 Task: Find connections with filter location Vilafranca del Penedès with filter topic #jobinterviewswith filter profile language Potuguese with filter current company TVS Motor Company with filter school Sanjivani College of Engineering kopargaon with filter industry Climate Technology Product Manufacturing with filter service category Packaging Design with filter keywords title Guidance Counselor
Action: Mouse moved to (494, 61)
Screenshot: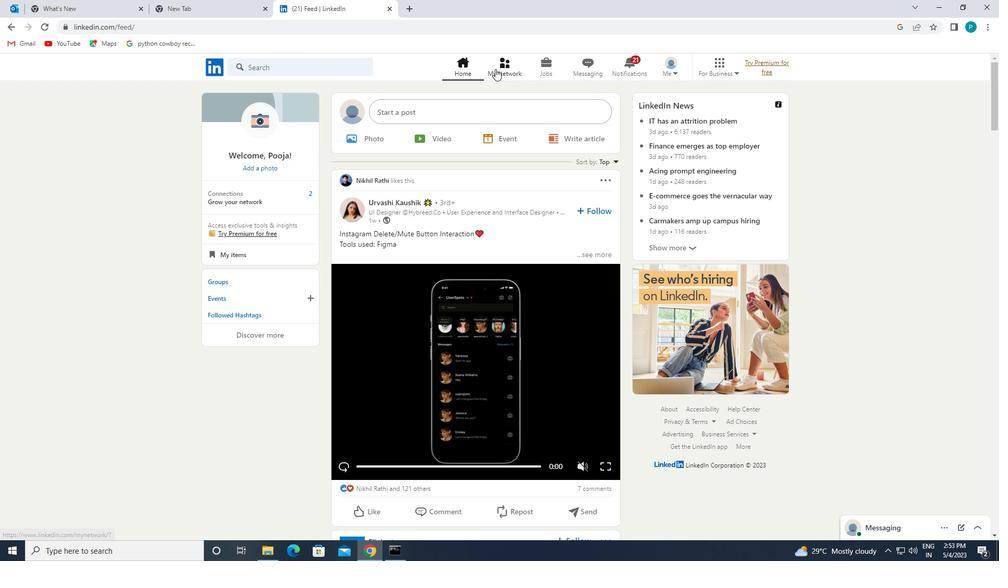 
Action: Mouse pressed left at (494, 61)
Screenshot: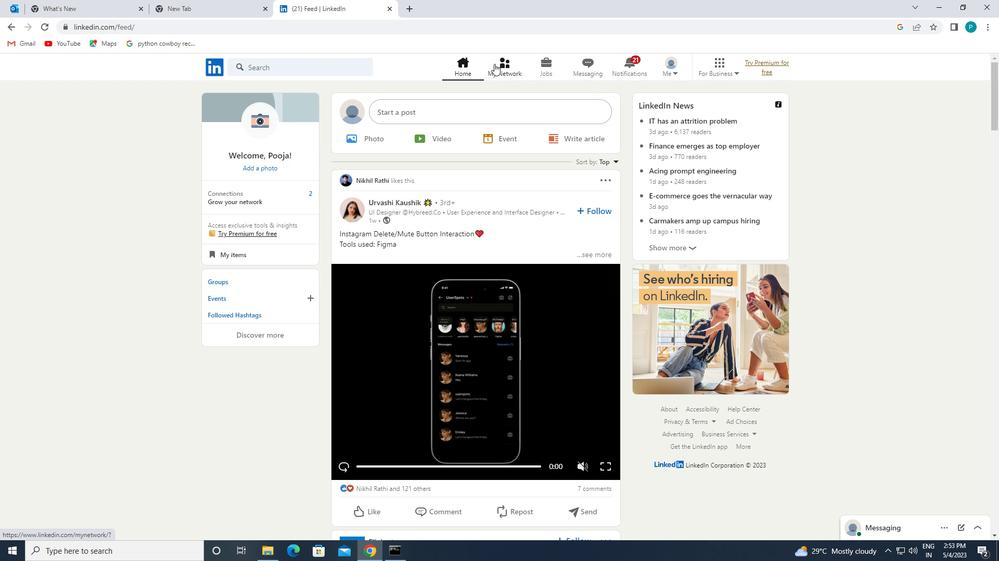 
Action: Mouse moved to (226, 128)
Screenshot: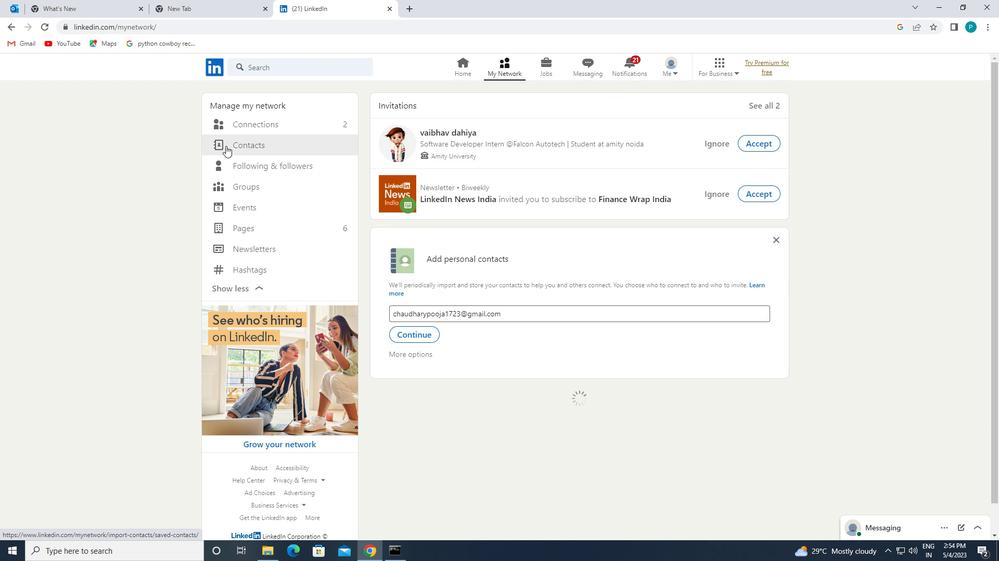 
Action: Mouse pressed left at (226, 128)
Screenshot: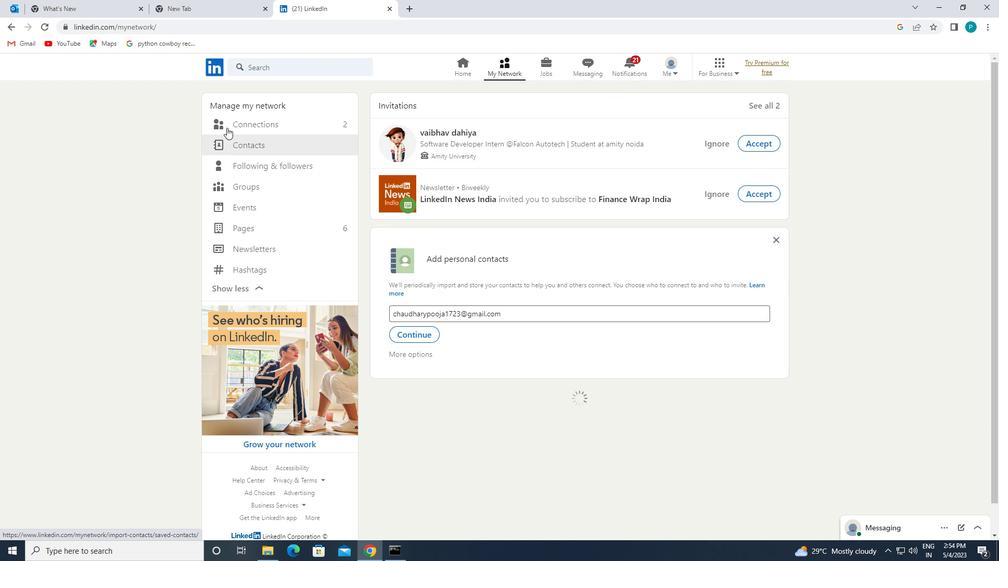 
Action: Mouse moved to (564, 126)
Screenshot: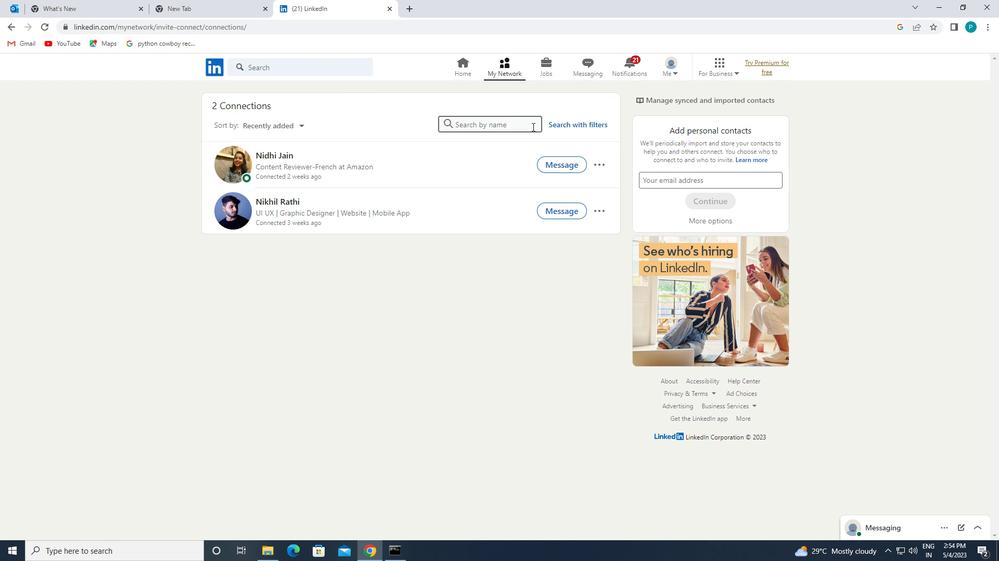 
Action: Mouse pressed left at (564, 126)
Screenshot: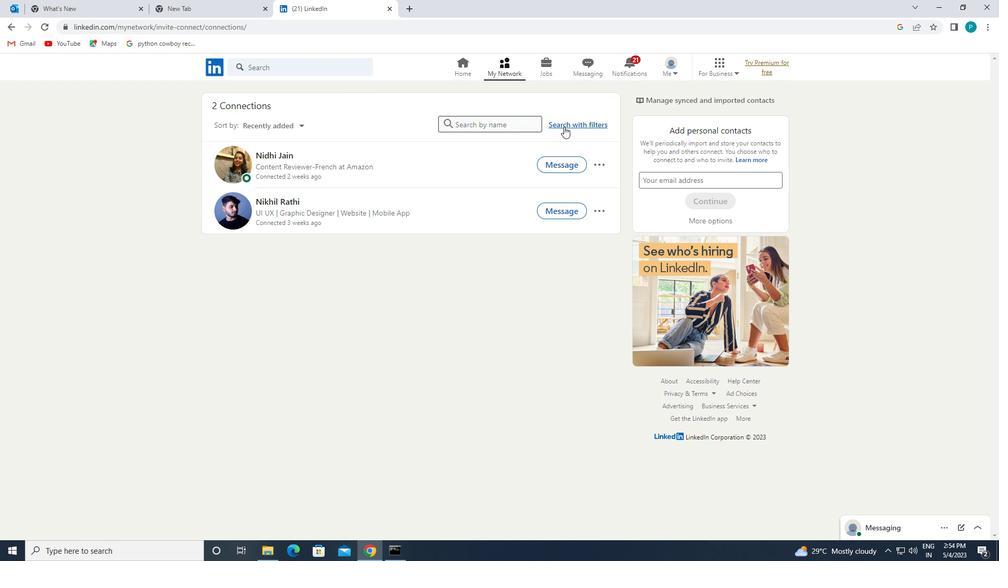 
Action: Mouse moved to (532, 99)
Screenshot: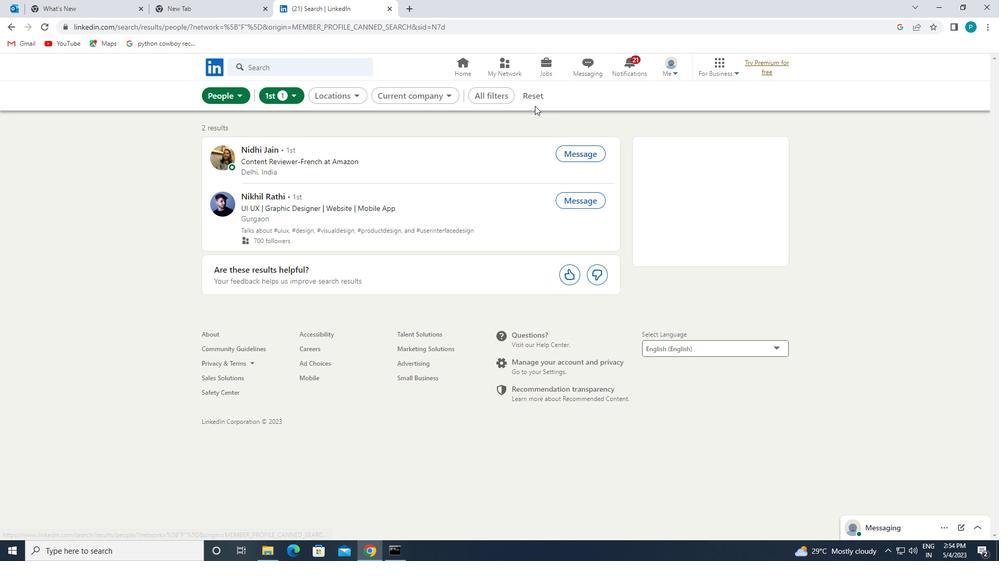 
Action: Mouse pressed left at (532, 99)
Screenshot: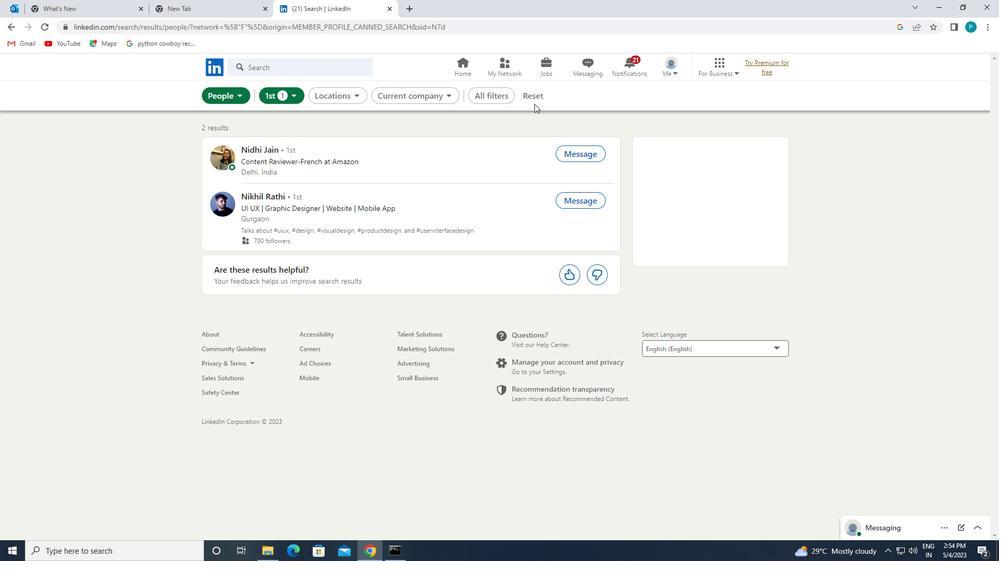 
Action: Mouse moved to (512, 93)
Screenshot: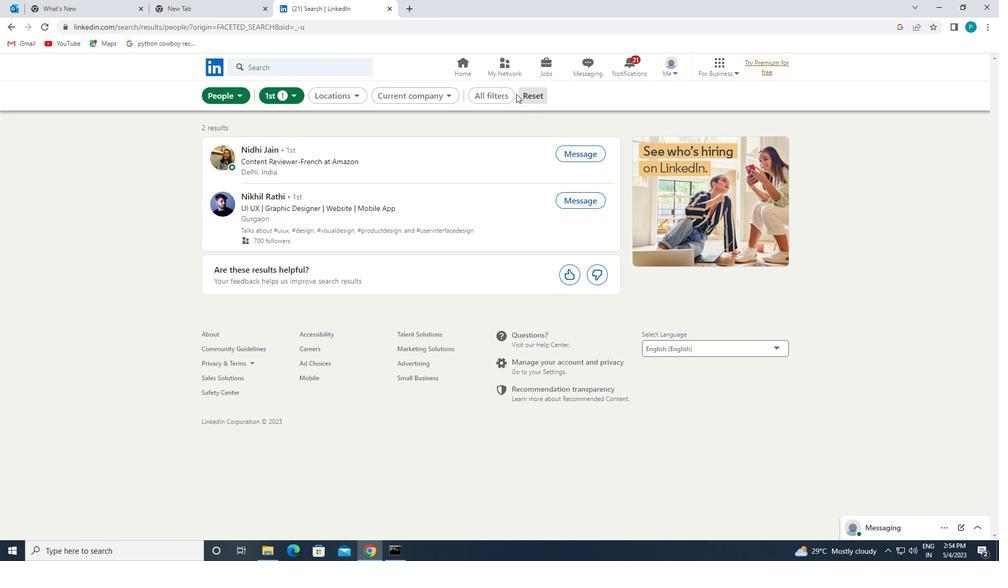 
Action: Mouse pressed left at (512, 93)
Screenshot: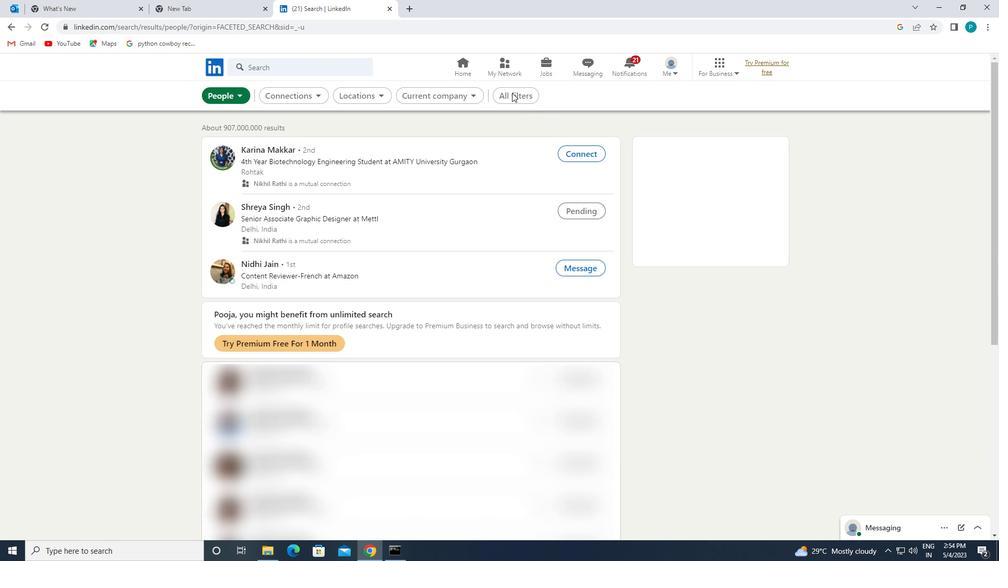 
Action: Mouse moved to (974, 433)
Screenshot: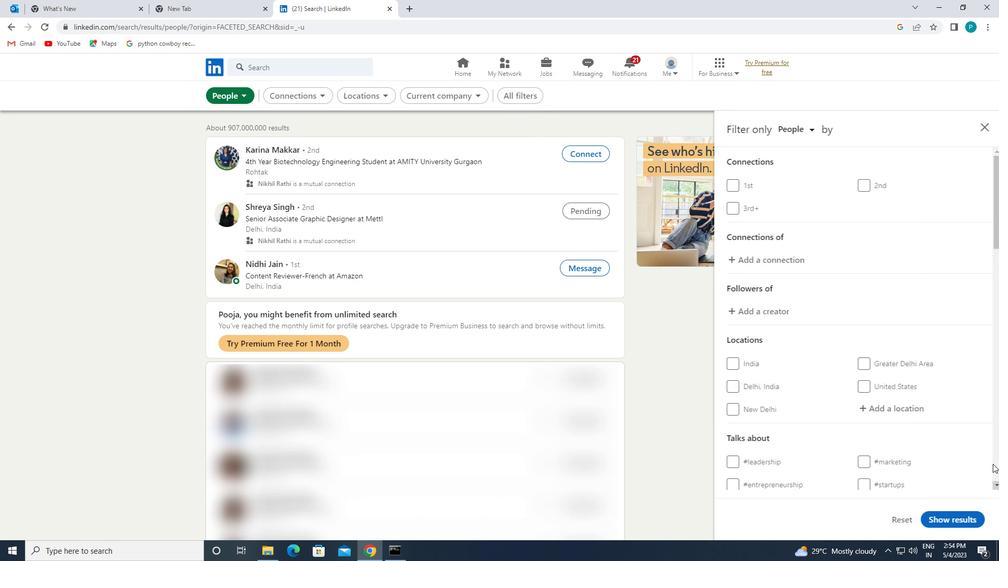
Action: Mouse scrolled (974, 433) with delta (0, 0)
Screenshot: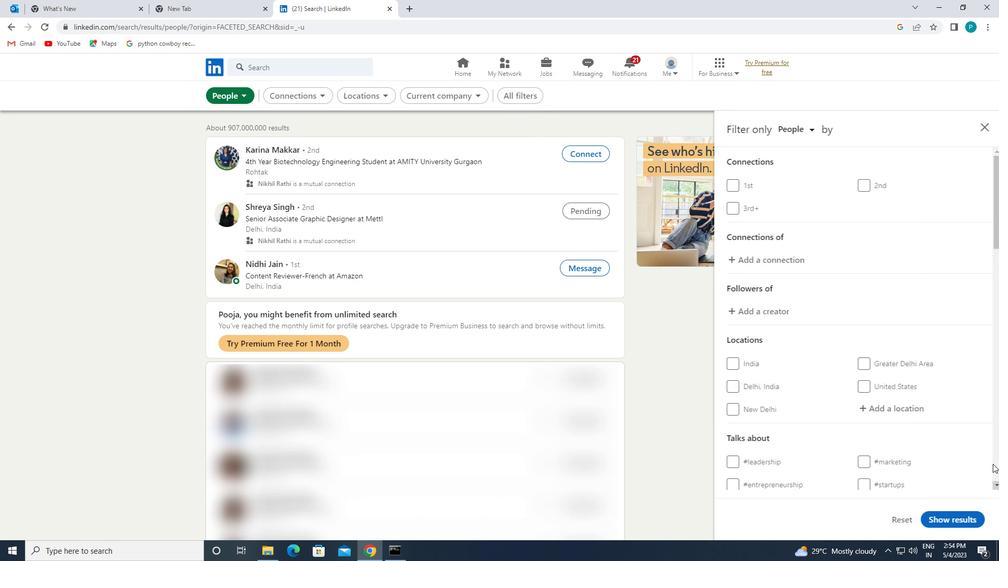 
Action: Mouse moved to (964, 428)
Screenshot: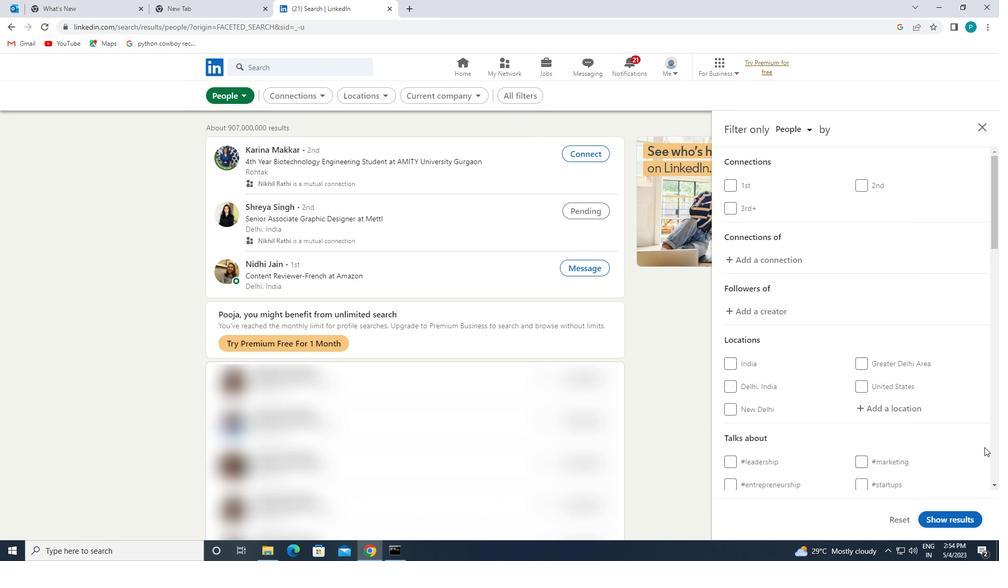 
Action: Mouse scrolled (964, 427) with delta (0, 0)
Screenshot: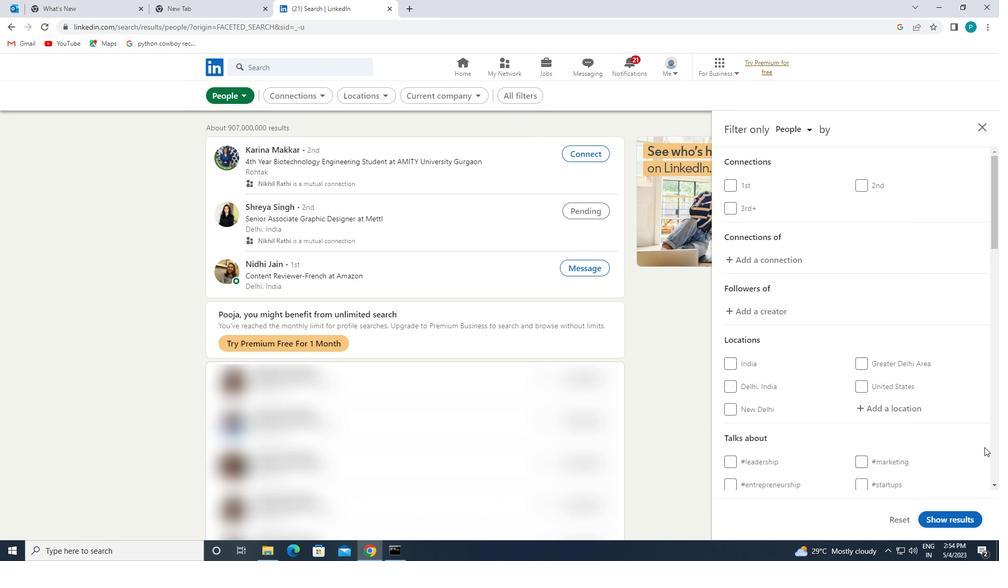 
Action: Mouse moved to (867, 315)
Screenshot: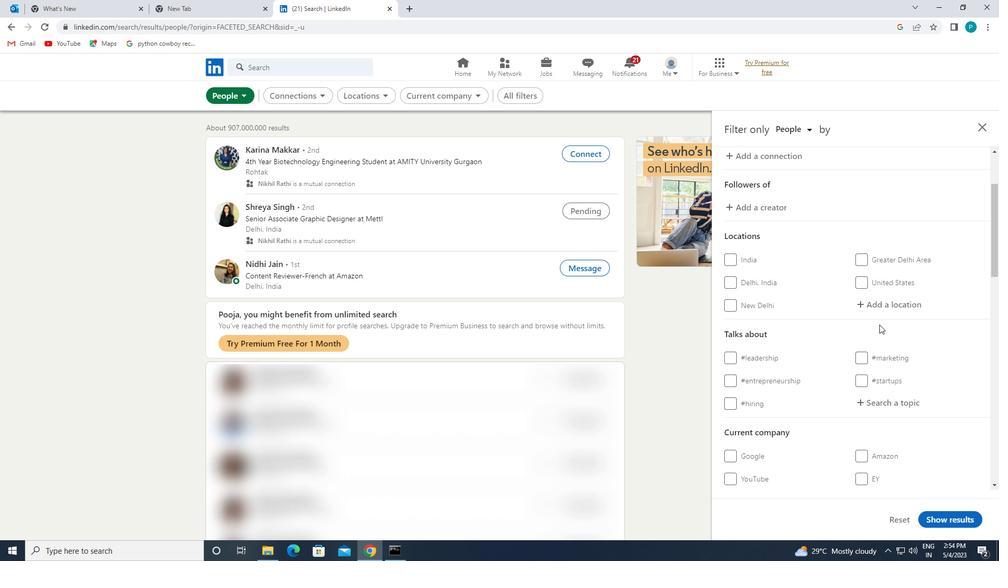 
Action: Mouse pressed left at (867, 315)
Screenshot: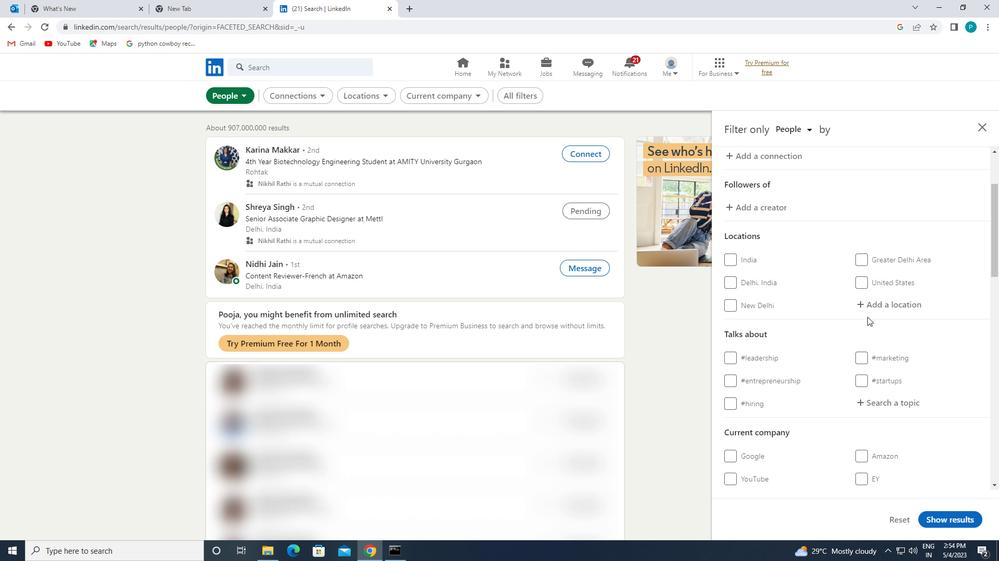 
Action: Mouse moved to (864, 310)
Screenshot: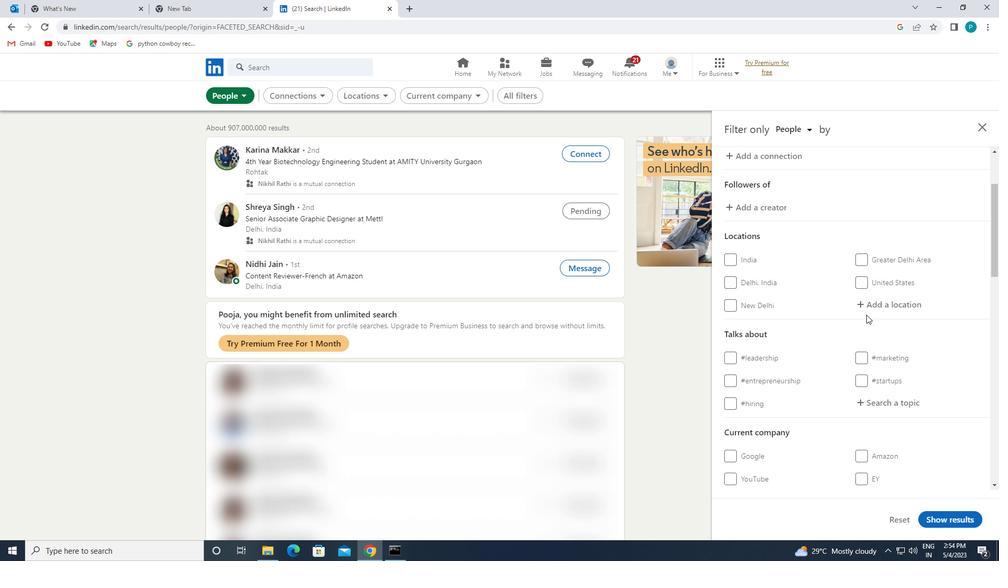
Action: Mouse pressed left at (864, 310)
Screenshot: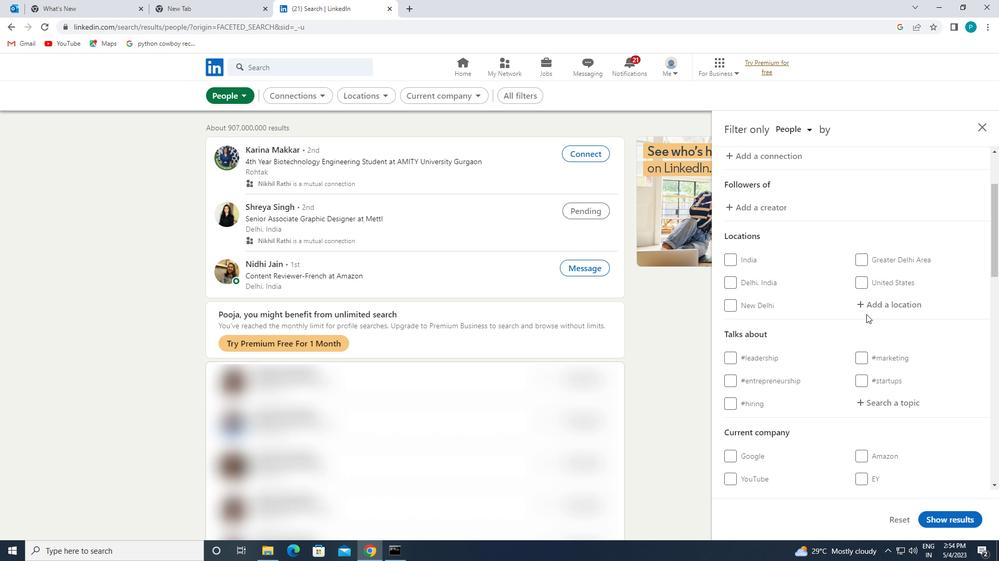 
Action: Mouse moved to (864, 310)
Screenshot: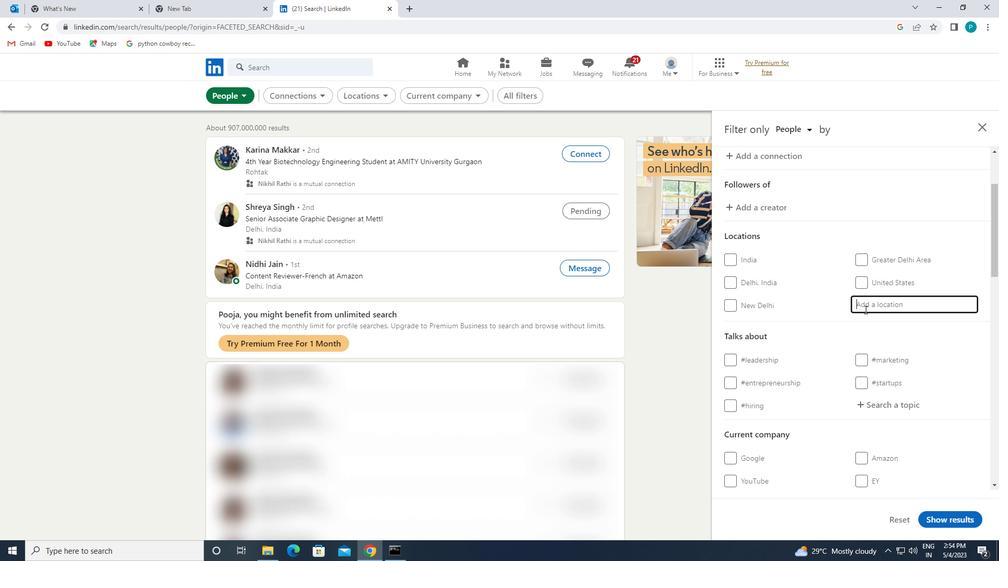 
Action: Key pressed <Key.caps_lock>v<Key.caps_lock>ilafranca<Key.space>del
Screenshot: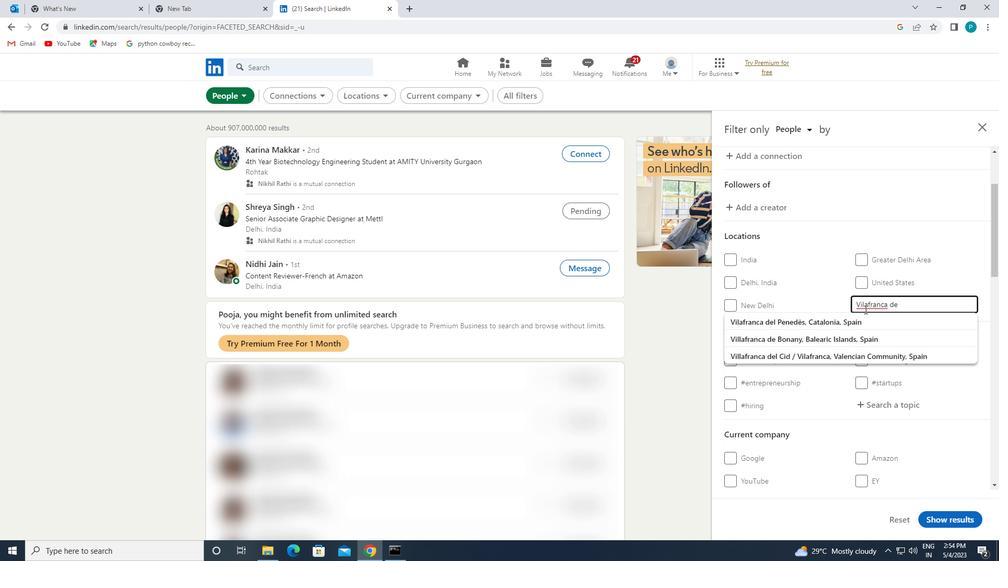 
Action: Mouse moved to (840, 322)
Screenshot: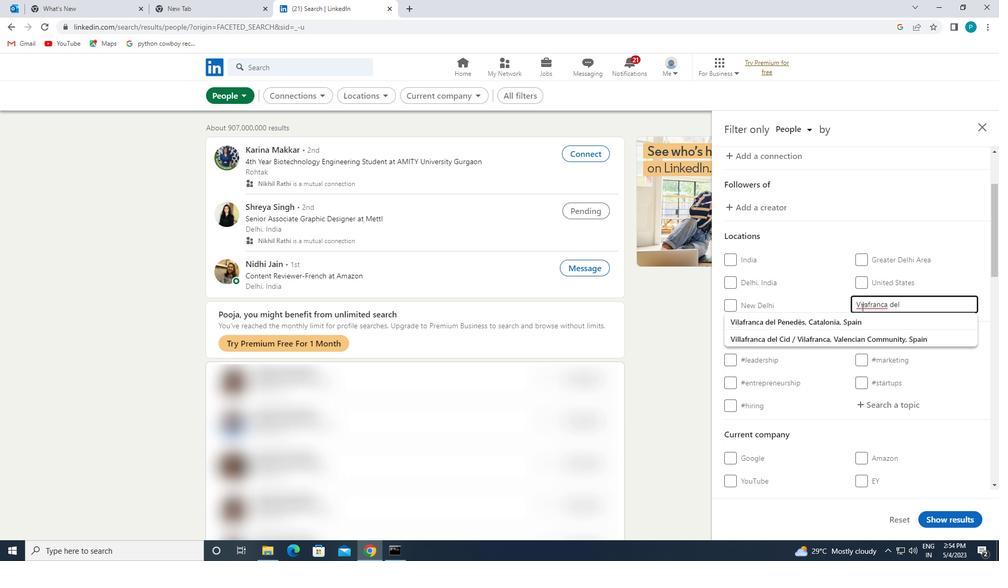 
Action: Mouse pressed left at (840, 322)
Screenshot: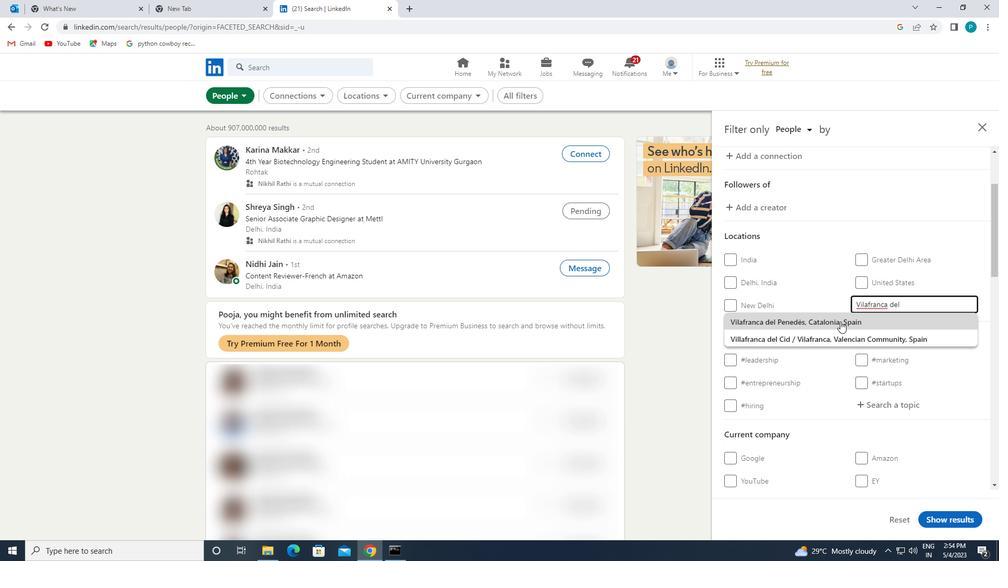 
Action: Mouse moved to (840, 322)
Screenshot: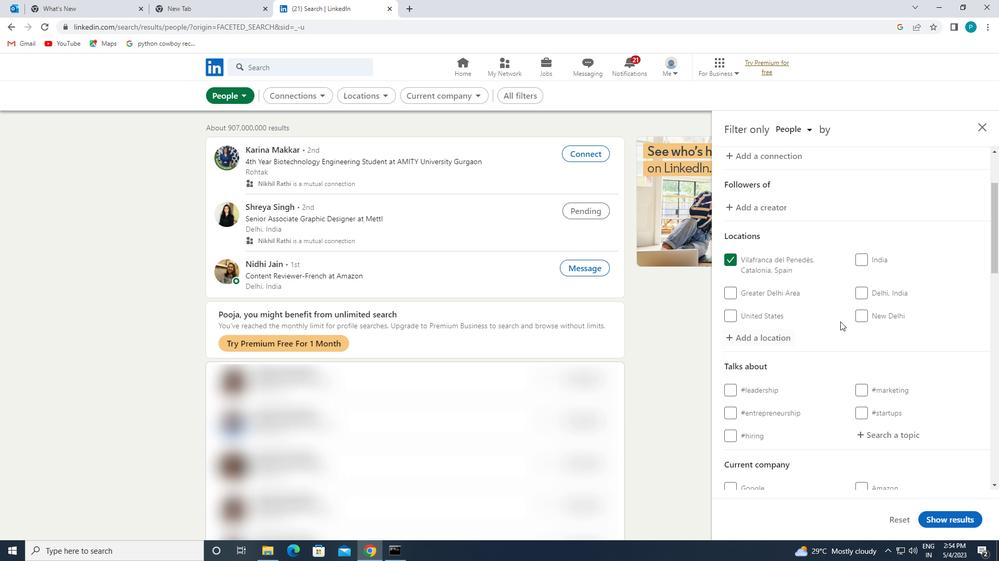 
Action: Mouse scrolled (840, 322) with delta (0, 0)
Screenshot: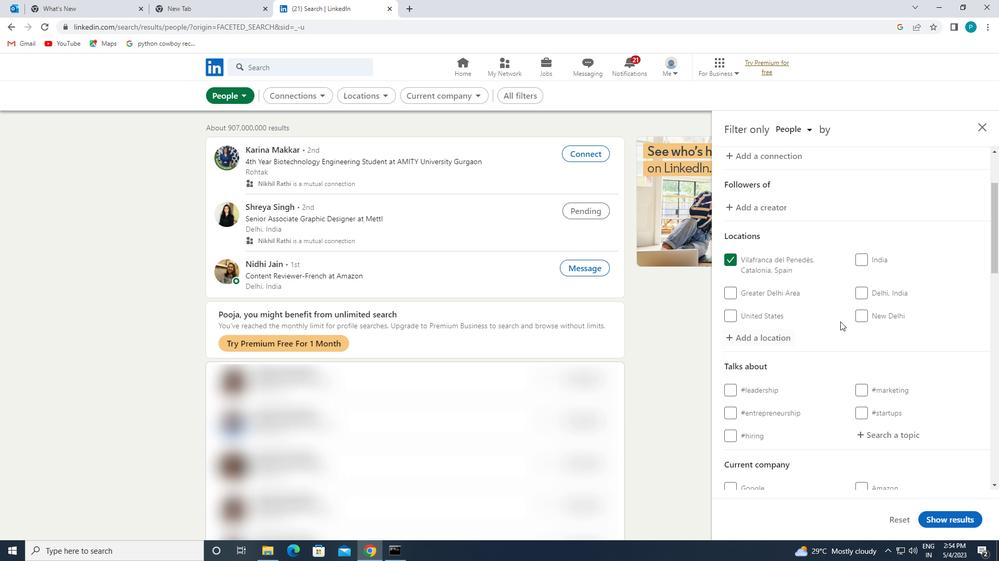 
Action: Mouse moved to (840, 323)
Screenshot: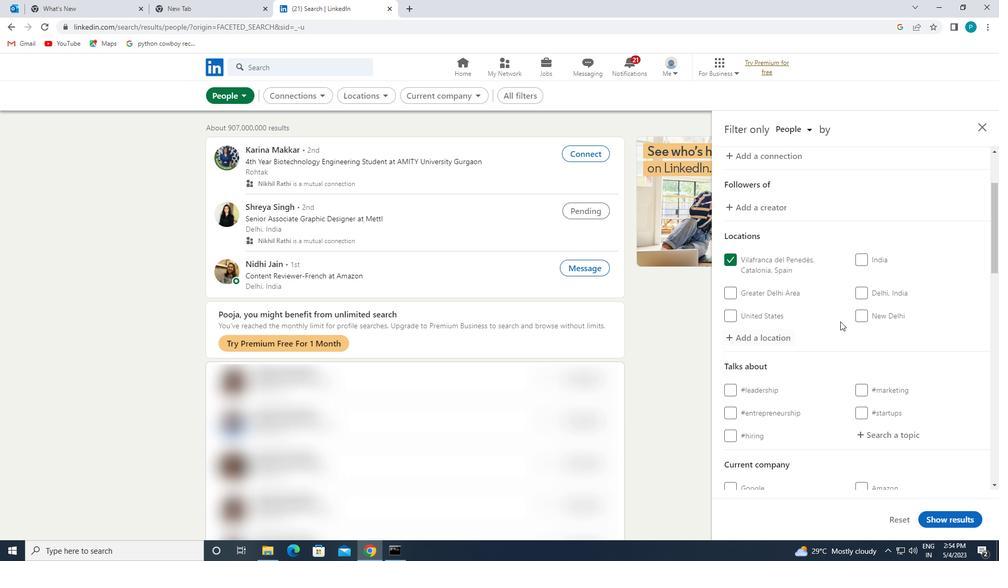 
Action: Mouse scrolled (840, 323) with delta (0, 0)
Screenshot: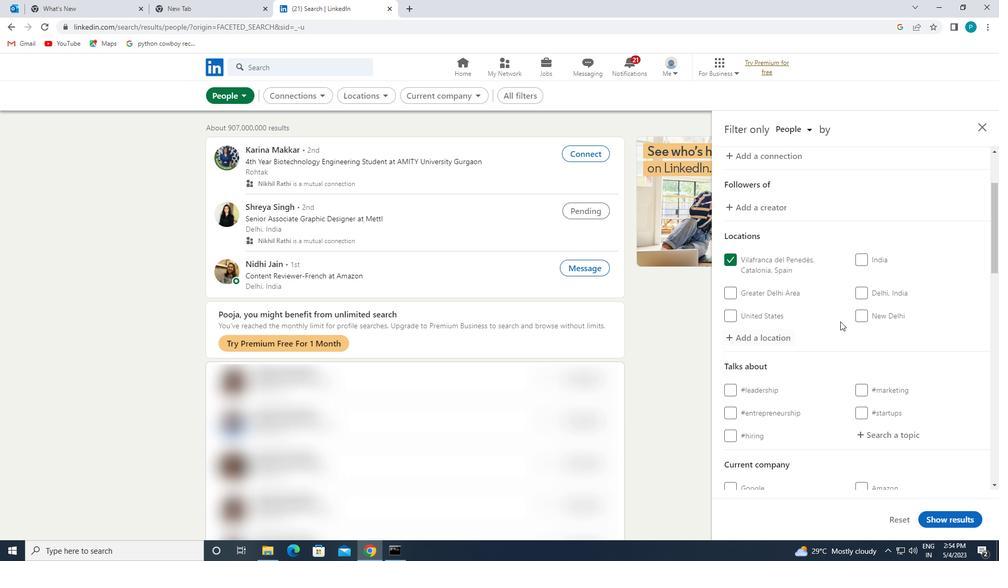 
Action: Mouse moved to (862, 329)
Screenshot: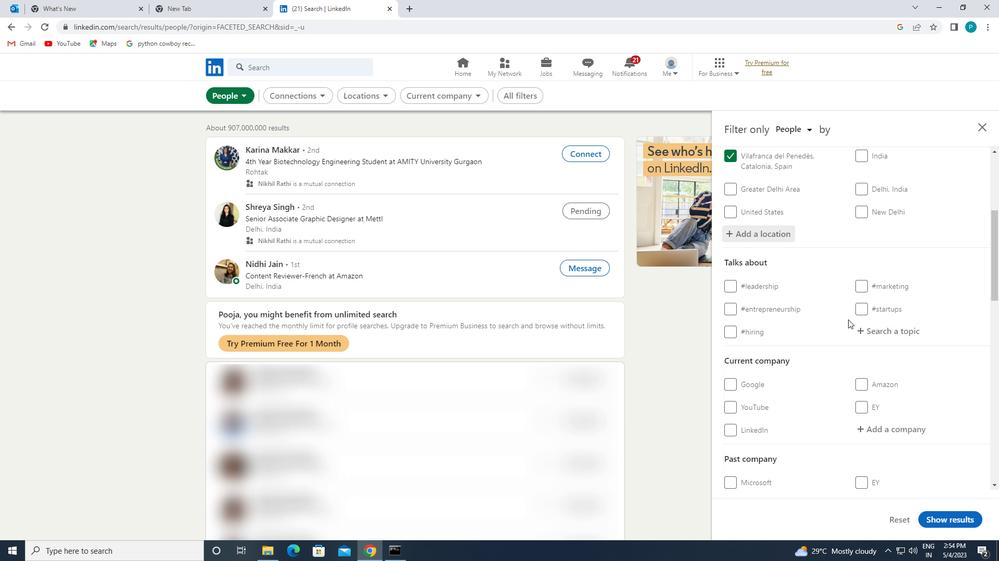 
Action: Mouse pressed left at (862, 329)
Screenshot: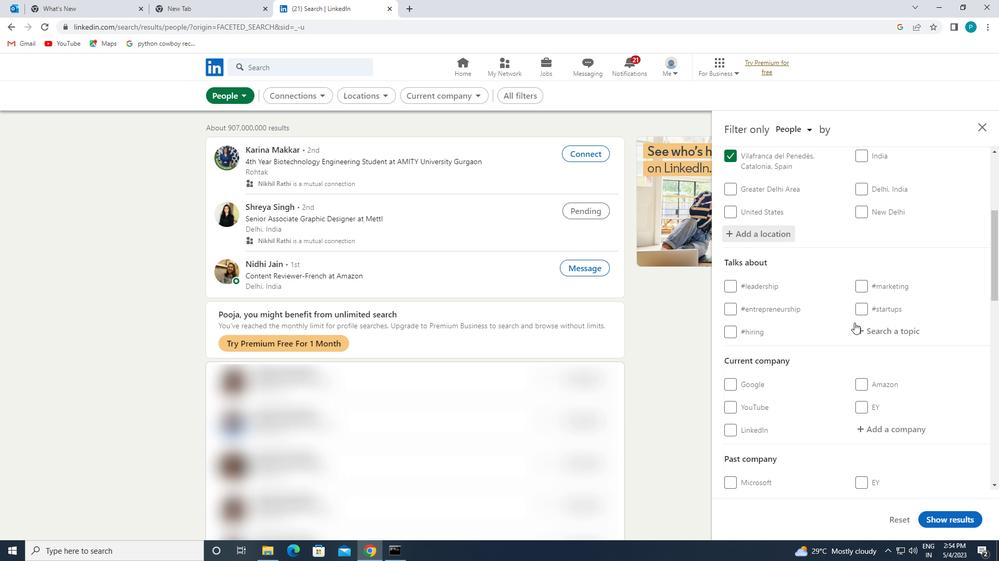 
Action: Mouse moved to (864, 331)
Screenshot: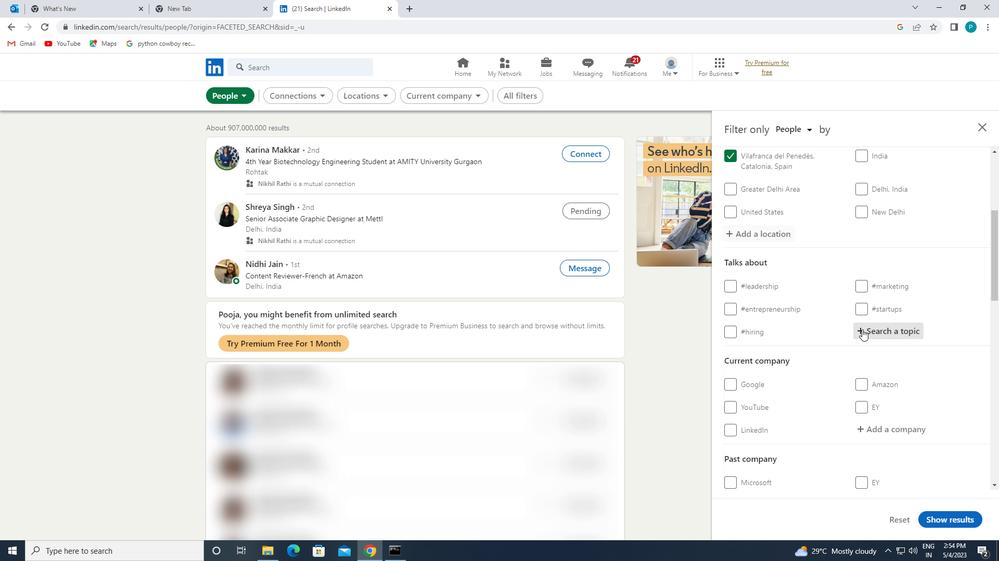 
Action: Key pressed <Key.shift>#JOBINTERVIEWS
Screenshot: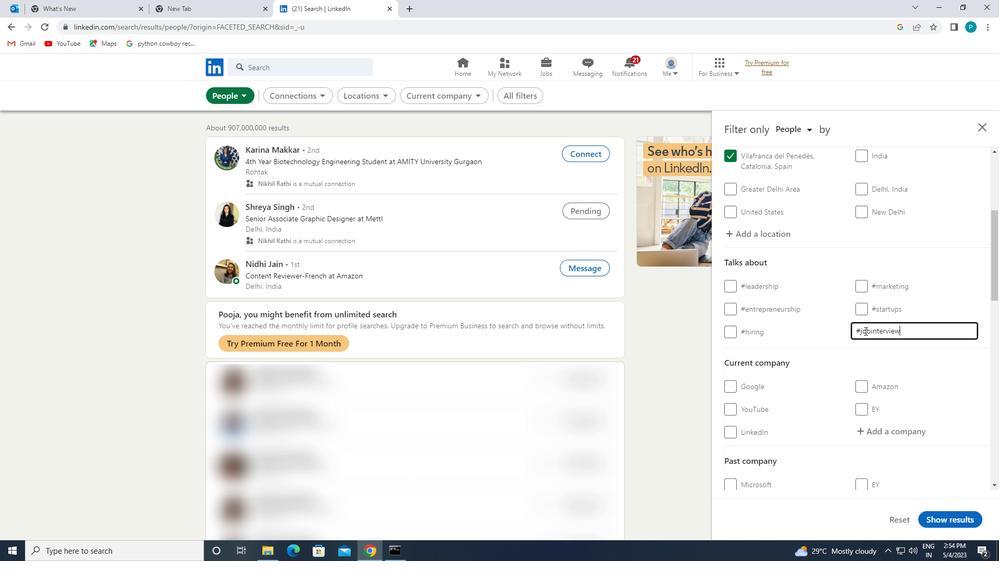 
Action: Mouse moved to (834, 310)
Screenshot: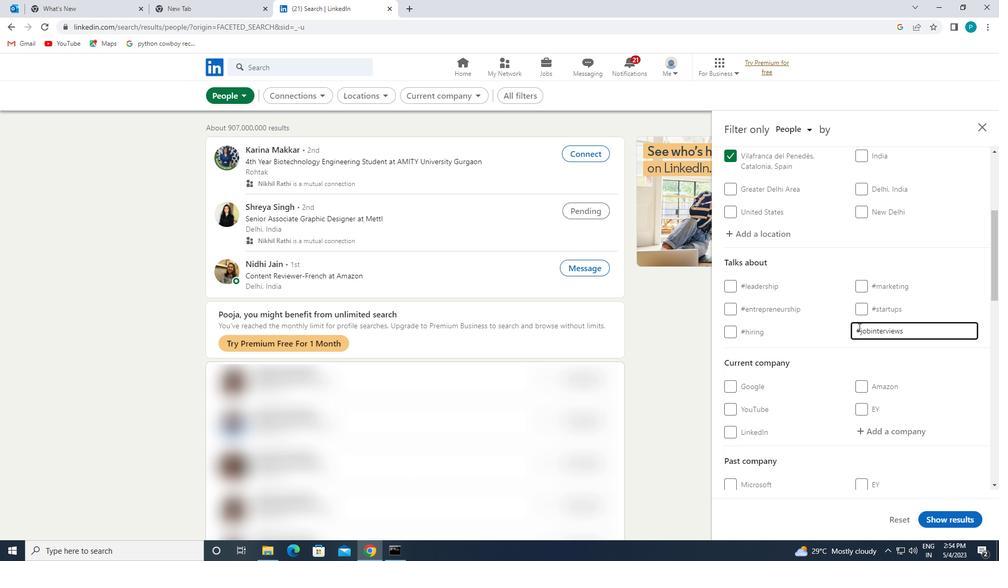 
Action: Mouse scrolled (834, 310) with delta (0, 0)
Screenshot: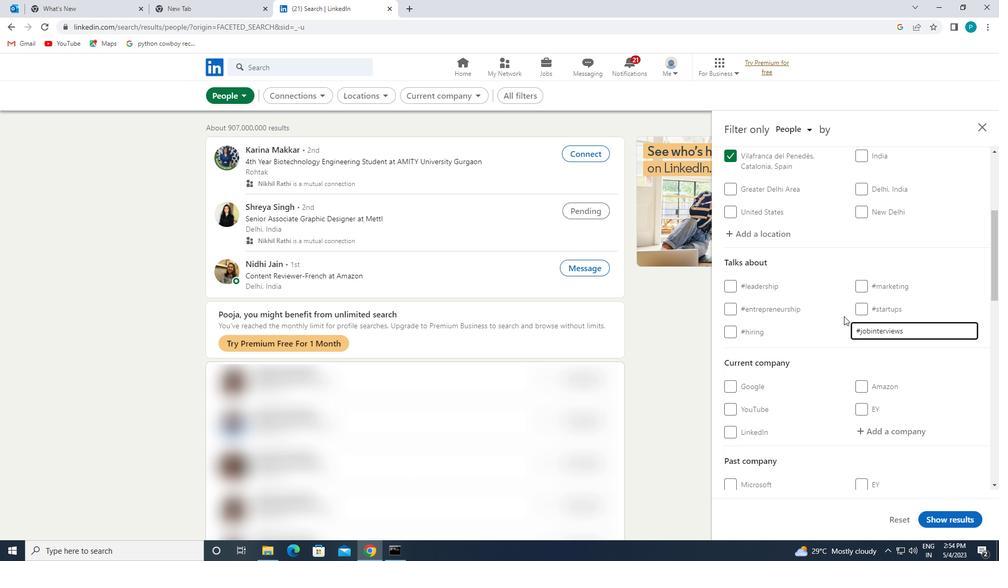 
Action: Mouse moved to (830, 321)
Screenshot: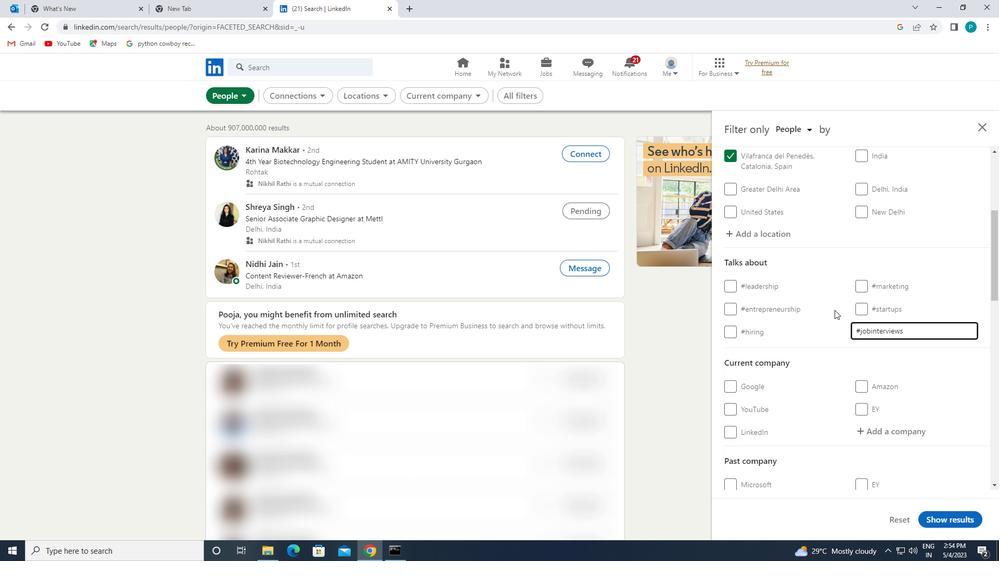 
Action: Mouse scrolled (830, 320) with delta (0, 0)
Screenshot: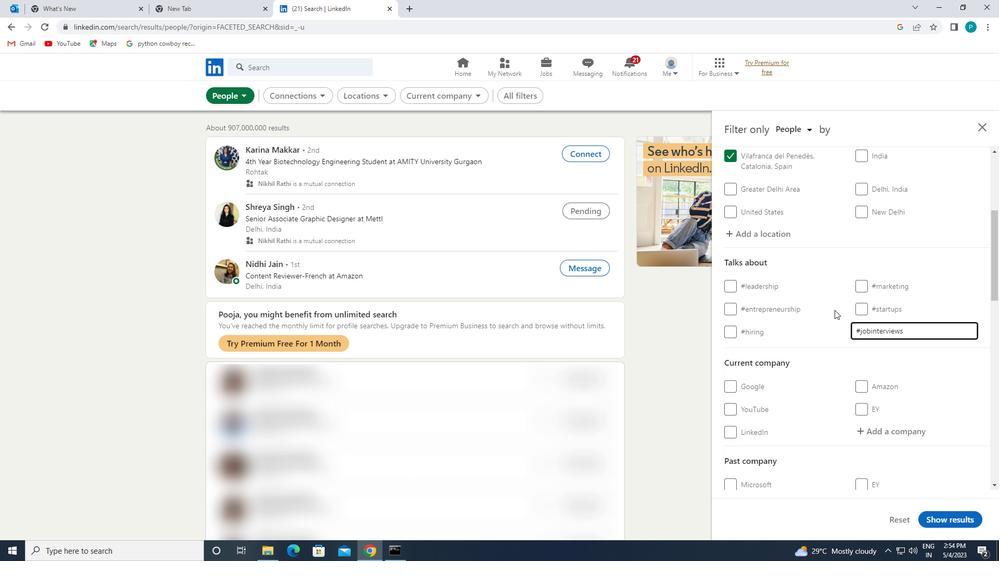 
Action: Mouse moved to (833, 343)
Screenshot: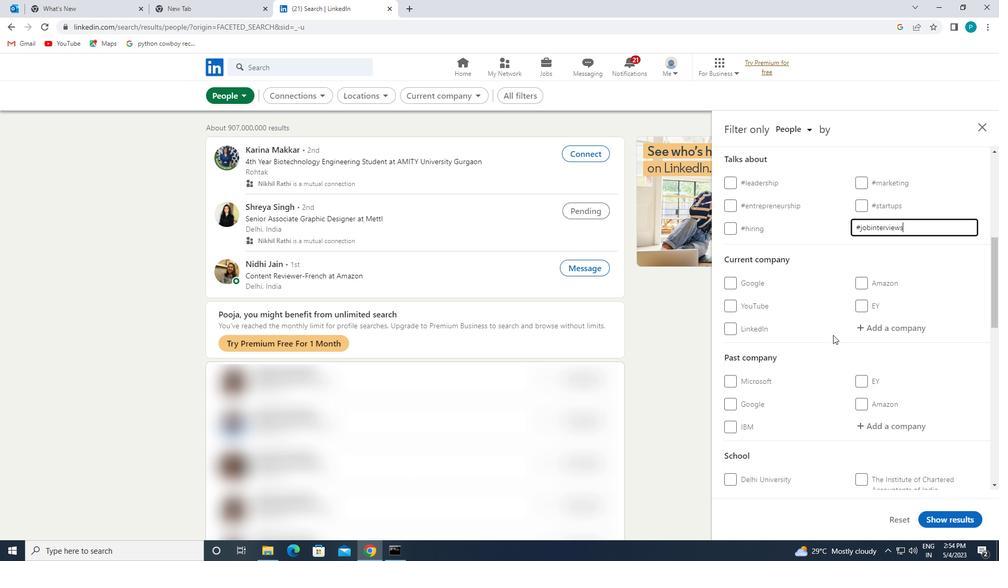 
Action: Mouse scrolled (833, 342) with delta (0, 0)
Screenshot: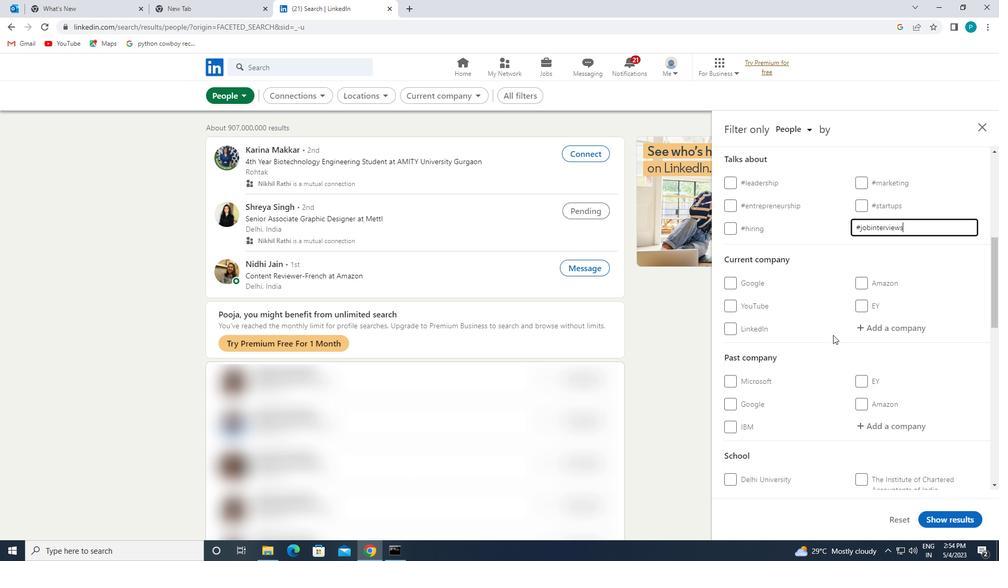 
Action: Mouse moved to (833, 346)
Screenshot: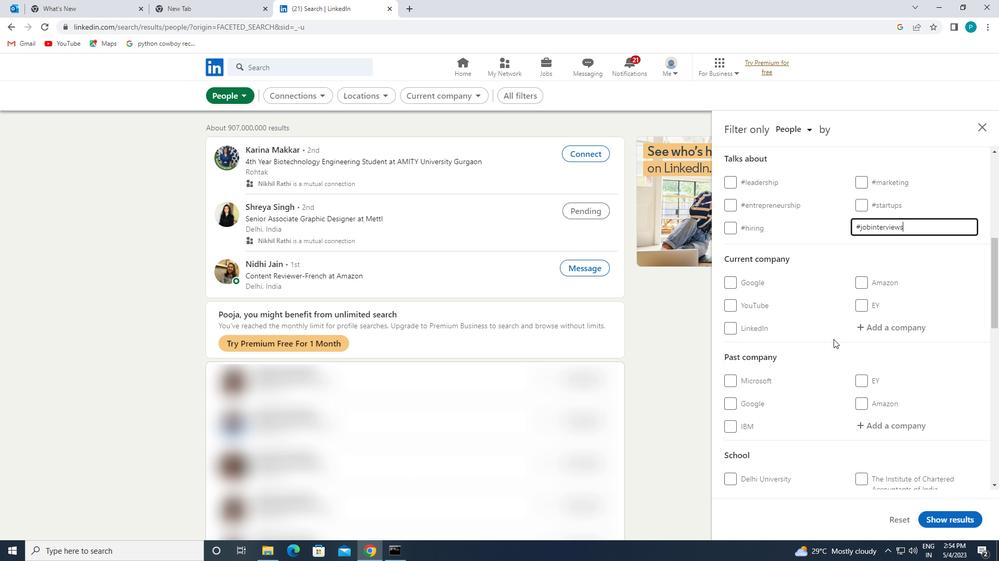 
Action: Mouse scrolled (833, 346) with delta (0, 0)
Screenshot: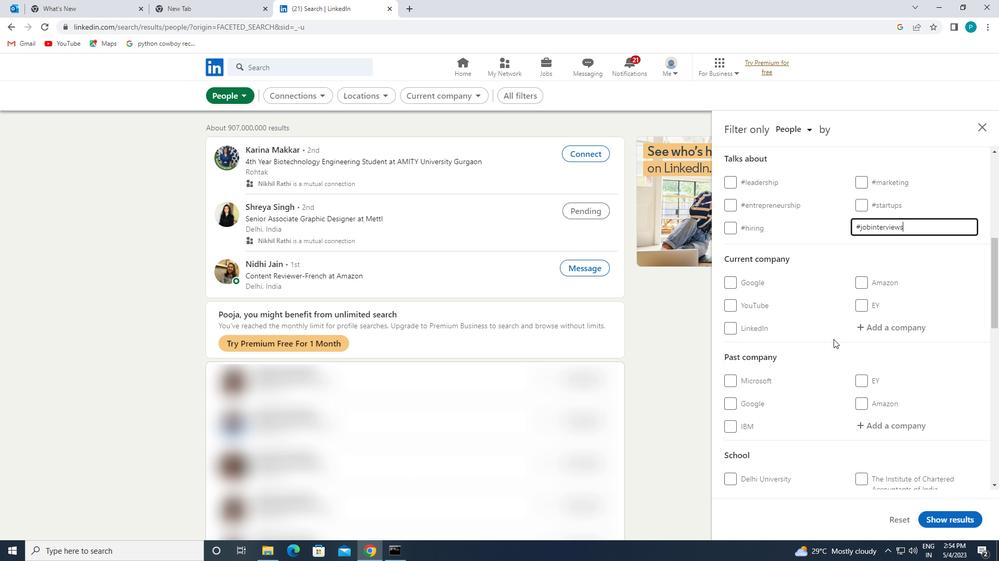 
Action: Mouse moved to (860, 363)
Screenshot: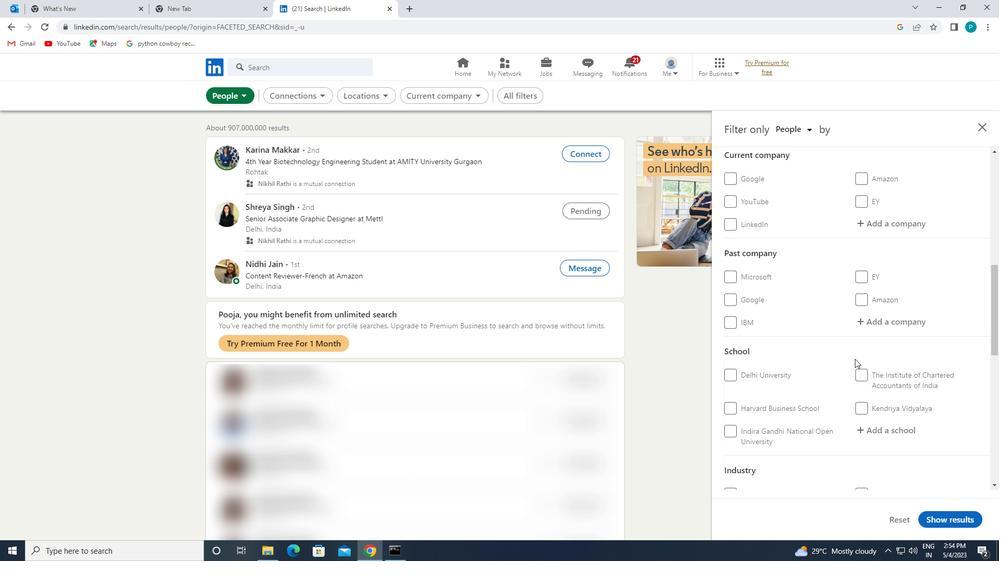 
Action: Mouse scrolled (860, 362) with delta (0, 0)
Screenshot: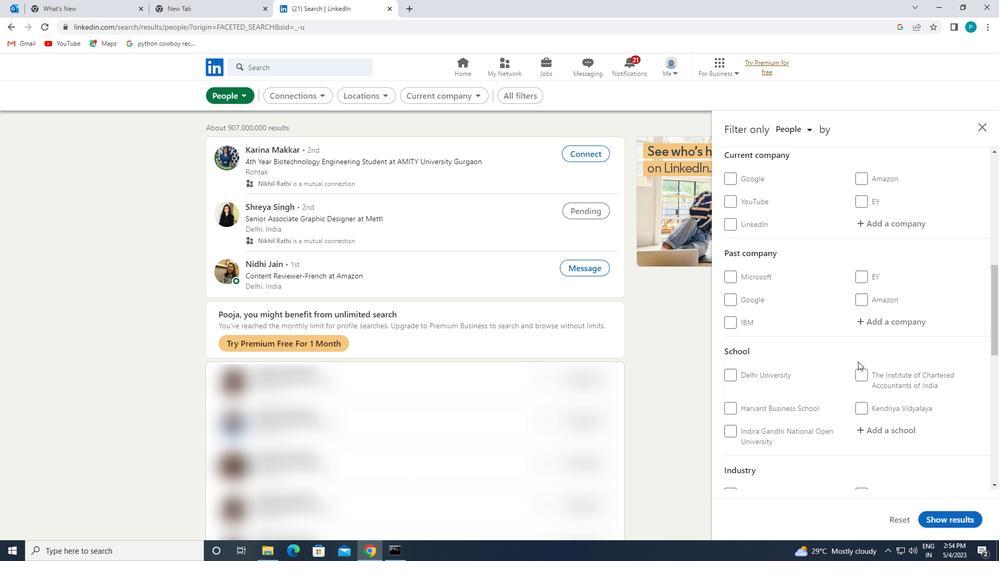 
Action: Mouse moved to (865, 365)
Screenshot: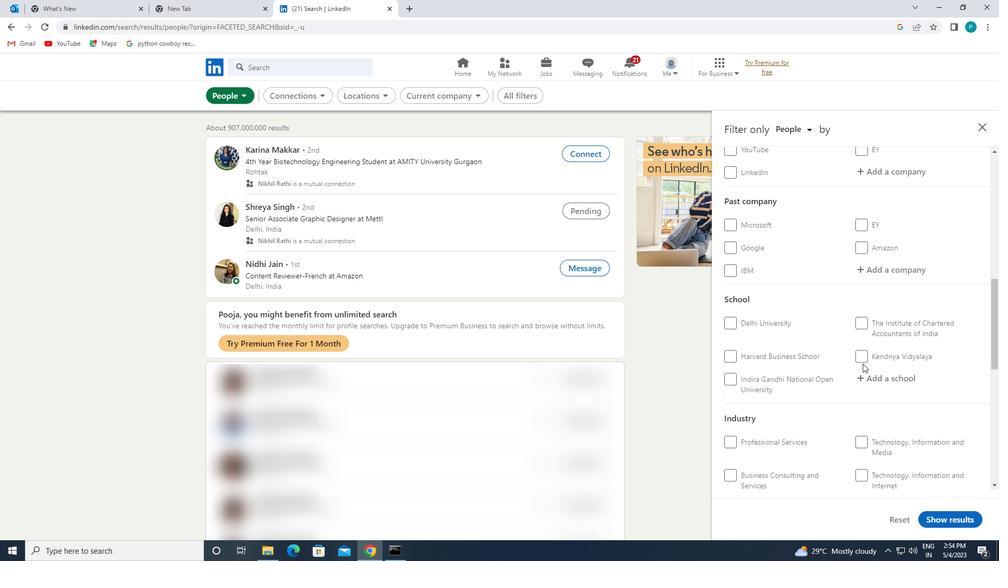 
Action: Mouse scrolled (865, 365) with delta (0, 0)
Screenshot: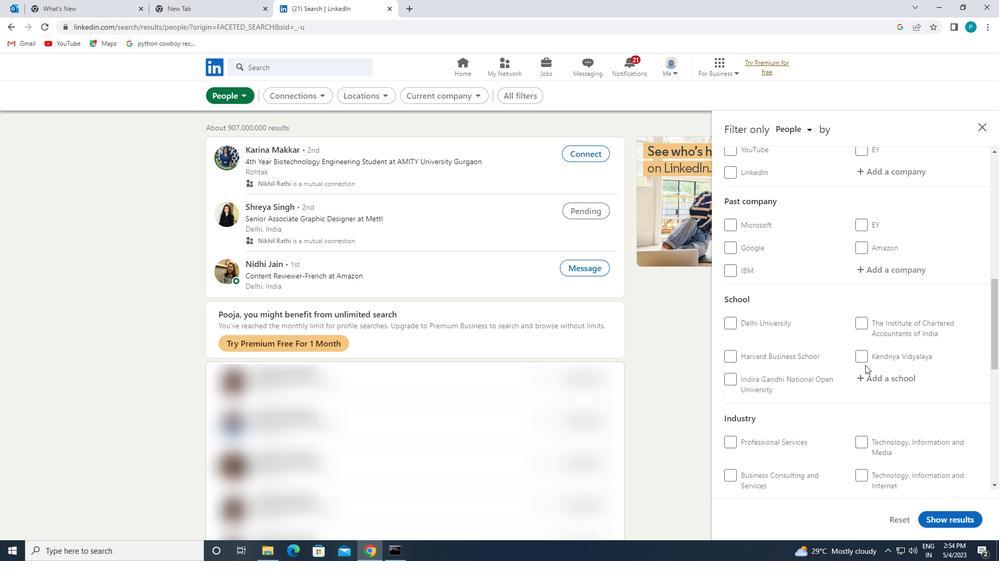 
Action: Mouse scrolled (865, 365) with delta (0, 0)
Screenshot: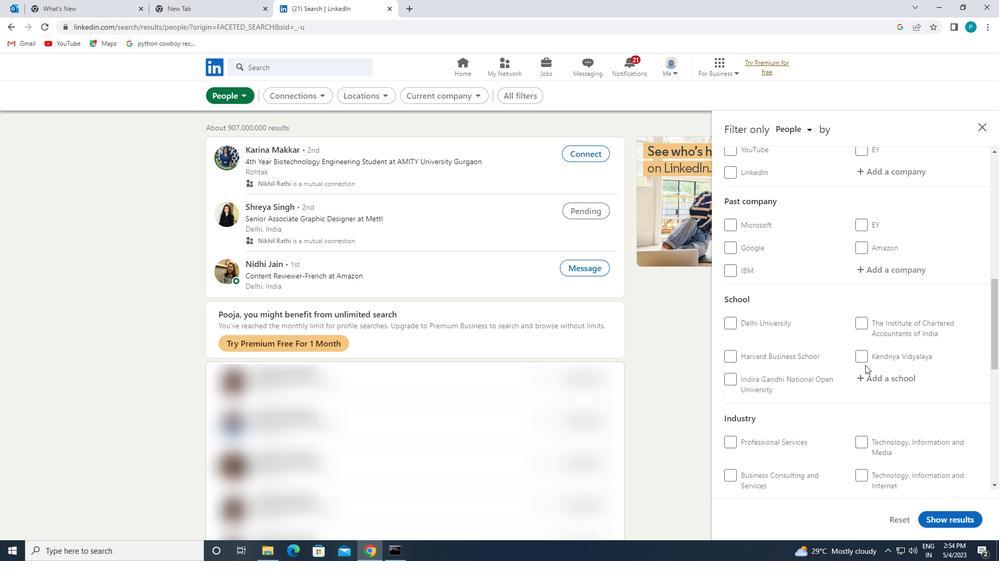 
Action: Mouse moved to (860, 433)
Screenshot: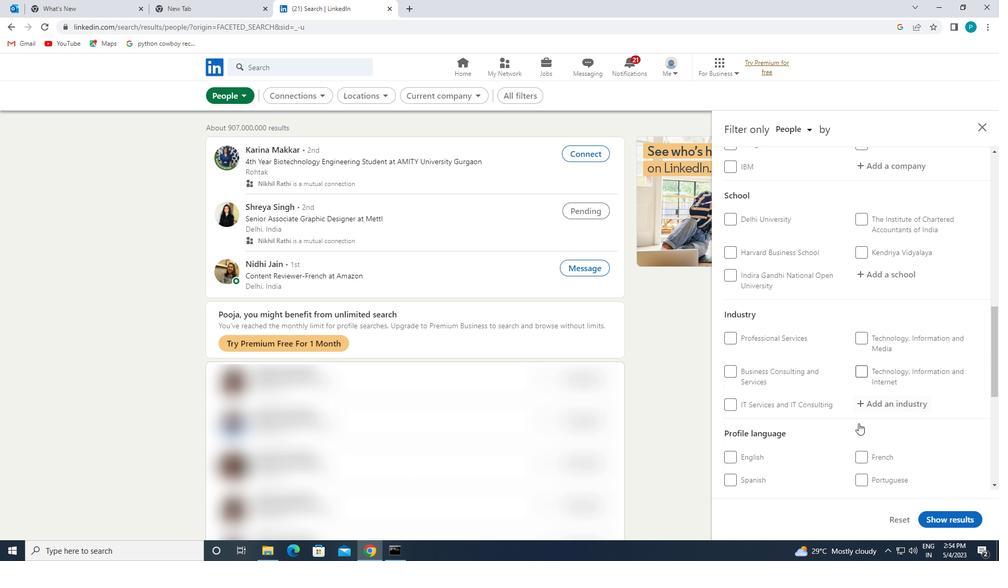 
Action: Mouse scrolled (860, 433) with delta (0, 0)
Screenshot: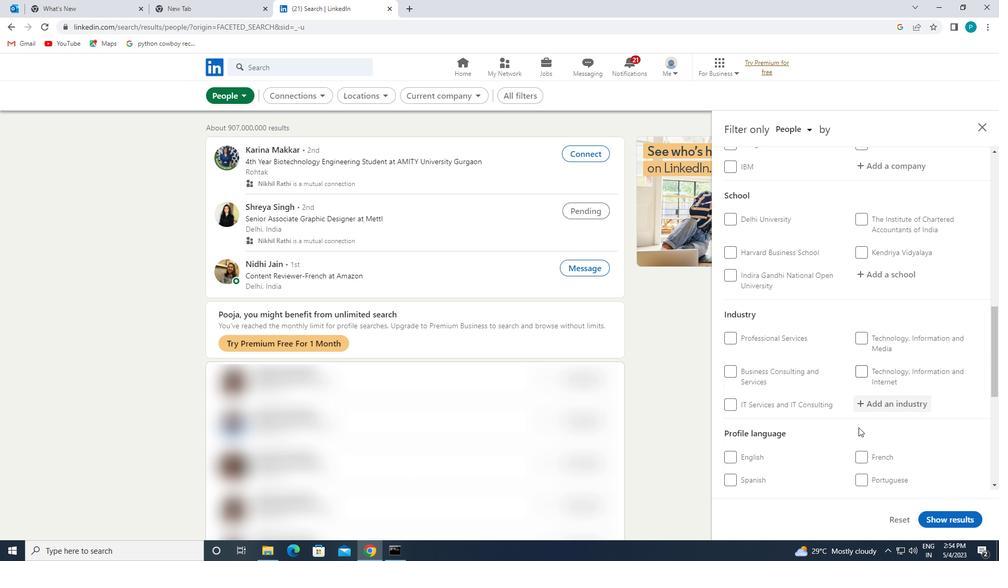
Action: Mouse moved to (860, 434)
Screenshot: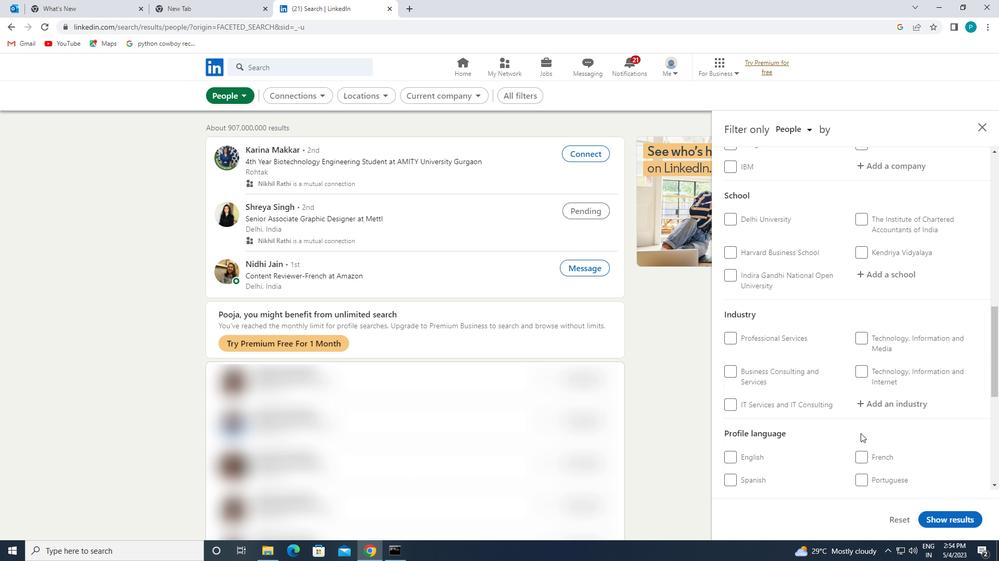 
Action: Mouse pressed left at (860, 434)
Screenshot: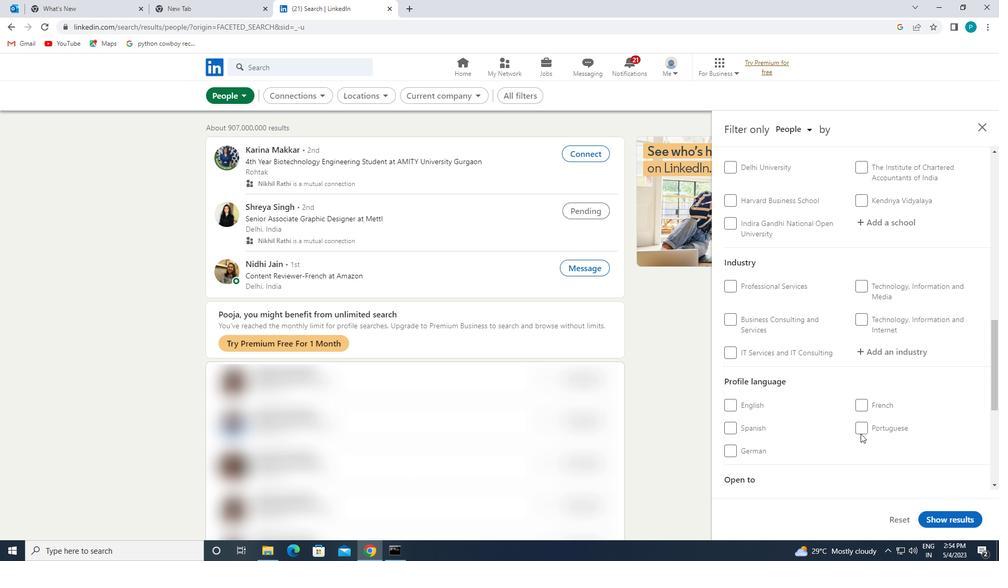 
Action: Mouse moved to (853, 391)
Screenshot: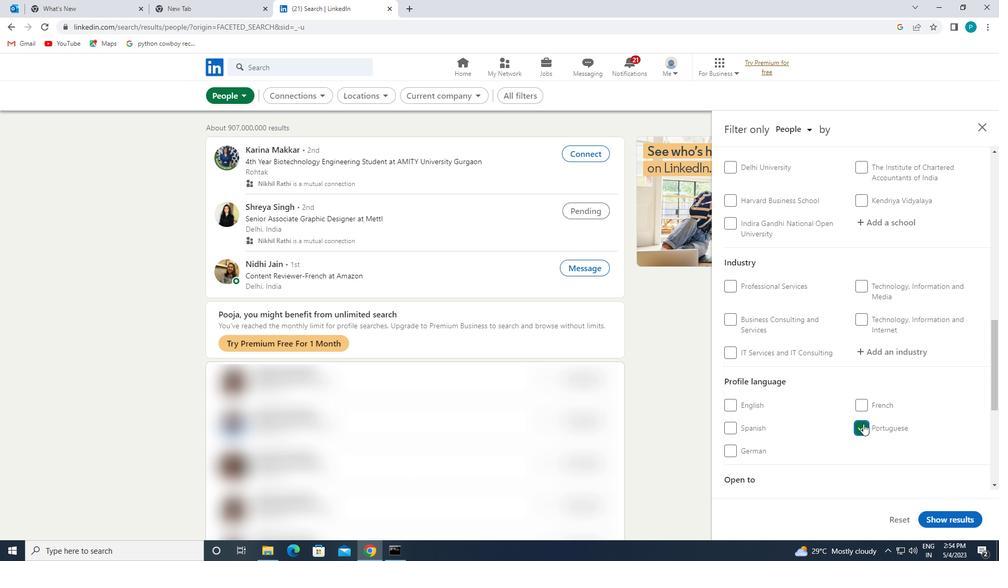 
Action: Mouse scrolled (853, 391) with delta (0, 0)
Screenshot: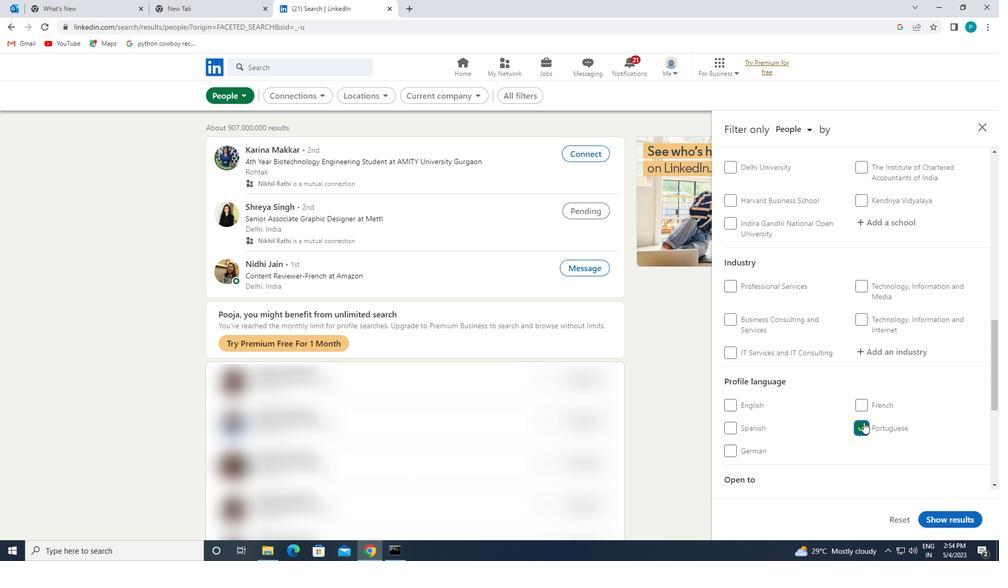 
Action: Mouse moved to (853, 390)
Screenshot: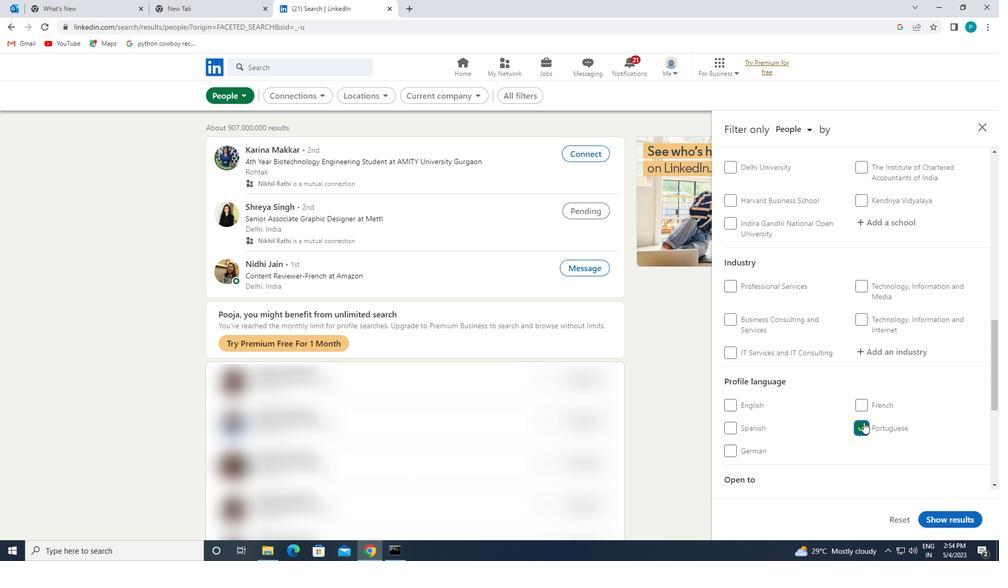 
Action: Mouse scrolled (853, 391) with delta (0, 0)
Screenshot: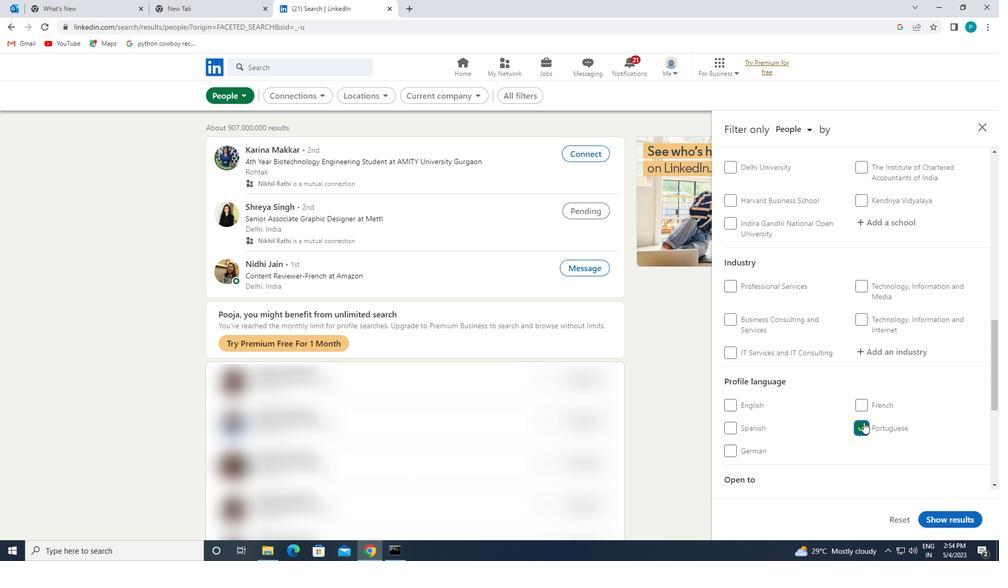 
Action: Mouse moved to (852, 390)
Screenshot: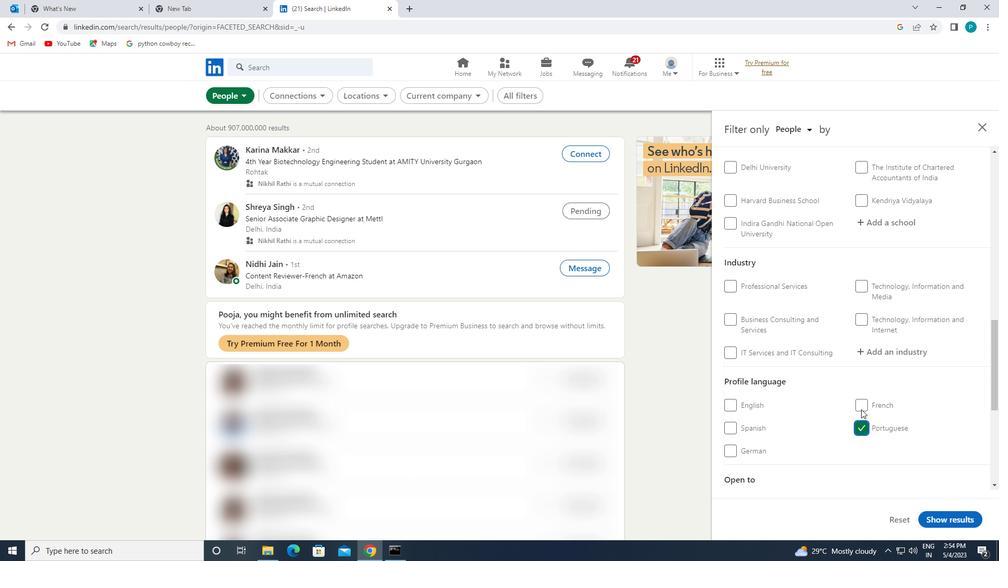 
Action: Mouse scrolled (852, 390) with delta (0, 0)
Screenshot: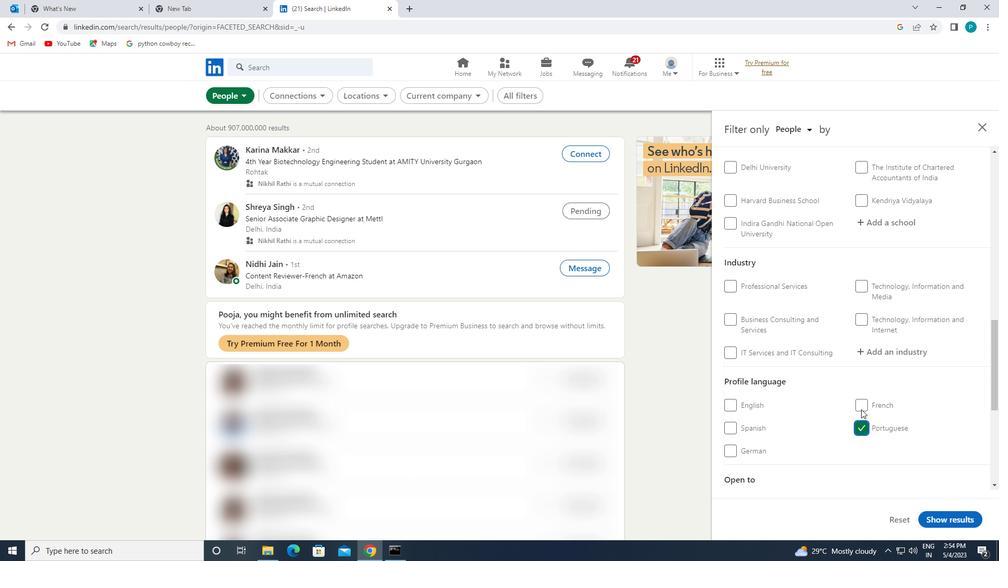 
Action: Mouse moved to (851, 387)
Screenshot: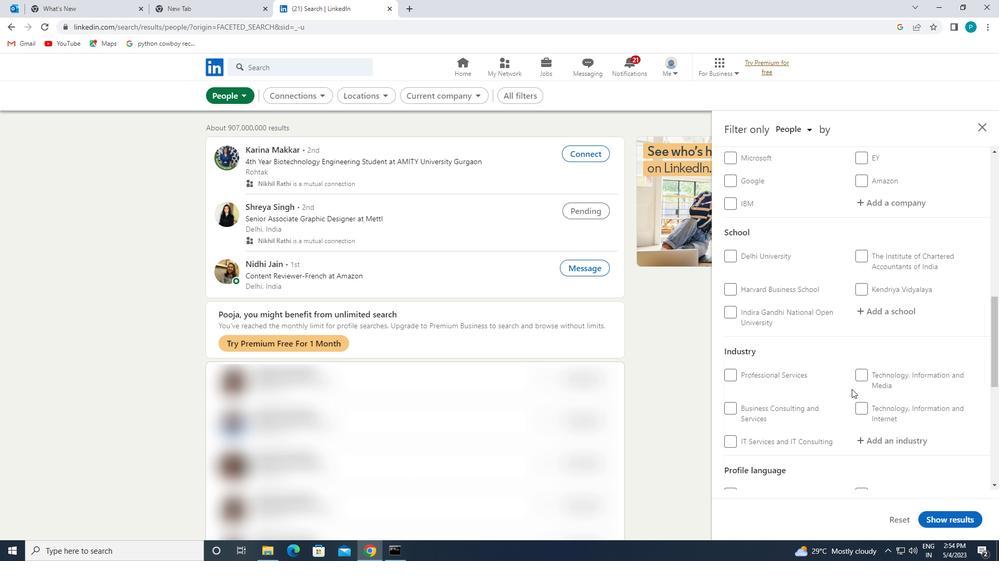 
Action: Mouse scrolled (851, 388) with delta (0, 0)
Screenshot: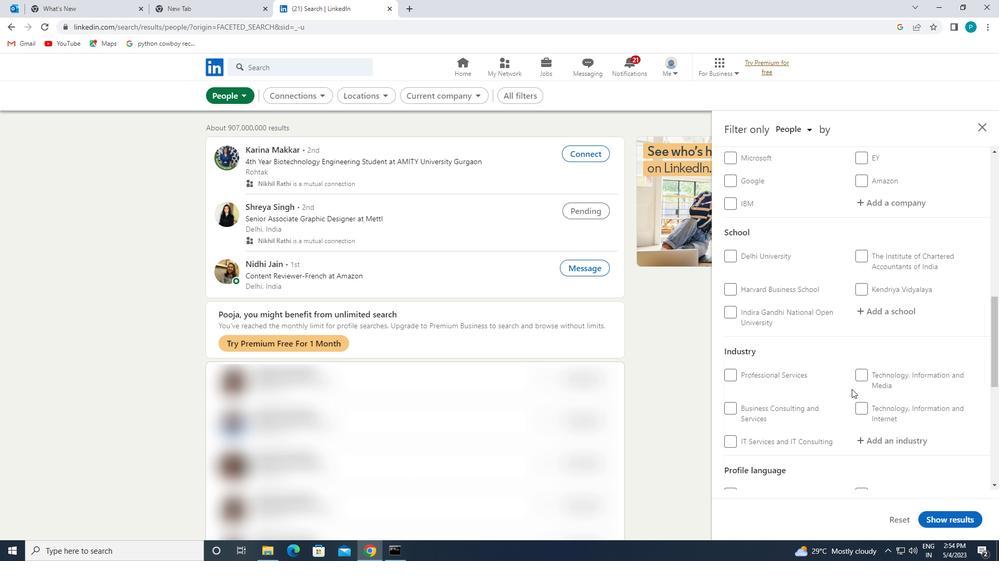 
Action: Mouse moved to (851, 387)
Screenshot: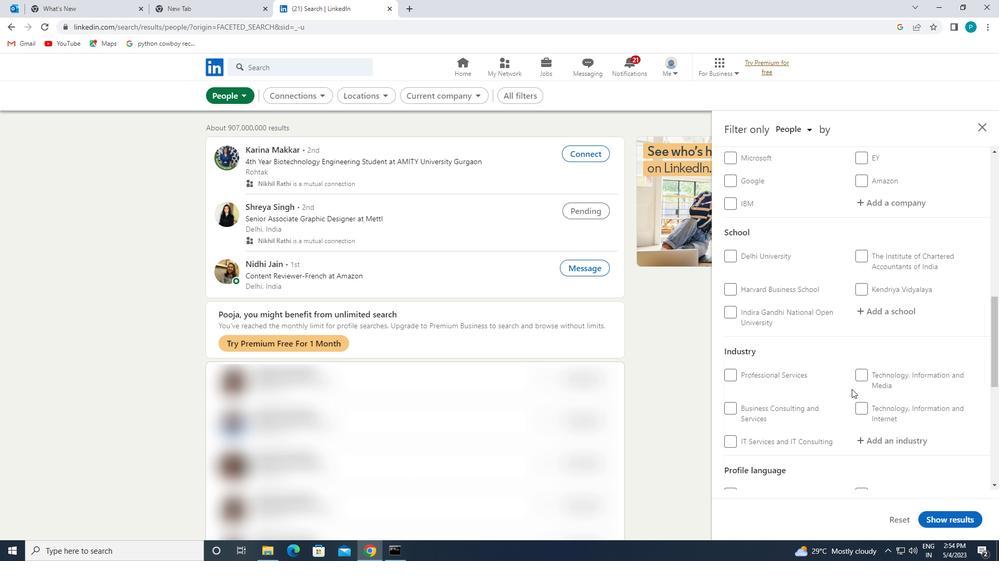 
Action: Mouse scrolled (851, 388) with delta (0, 0)
Screenshot: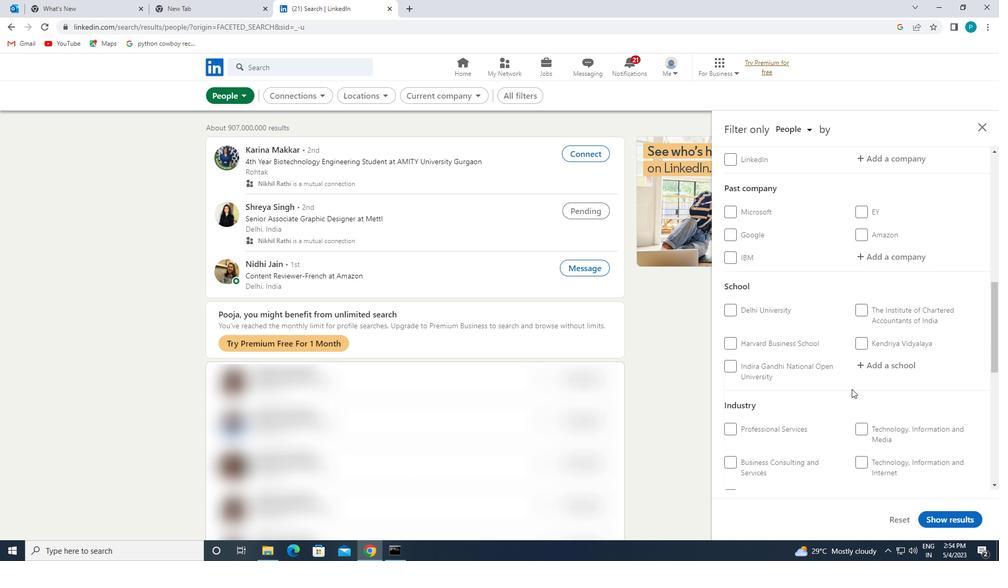 
Action: Mouse moved to (851, 385)
Screenshot: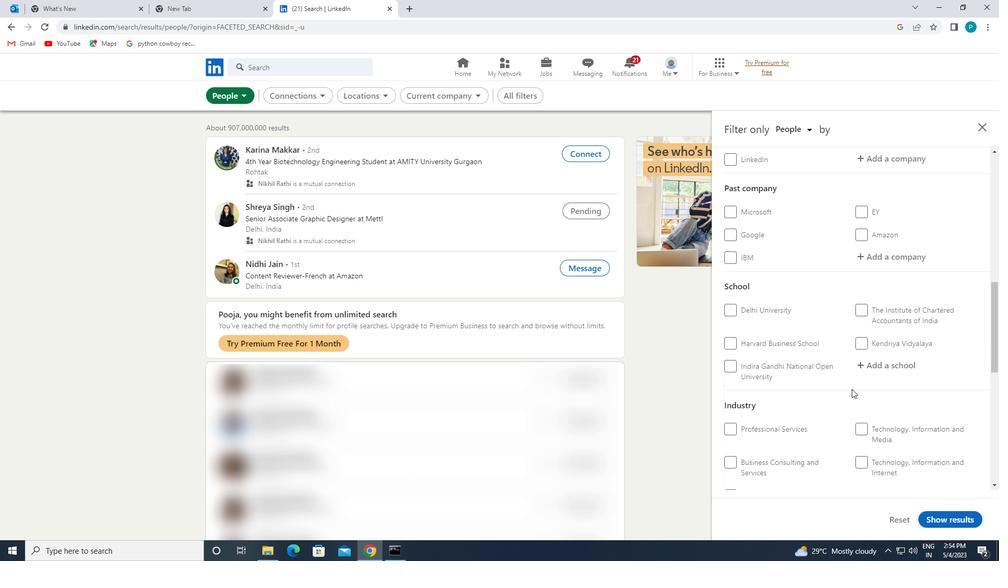 
Action: Mouse scrolled (851, 385) with delta (0, 0)
Screenshot: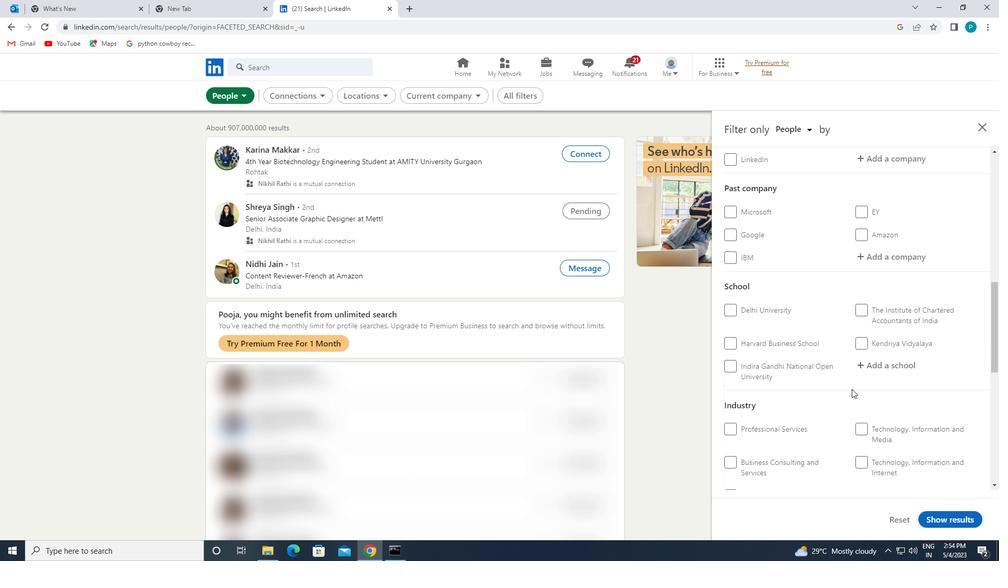 
Action: Mouse moved to (851, 381)
Screenshot: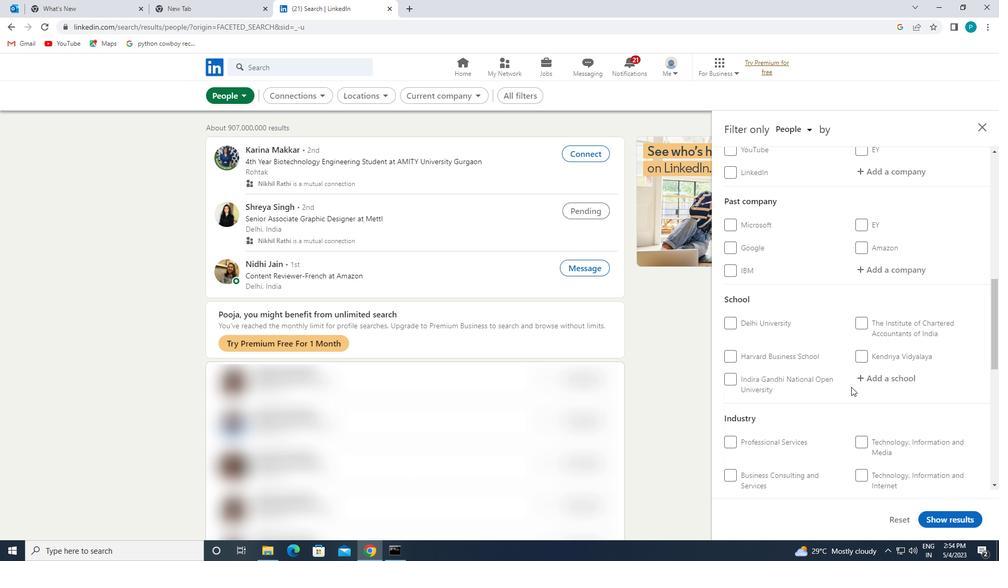 
Action: Mouse scrolled (851, 381) with delta (0, 0)
Screenshot: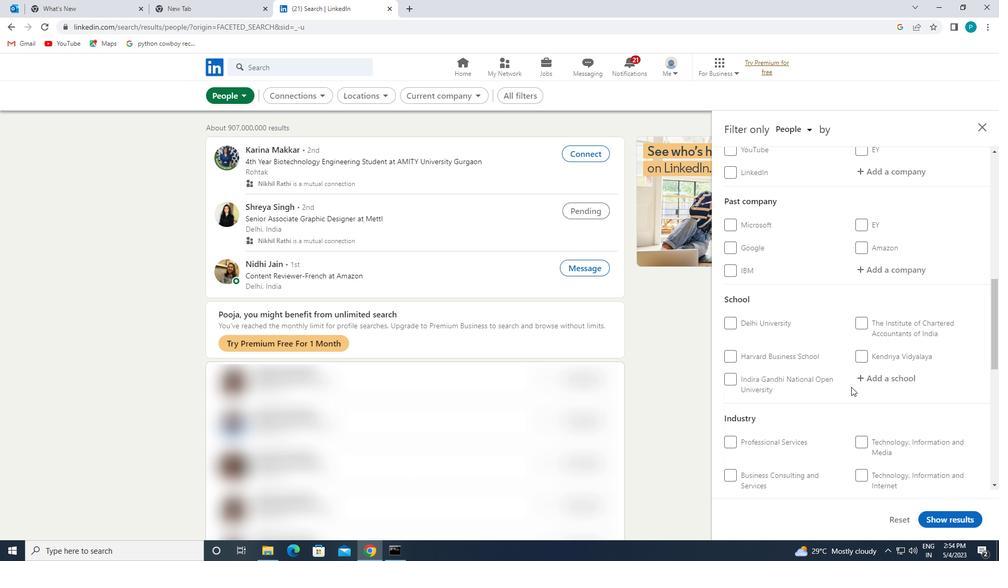 
Action: Mouse moved to (890, 386)
Screenshot: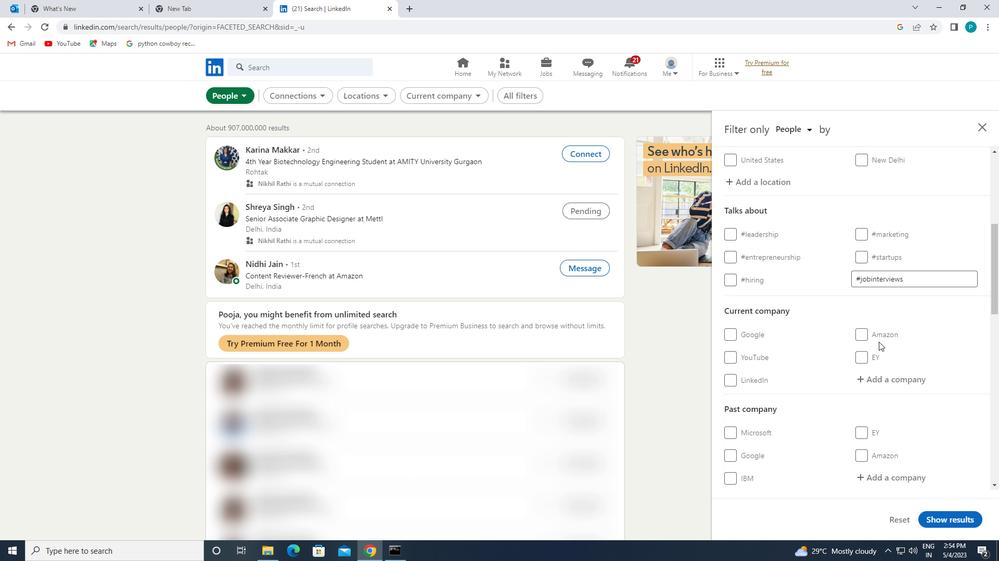 
Action: Mouse pressed left at (890, 386)
Screenshot: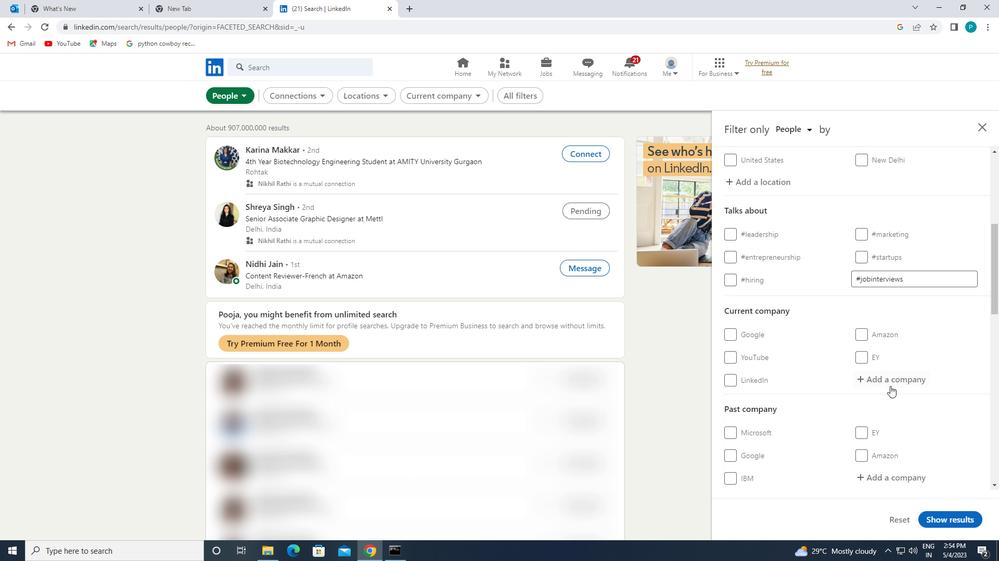 
Action: Mouse moved to (908, 399)
Screenshot: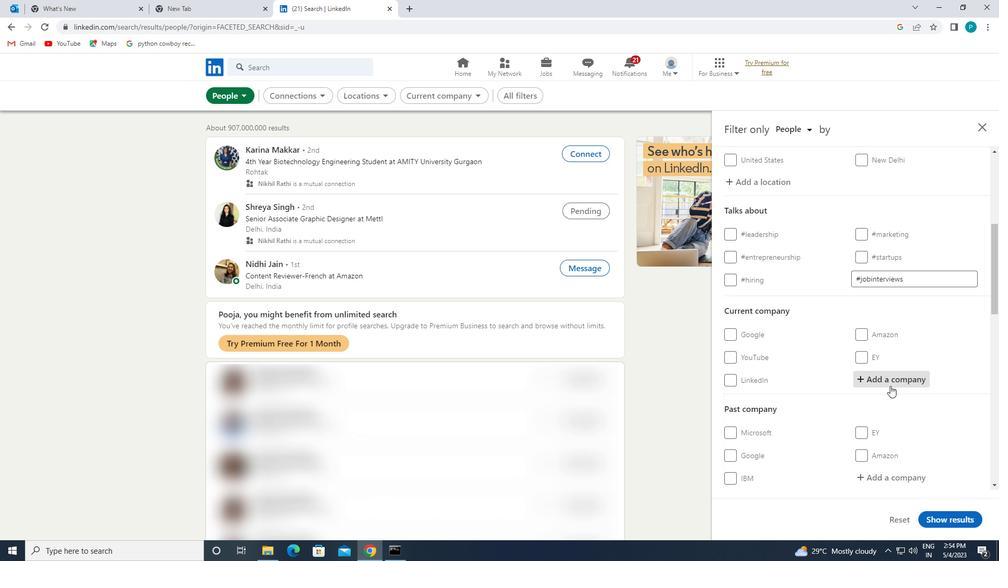 
Action: Key pressed <Key.caps_lock>TVS
Screenshot: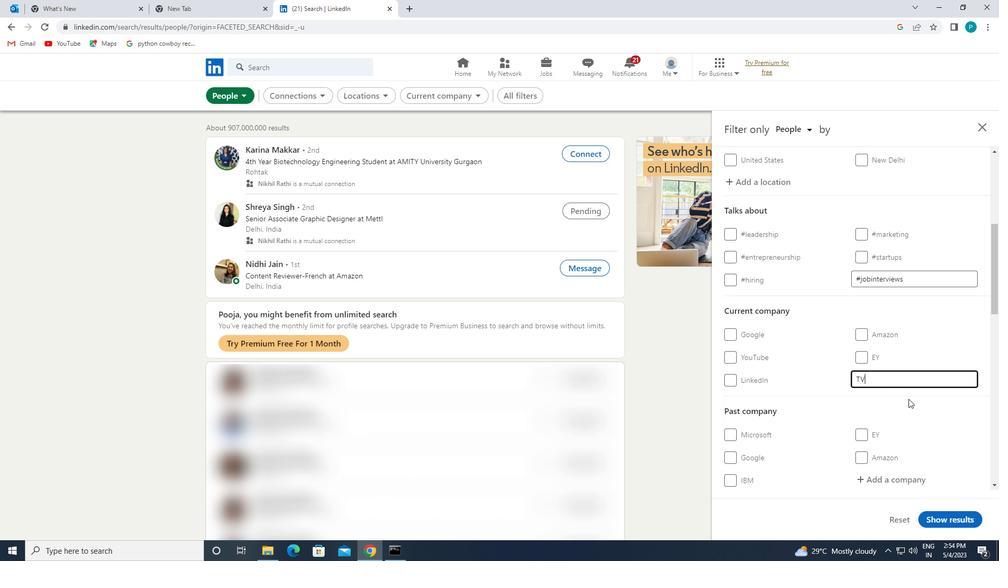 
Action: Mouse moved to (901, 400)
Screenshot: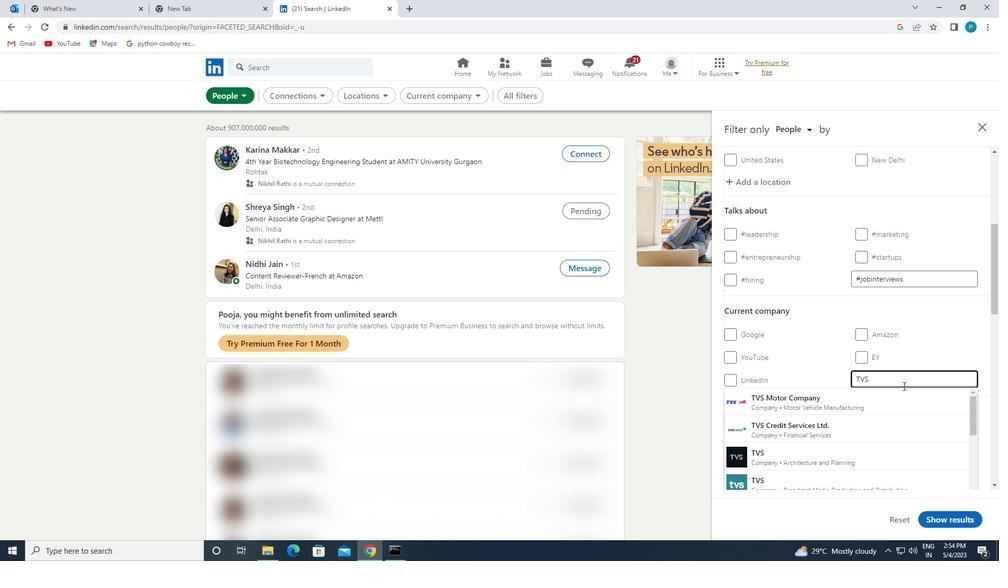 
Action: Mouse pressed left at (901, 400)
Screenshot: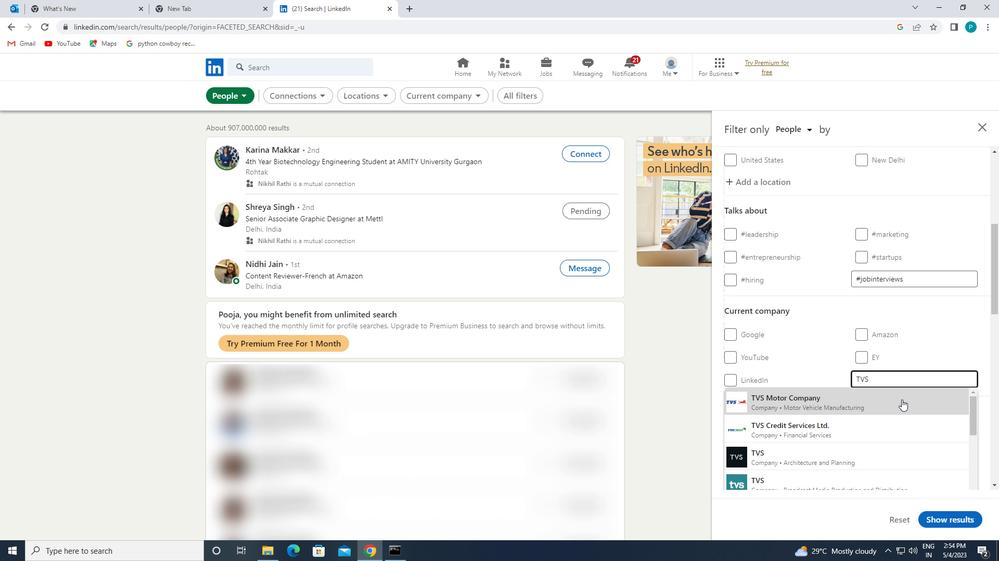 
Action: Mouse moved to (900, 400)
Screenshot: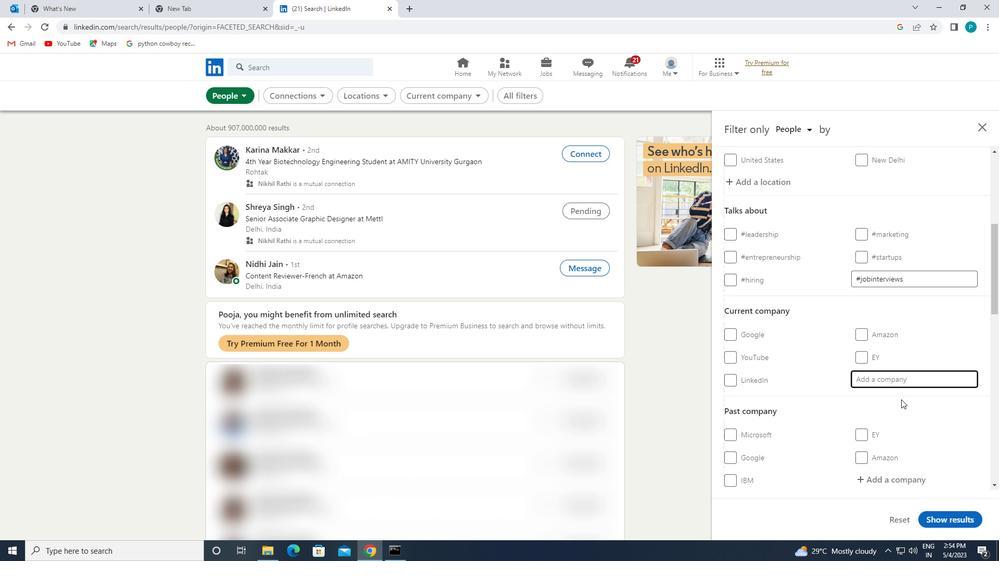 
Action: Mouse scrolled (900, 399) with delta (0, 0)
Screenshot: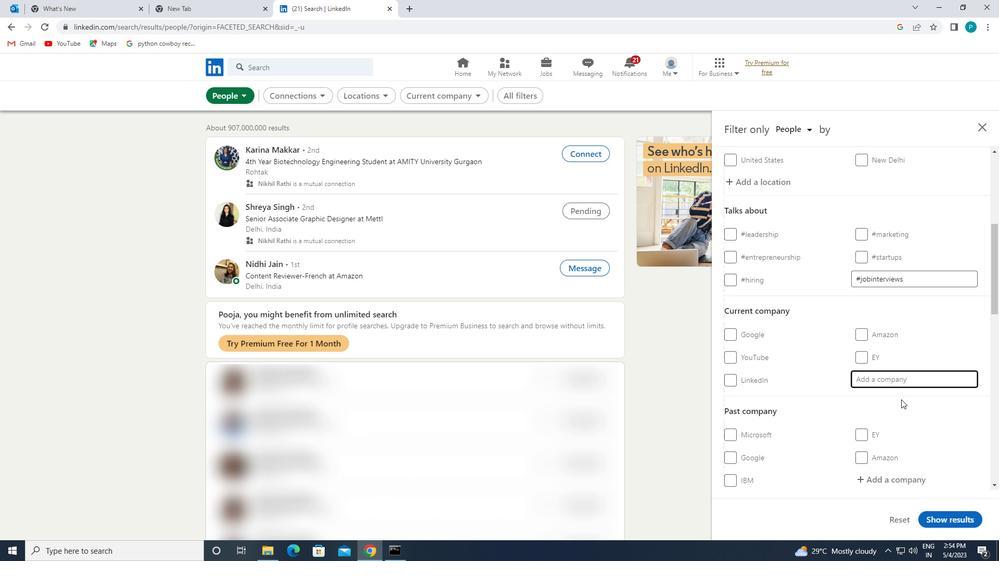 
Action: Mouse moved to (899, 400)
Screenshot: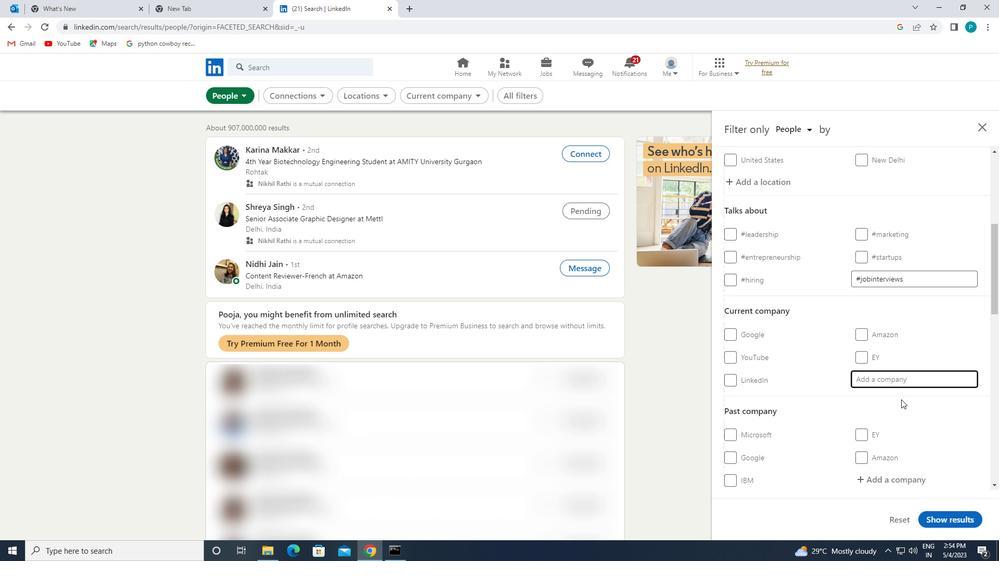 
Action: Mouse scrolled (899, 399) with delta (0, 0)
Screenshot: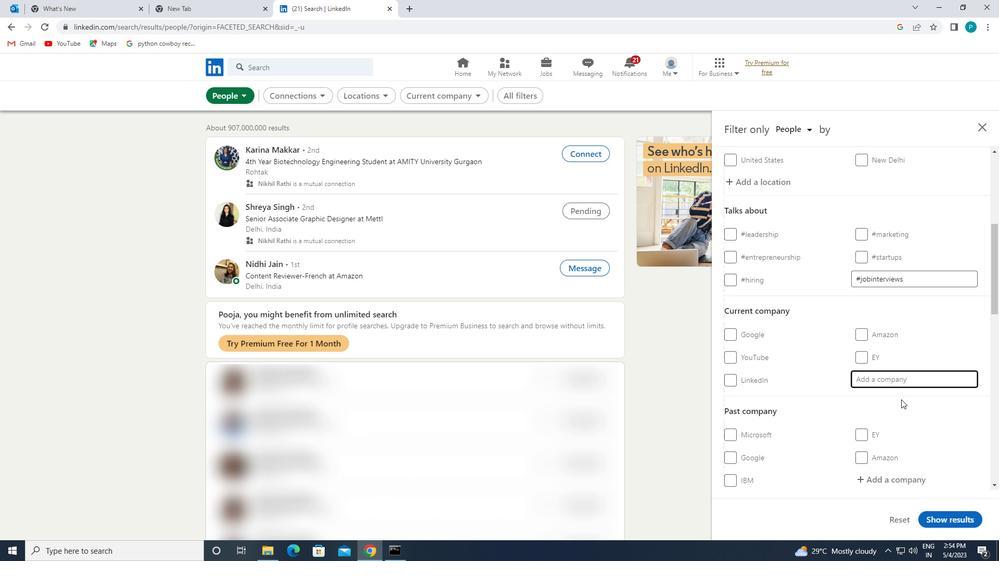 
Action: Mouse moved to (898, 400)
Screenshot: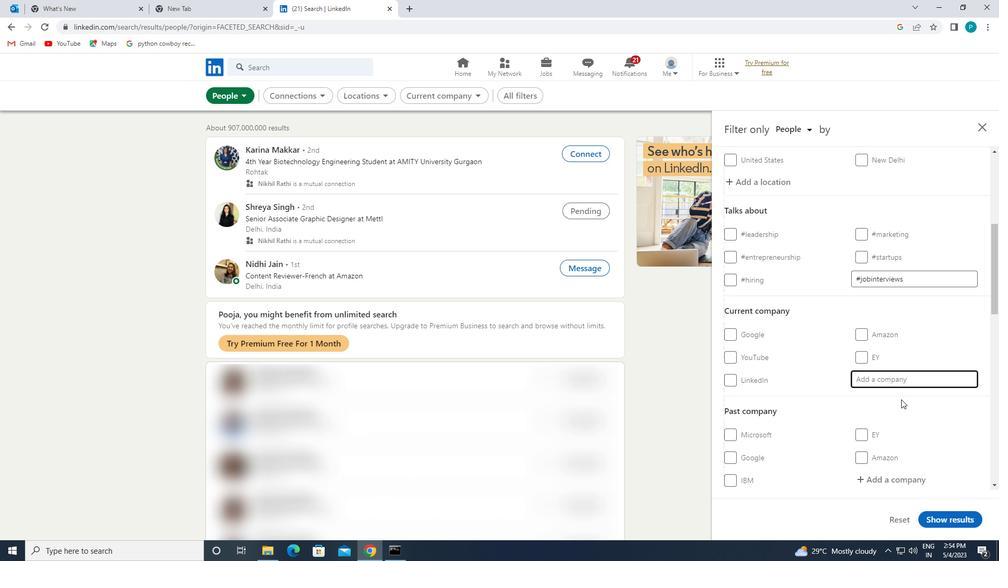 
Action: Mouse scrolled (898, 399) with delta (0, 0)
Screenshot: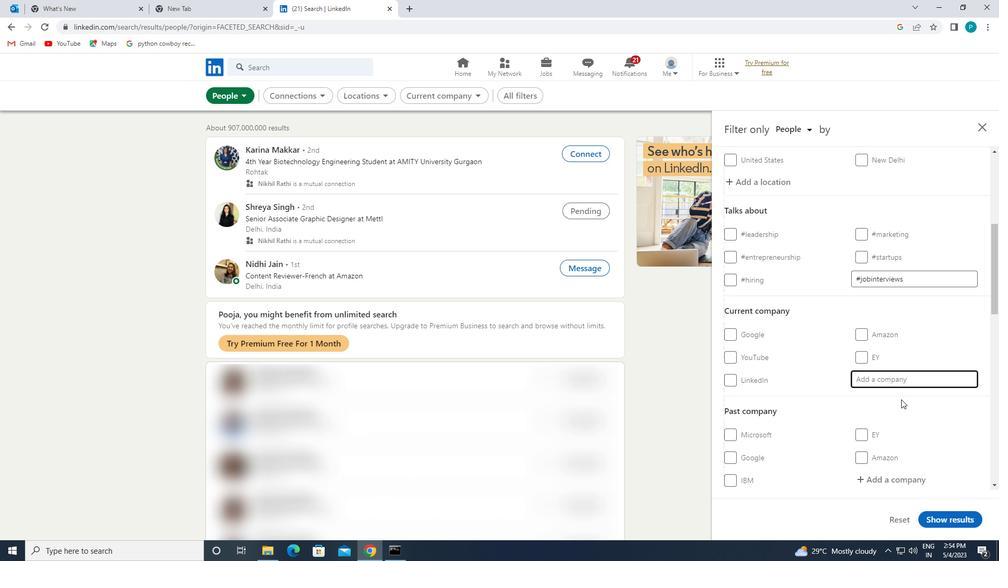
Action: Mouse moved to (897, 400)
Screenshot: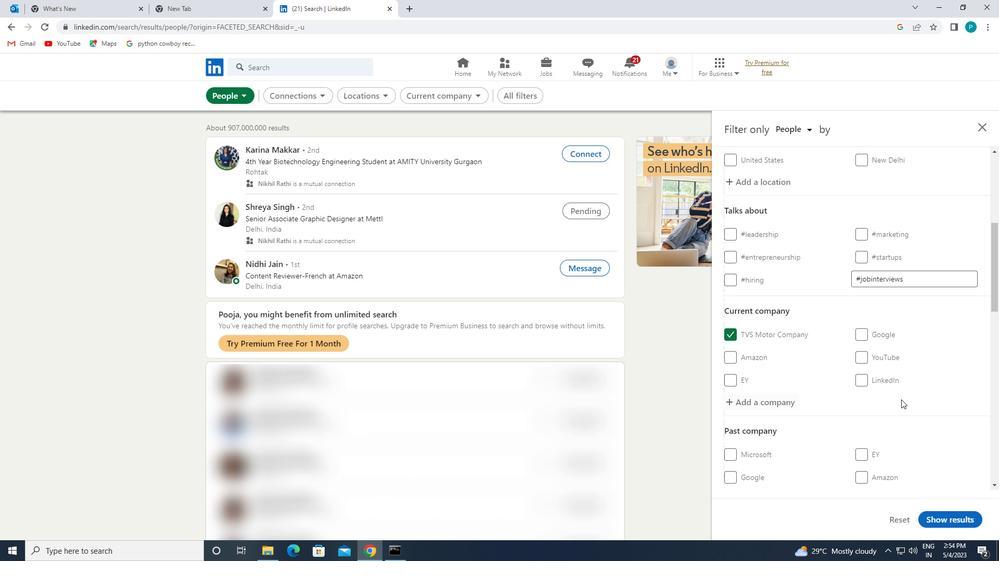 
Action: Mouse scrolled (897, 399) with delta (0, 0)
Screenshot: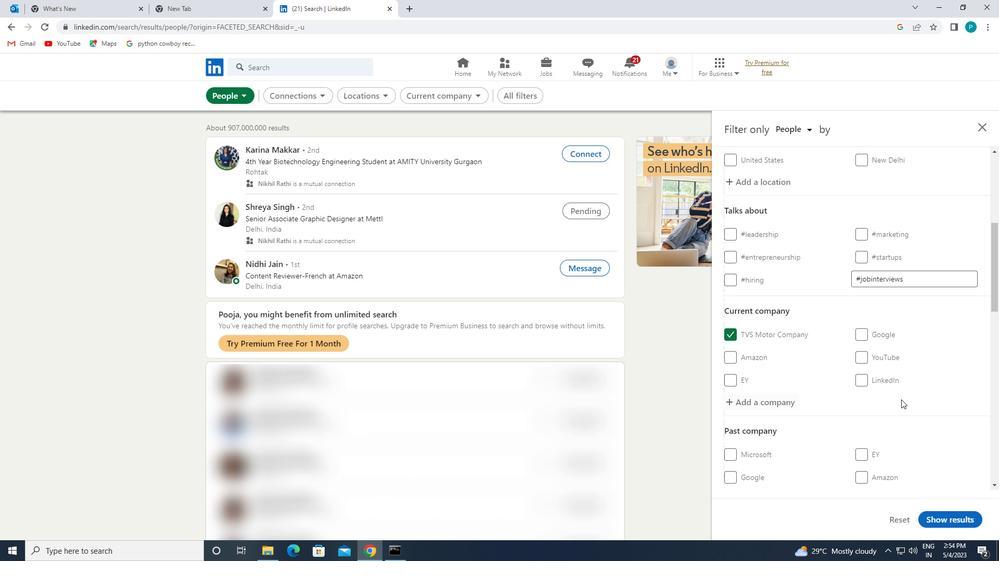
Action: Mouse moved to (885, 397)
Screenshot: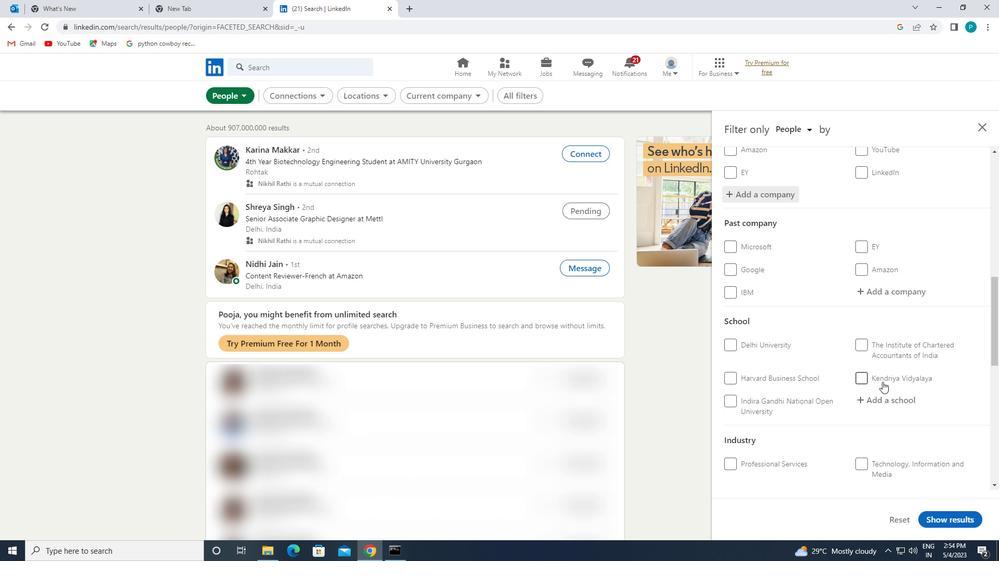 
Action: Mouse pressed left at (885, 397)
Screenshot: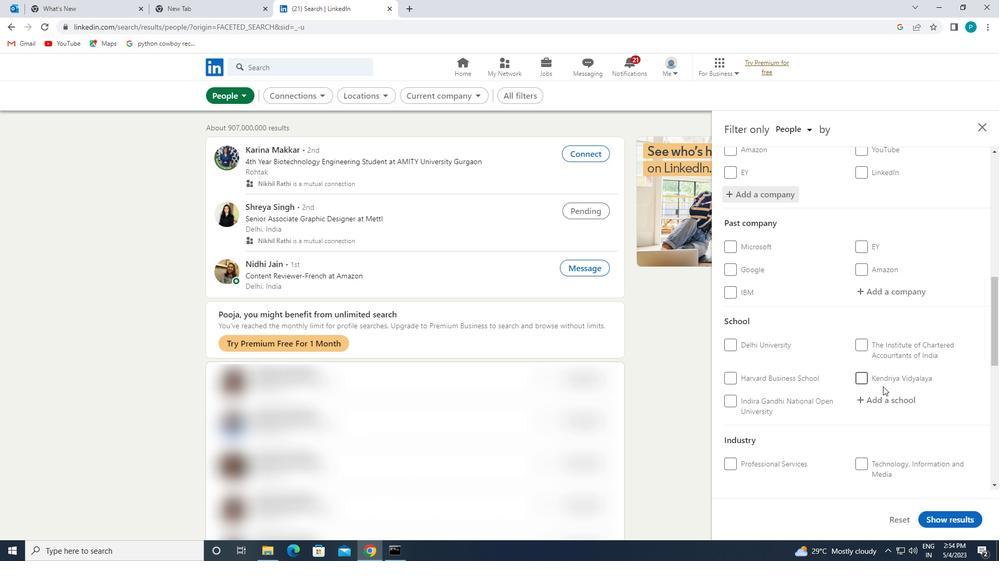 
Action: Mouse moved to (887, 399)
Screenshot: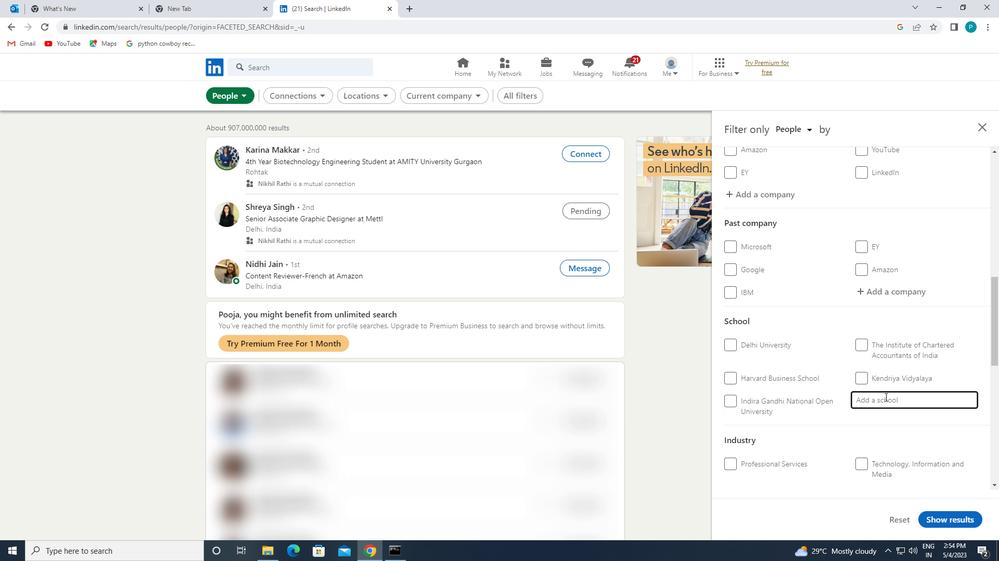
Action: Key pressed S<Key.caps_lock>ANJIVANI
Screenshot: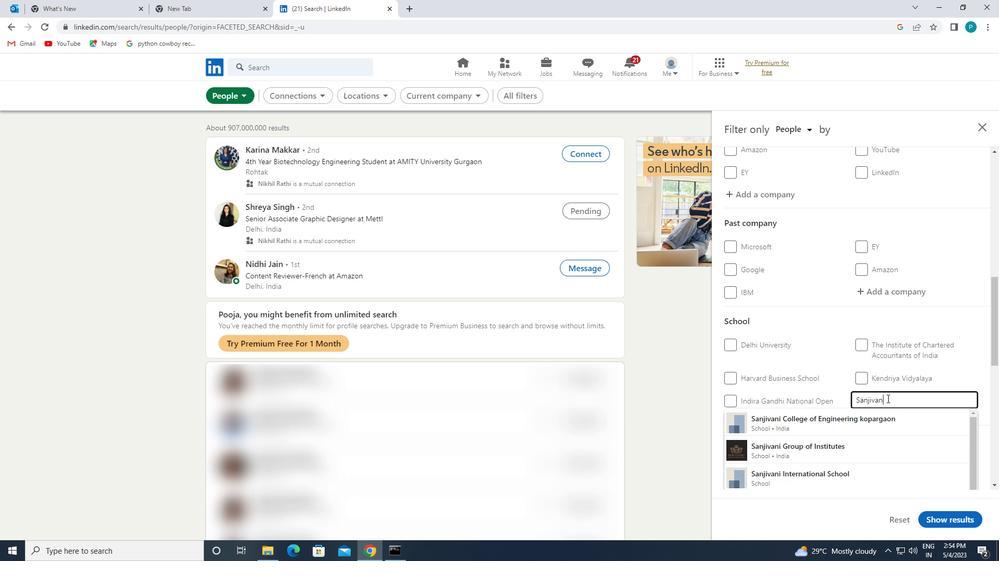 
Action: Mouse moved to (885, 418)
Screenshot: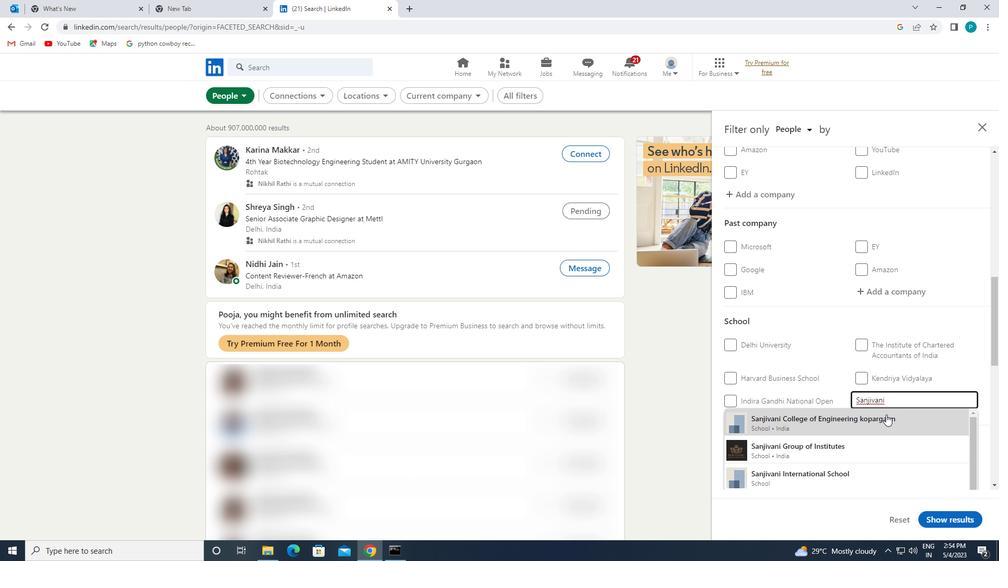 
Action: Mouse pressed left at (885, 418)
Screenshot: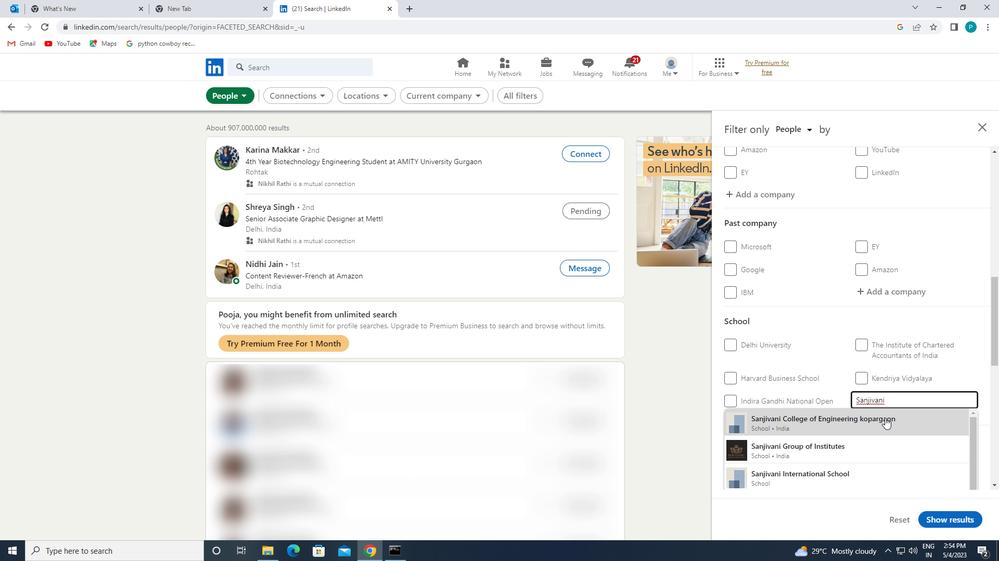 
Action: Mouse moved to (886, 419)
Screenshot: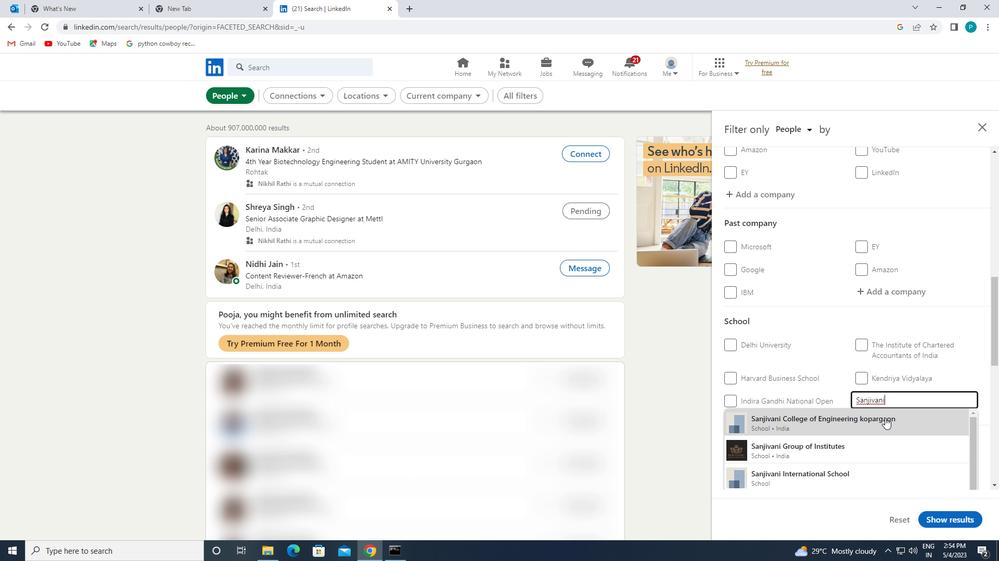 
Action: Mouse scrolled (886, 419) with delta (0, 0)
Screenshot: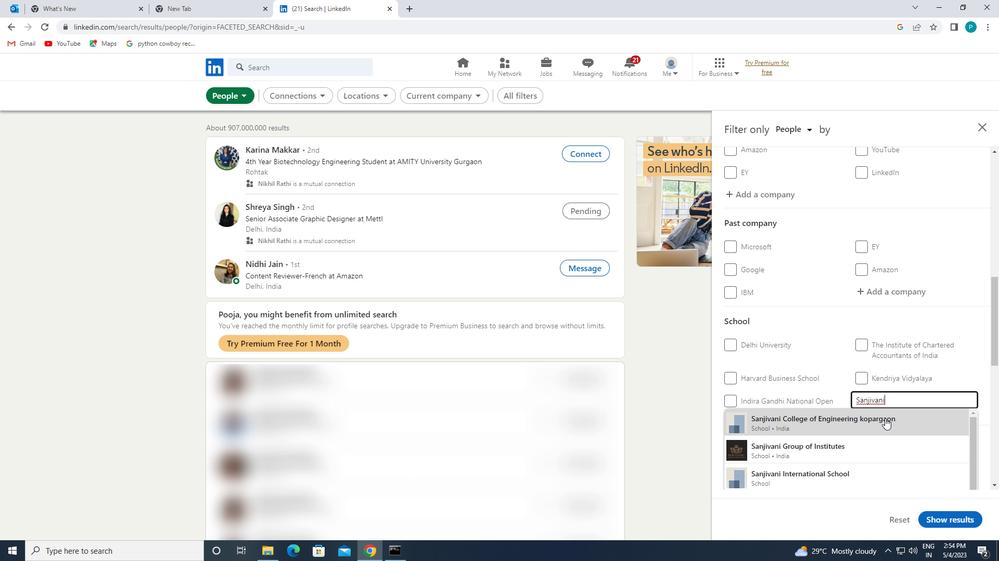 
Action: Mouse scrolled (886, 419) with delta (0, 0)
Screenshot: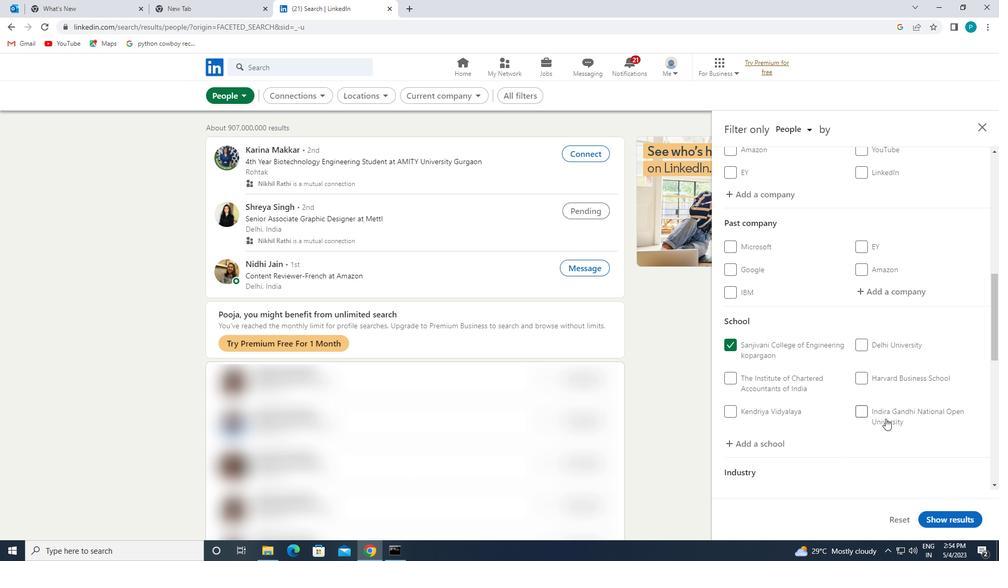 
Action: Mouse scrolled (886, 419) with delta (0, 0)
Screenshot: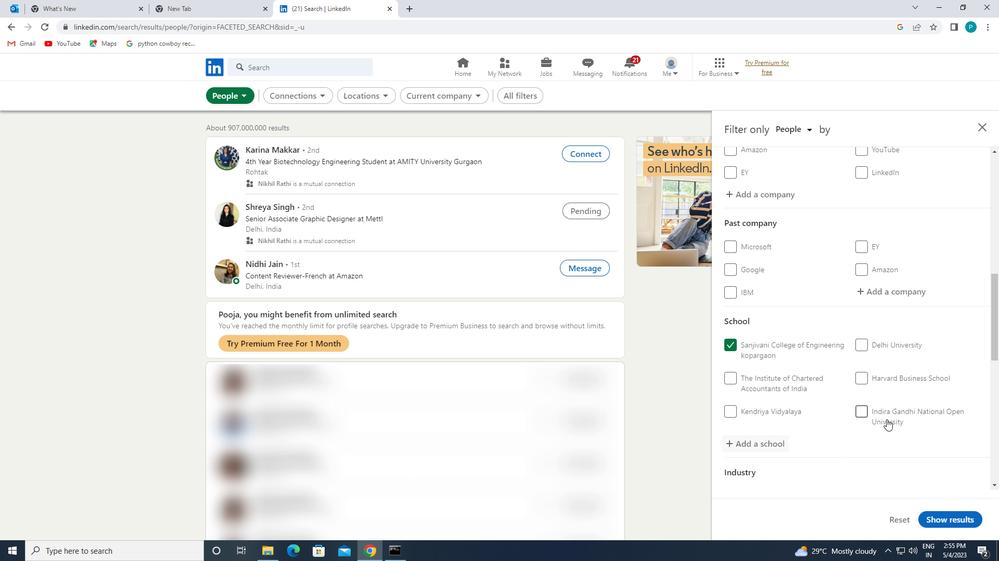 
Action: Mouse moved to (891, 396)
Screenshot: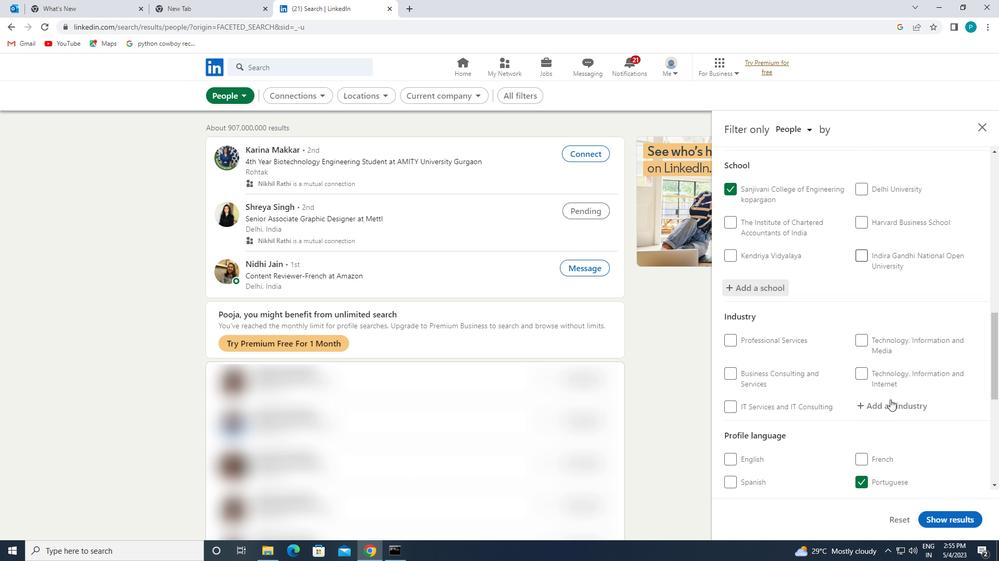 
Action: Mouse pressed left at (891, 396)
Screenshot: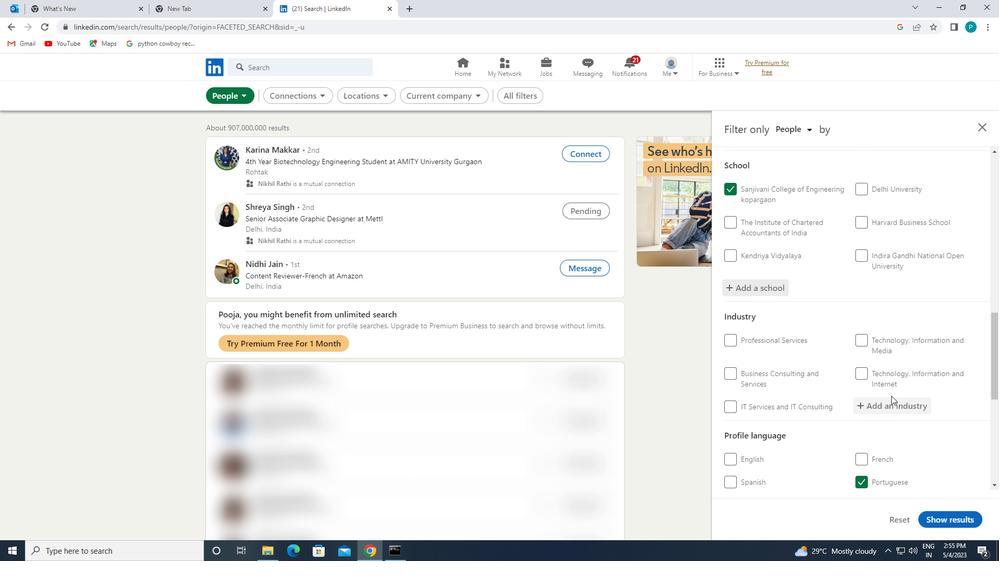
Action: Mouse moved to (891, 402)
Screenshot: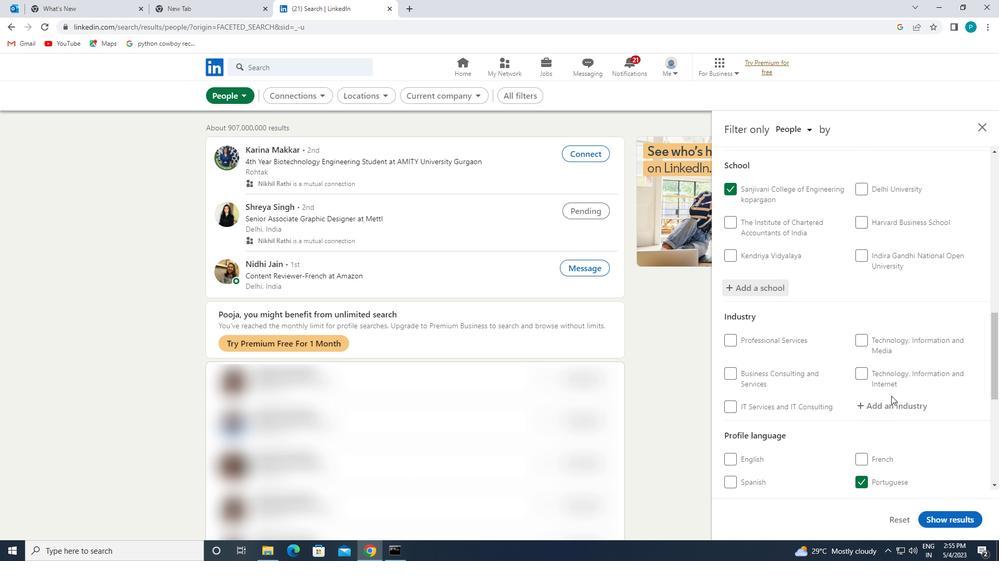 
Action: Mouse pressed left at (891, 402)
Screenshot: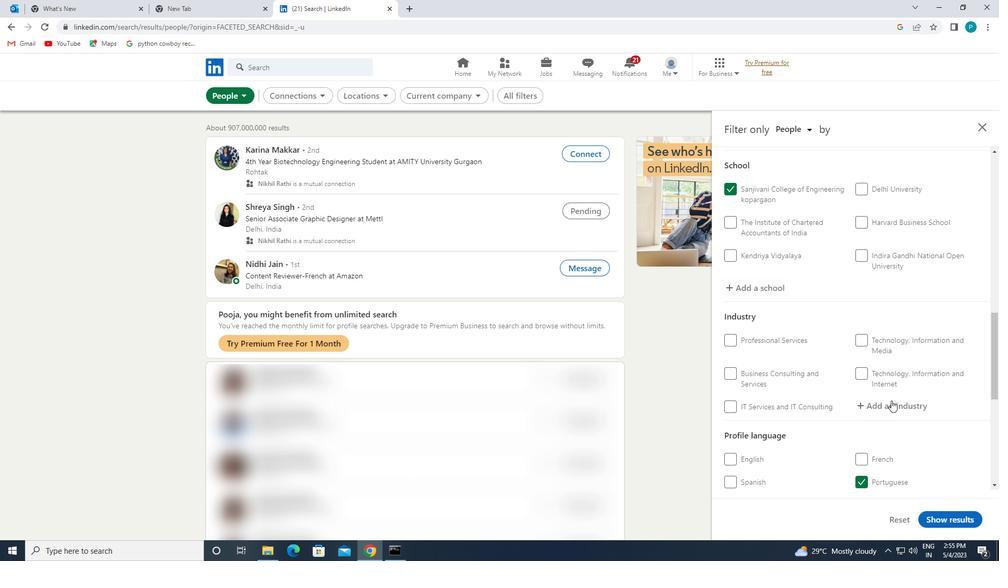 
Action: Key pressed <Key.caps_lock>C<Key.caps_lock>LIMA
Screenshot: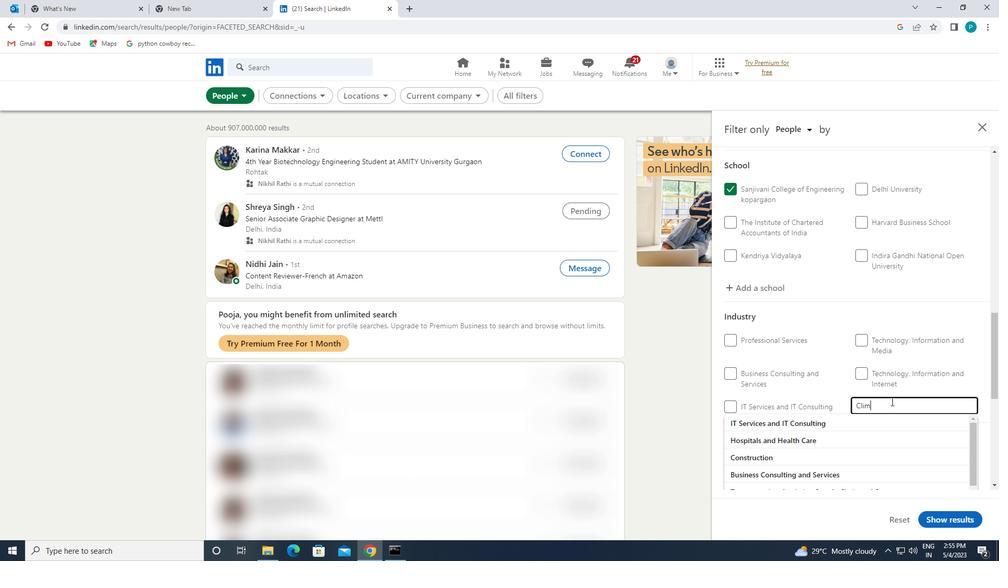 
Action: Mouse moved to (867, 433)
Screenshot: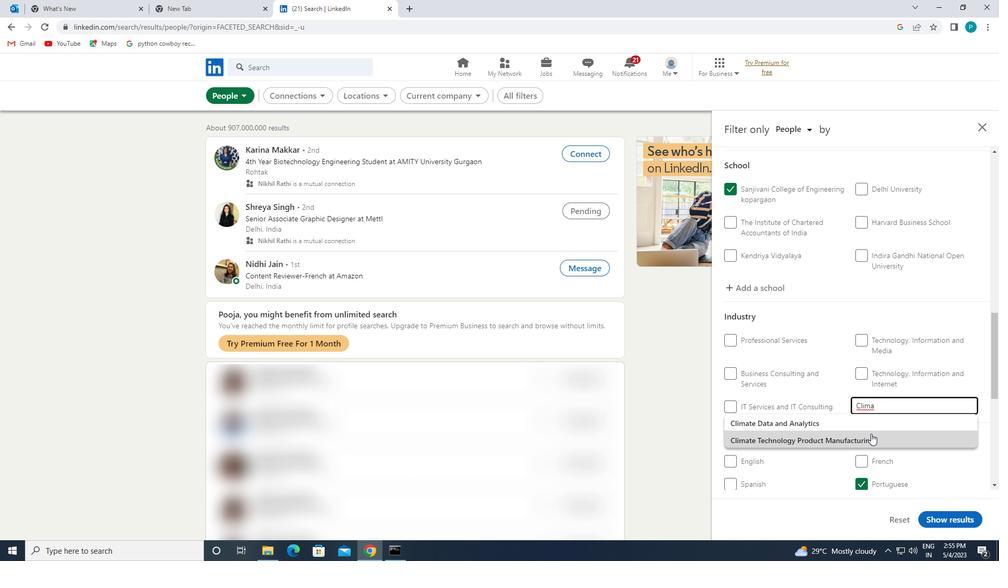 
Action: Mouse pressed left at (867, 433)
Screenshot: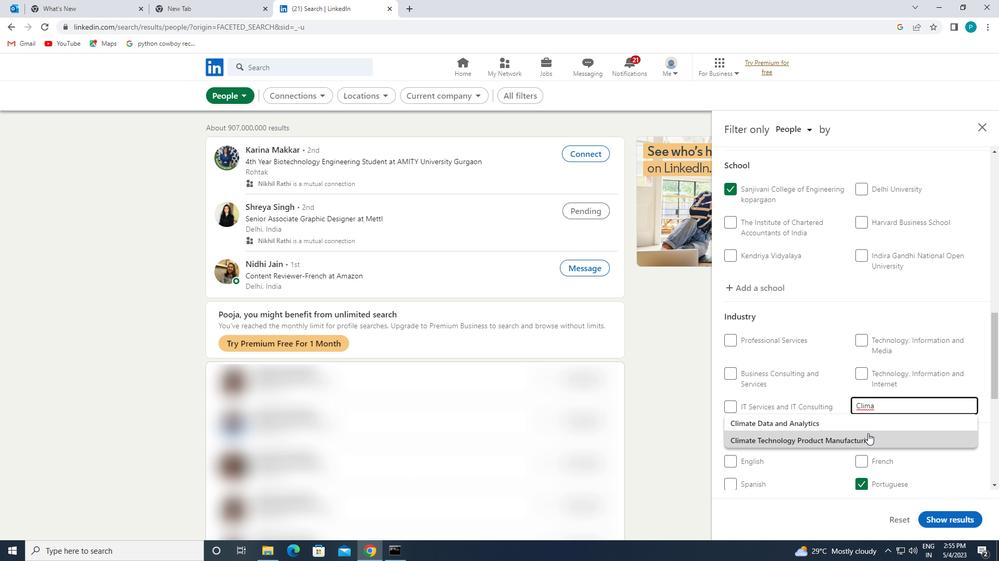 
Action: Mouse scrolled (867, 433) with delta (0, 0)
Screenshot: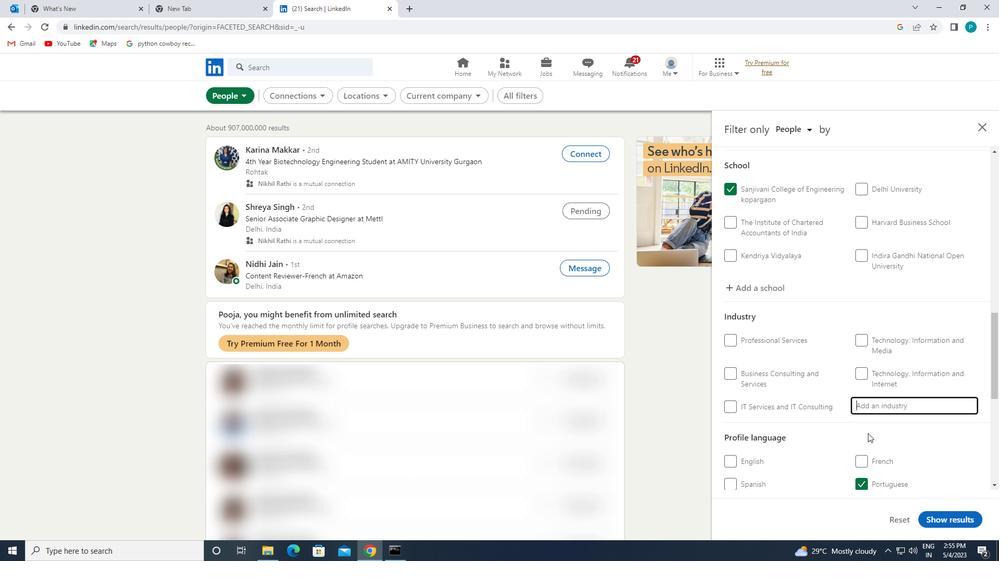 
Action: Mouse scrolled (867, 433) with delta (0, 0)
Screenshot: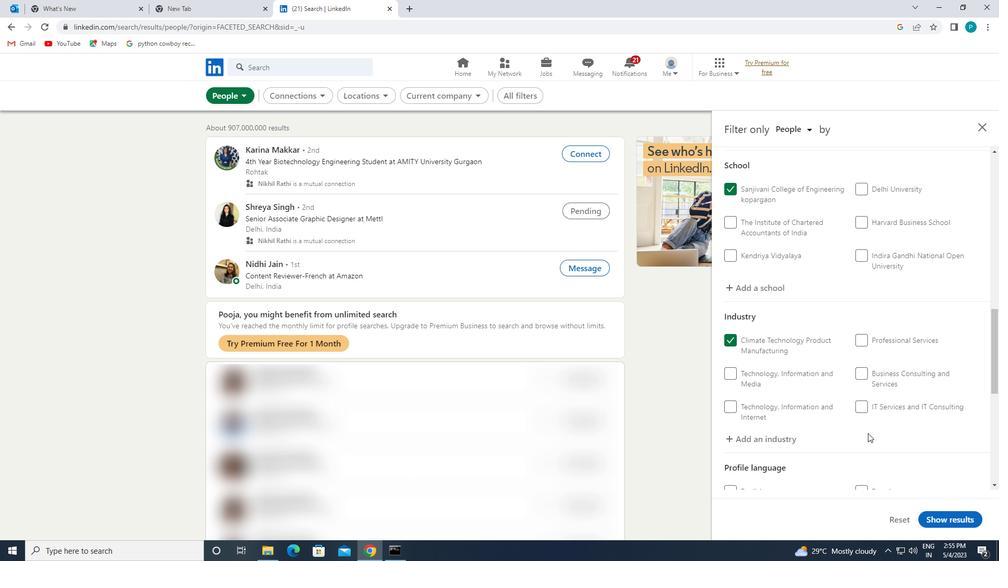
Action: Mouse moved to (867, 433)
Screenshot: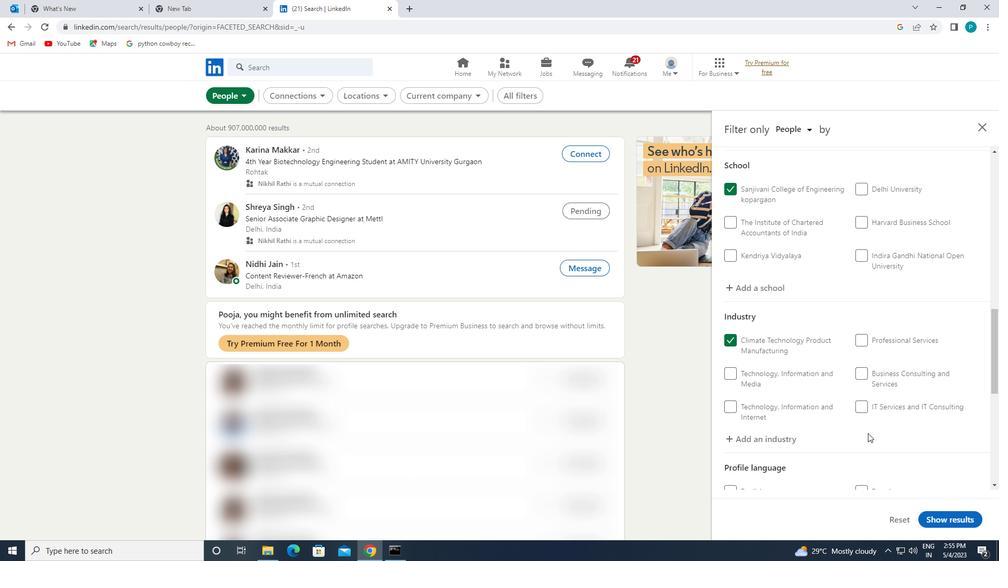 
Action: Mouse scrolled (867, 433) with delta (0, 0)
Screenshot: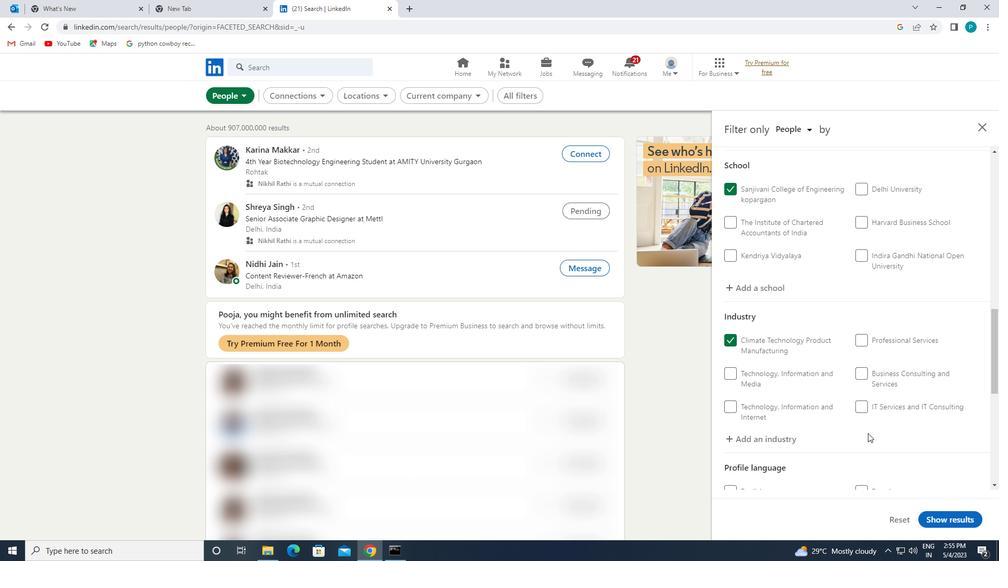 
Action: Mouse moved to (867, 434)
Screenshot: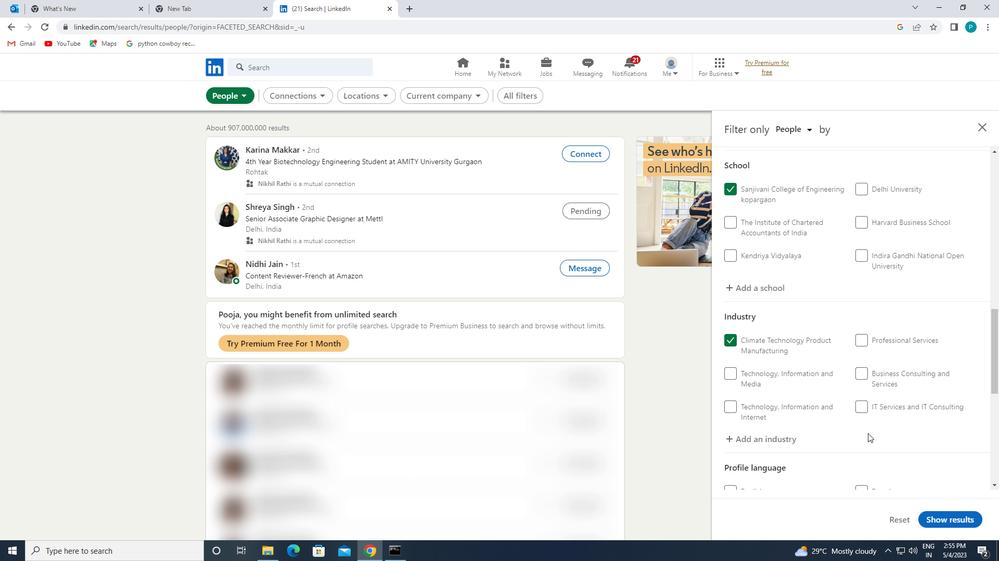 
Action: Mouse scrolled (867, 433) with delta (0, 0)
Screenshot: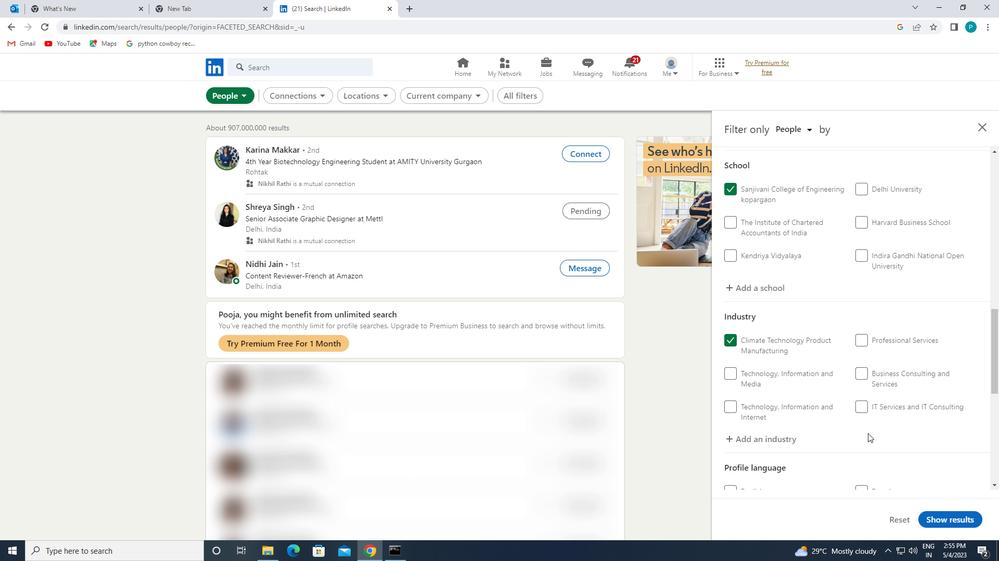 
Action: Mouse scrolled (867, 433) with delta (0, 0)
Screenshot: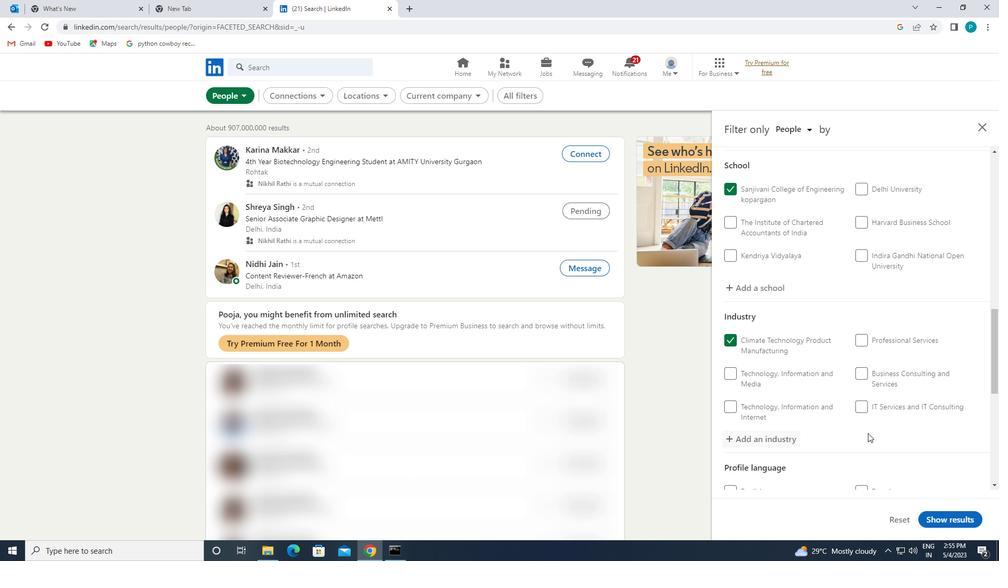 
Action: Mouse moved to (871, 439)
Screenshot: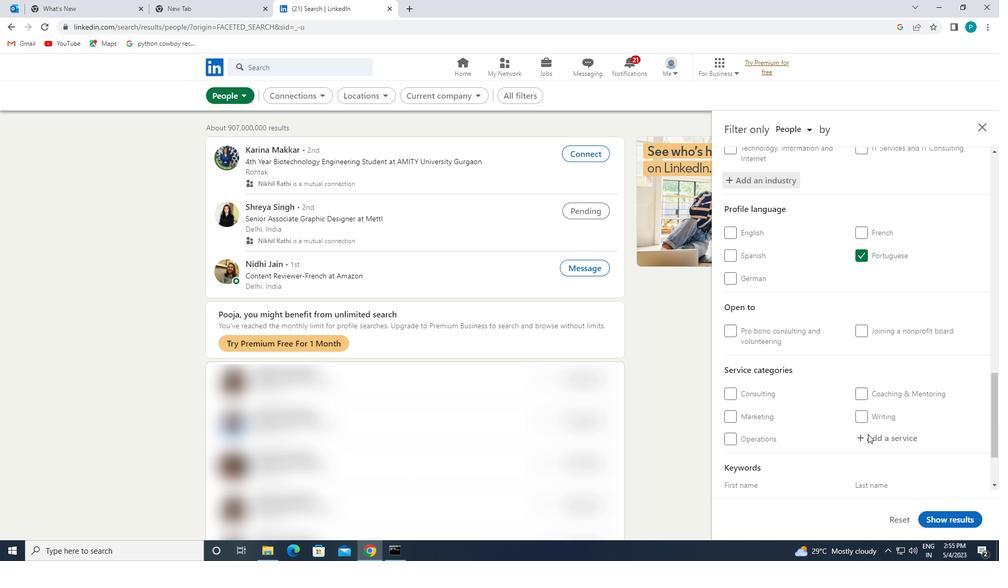 
Action: Mouse pressed left at (871, 439)
Screenshot: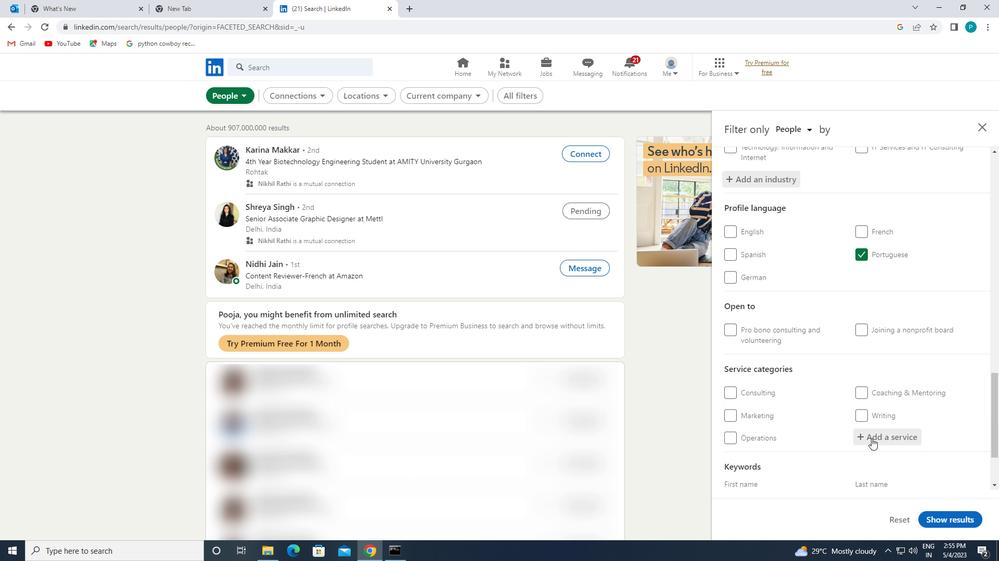 
Action: Key pressed <Key.caps_lock>P<Key.caps_lock>ACJ<Key.backspace>KA
Screenshot: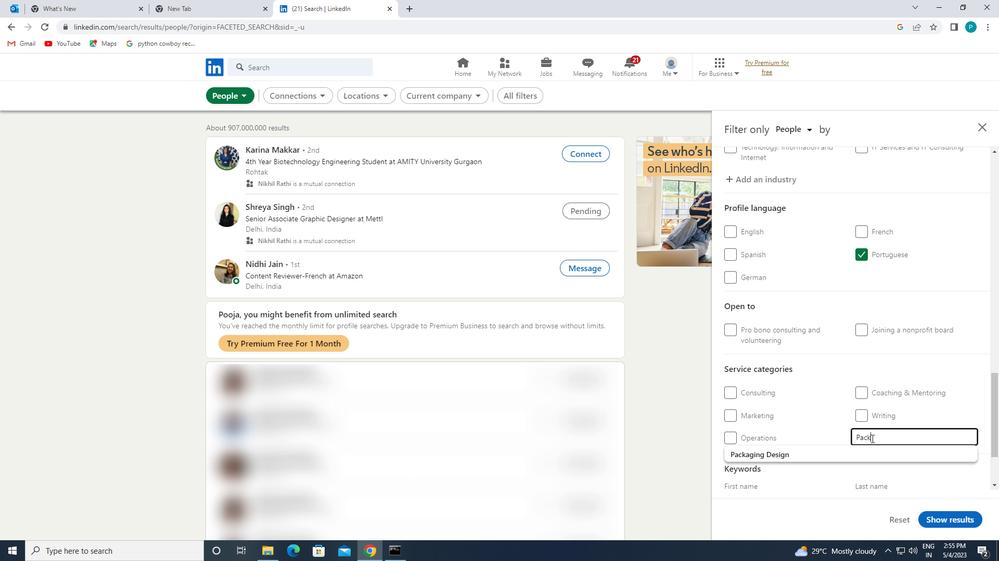 
Action: Mouse moved to (790, 458)
Screenshot: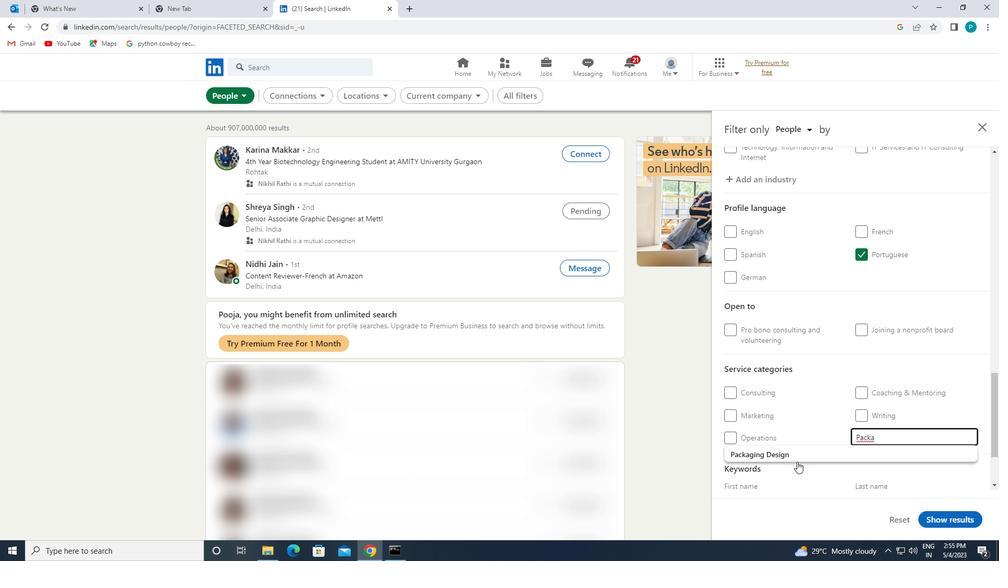 
Action: Mouse pressed left at (790, 458)
Screenshot: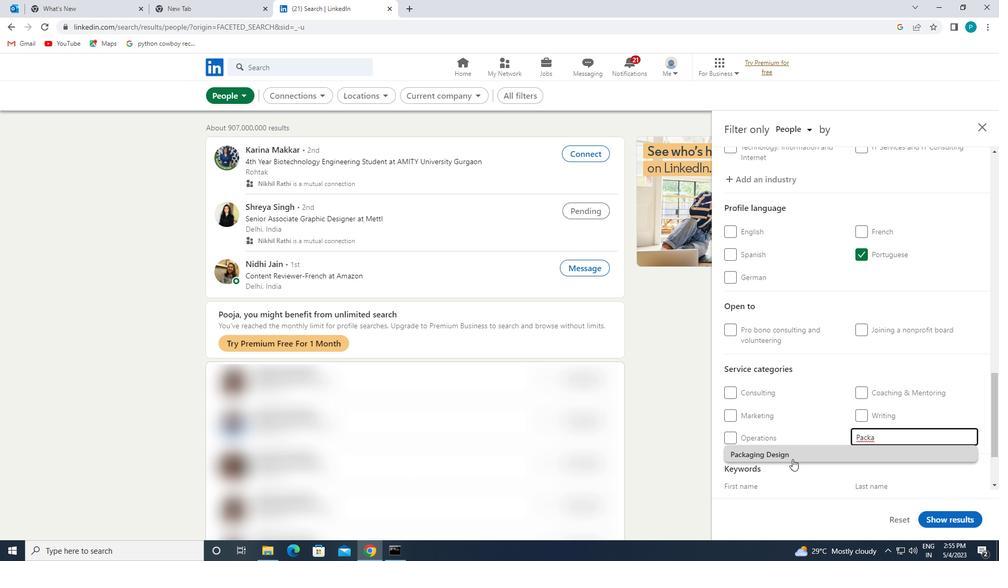 
Action: Mouse moved to (787, 458)
Screenshot: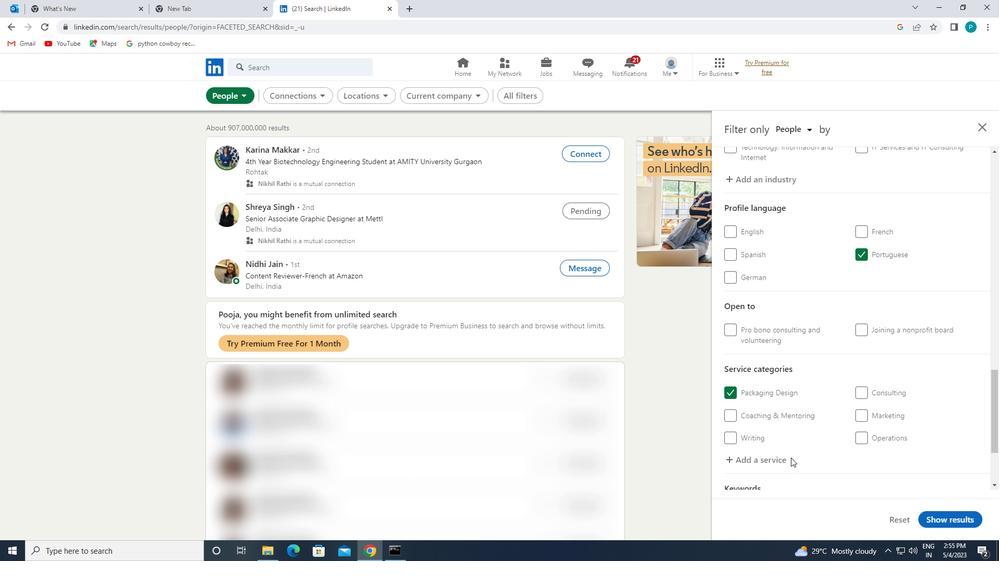 
Action: Mouse scrolled (787, 457) with delta (0, 0)
Screenshot: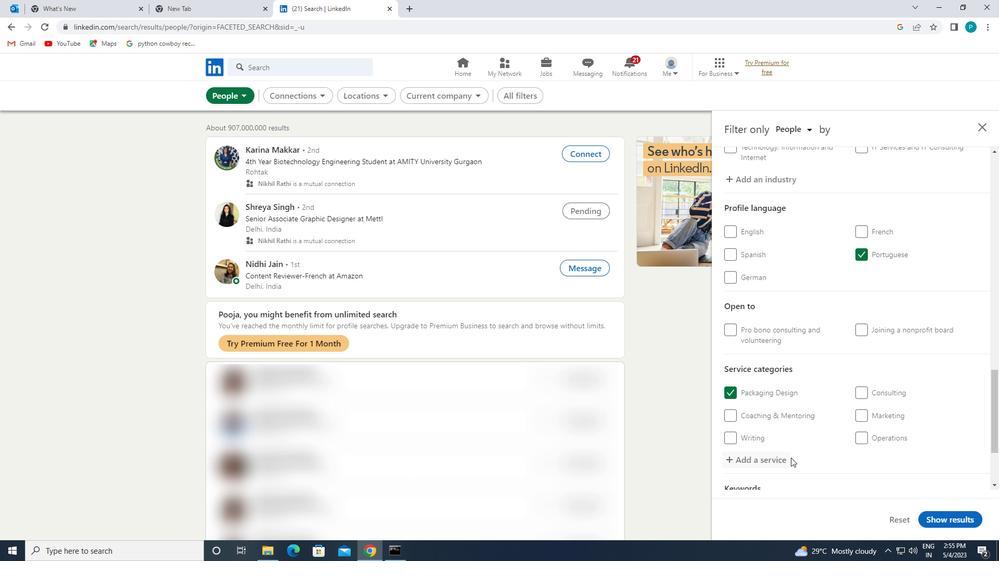 
Action: Mouse moved to (787, 458)
Screenshot: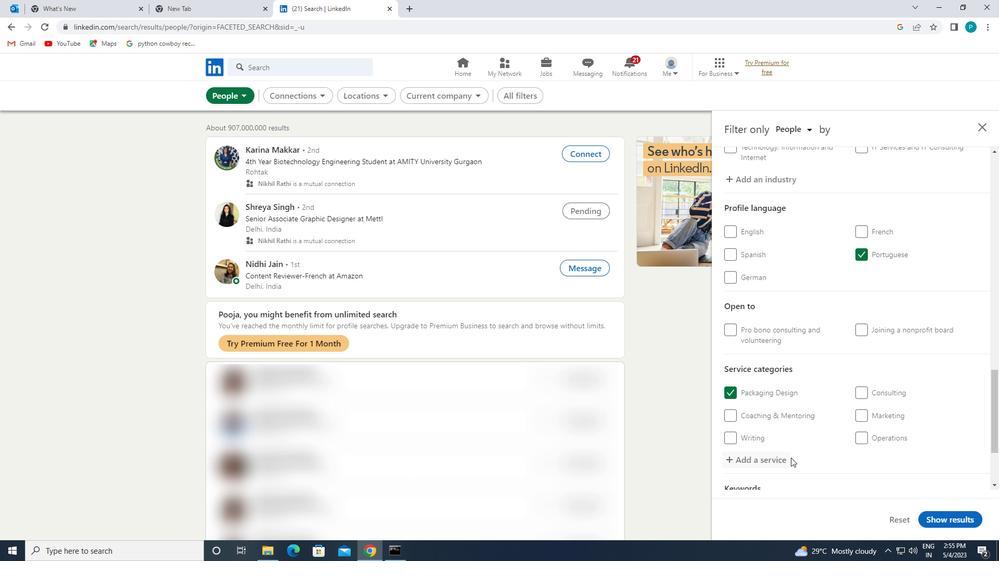 
Action: Mouse scrolled (787, 457) with delta (0, 0)
Screenshot: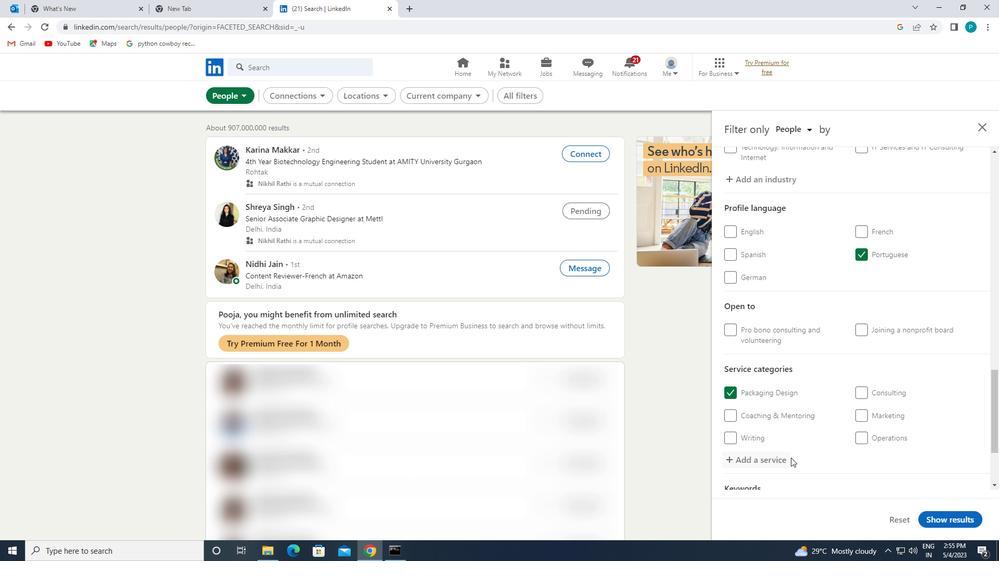 
Action: Mouse moved to (786, 458)
Screenshot: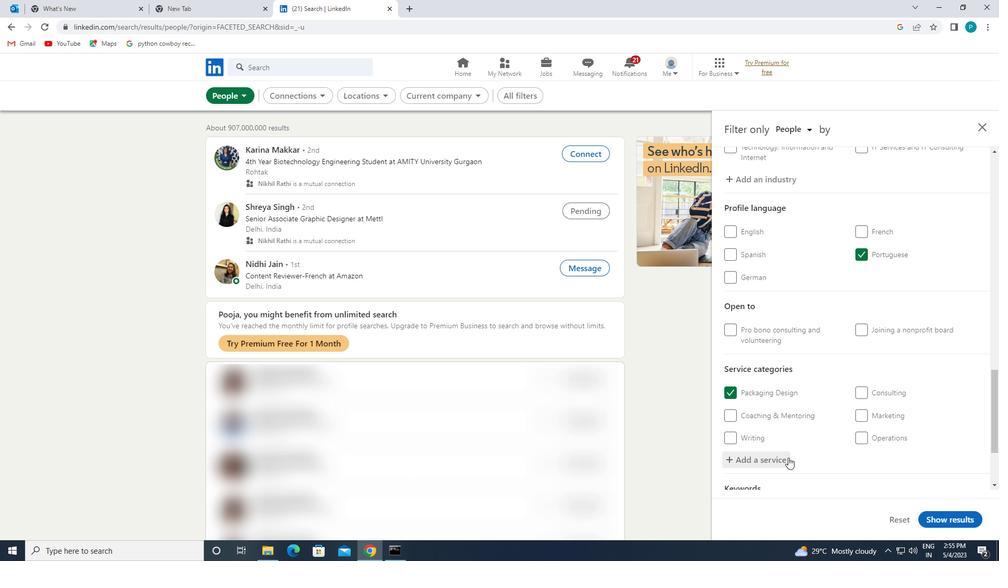 
Action: Mouse scrolled (786, 457) with delta (0, 0)
Screenshot: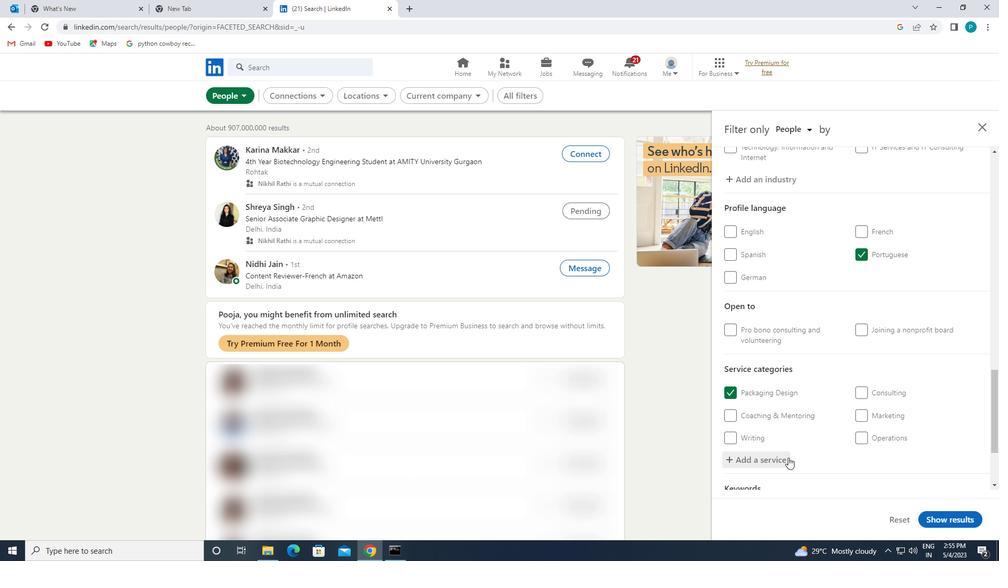
Action: Mouse moved to (786, 458)
Screenshot: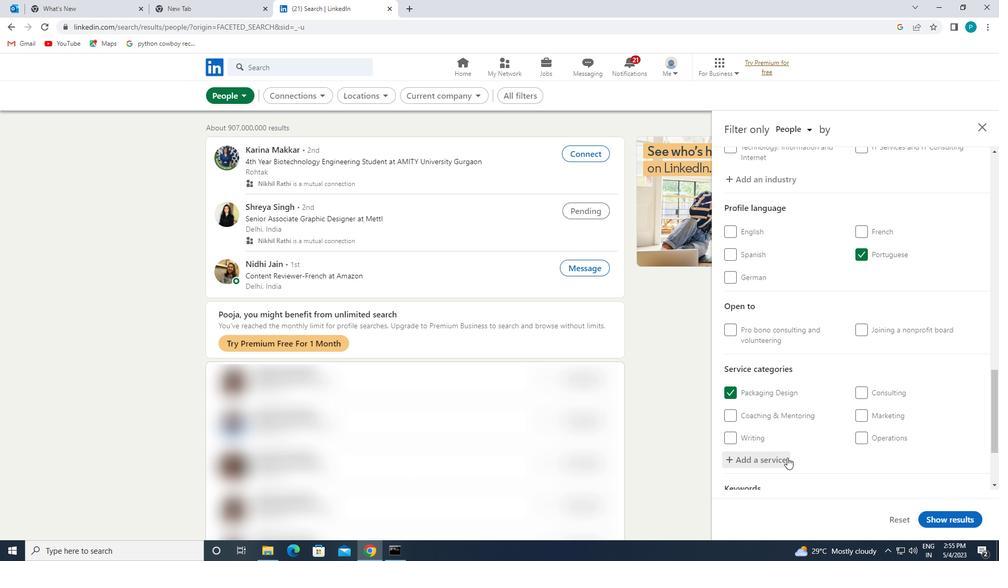 
Action: Mouse scrolled (786, 457) with delta (0, 0)
Screenshot: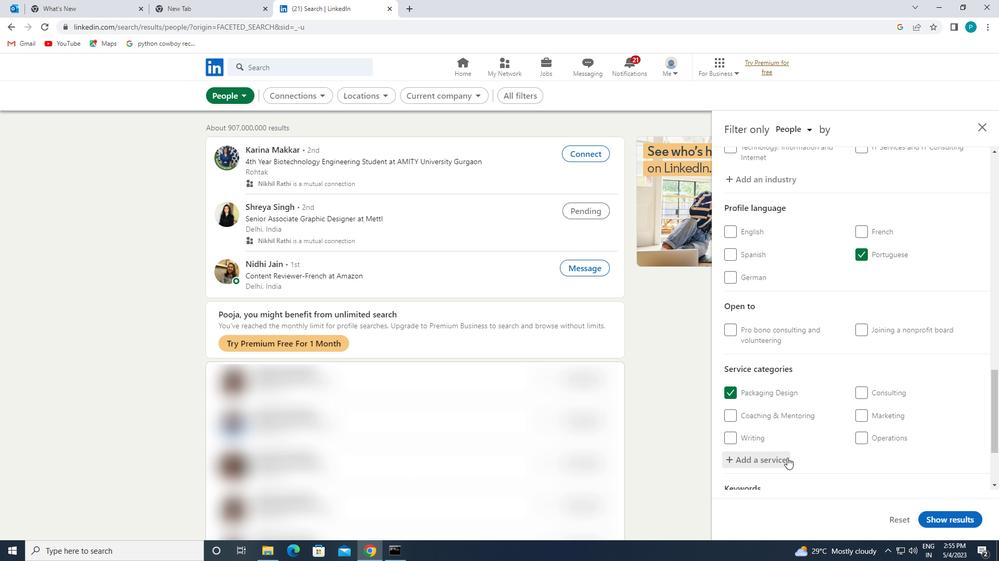 
Action: Mouse moved to (768, 443)
Screenshot: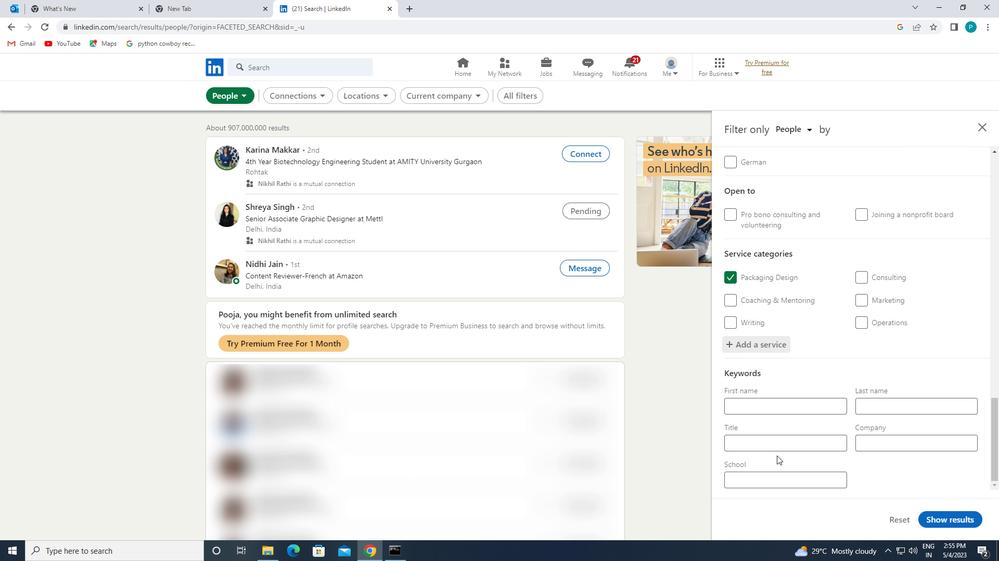 
Action: Mouse pressed left at (768, 443)
Screenshot: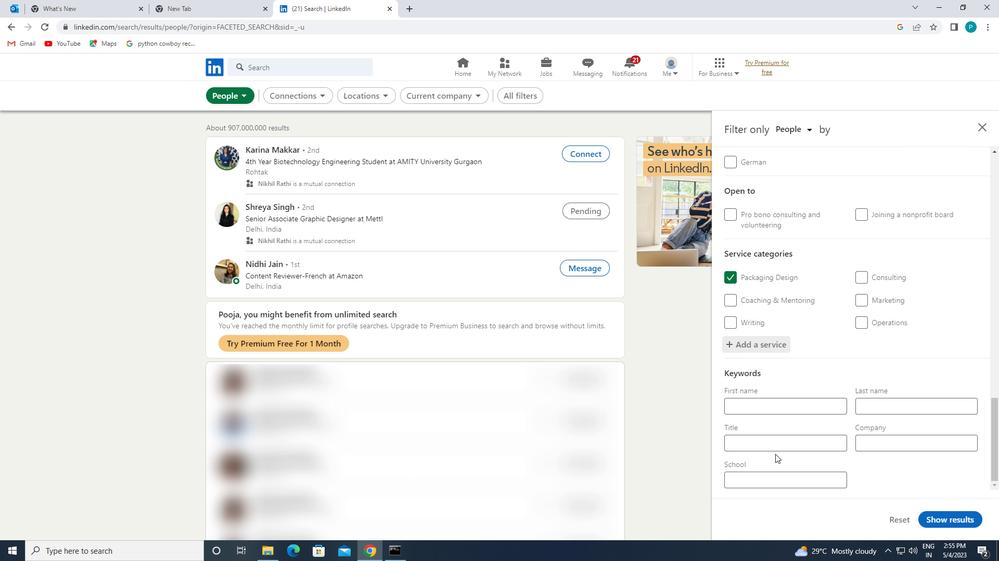
Action: Mouse moved to (765, 441)
Screenshot: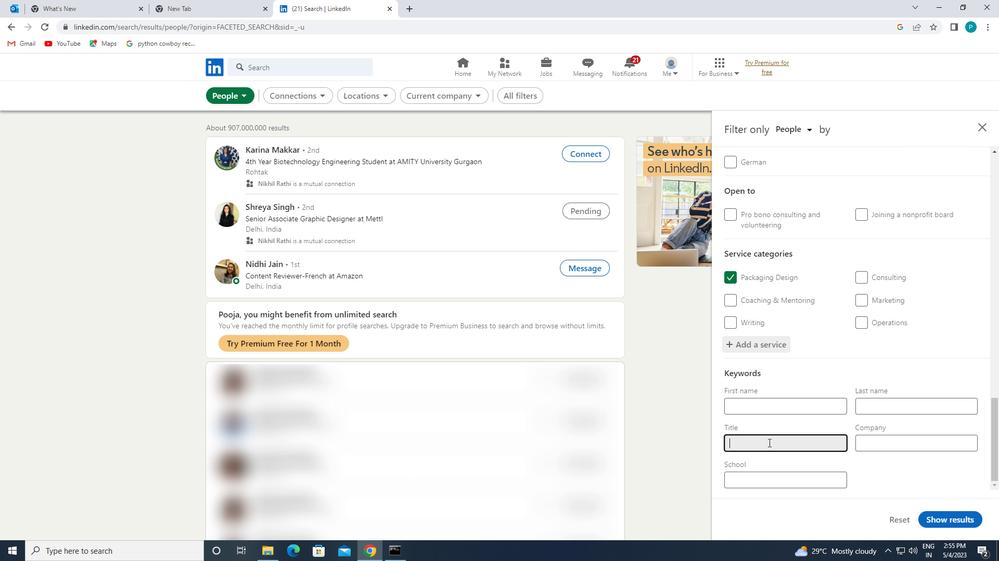 
Action: Key pressed <Key.caps_lock>G<Key.caps_lock>UIDEN<Key.backspace><Key.backspace>ANCE<Key.space><Key.caps_lock>C<Key.caps_lock>OUNSELAR<Key.backspace><Key.backspace>OR
Screenshot: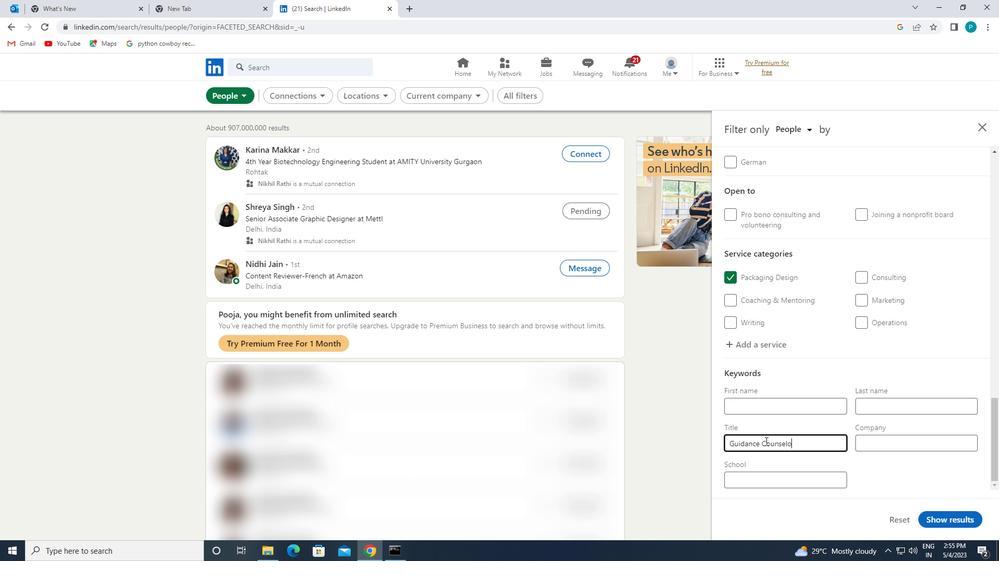 
Action: Mouse moved to (940, 516)
Screenshot: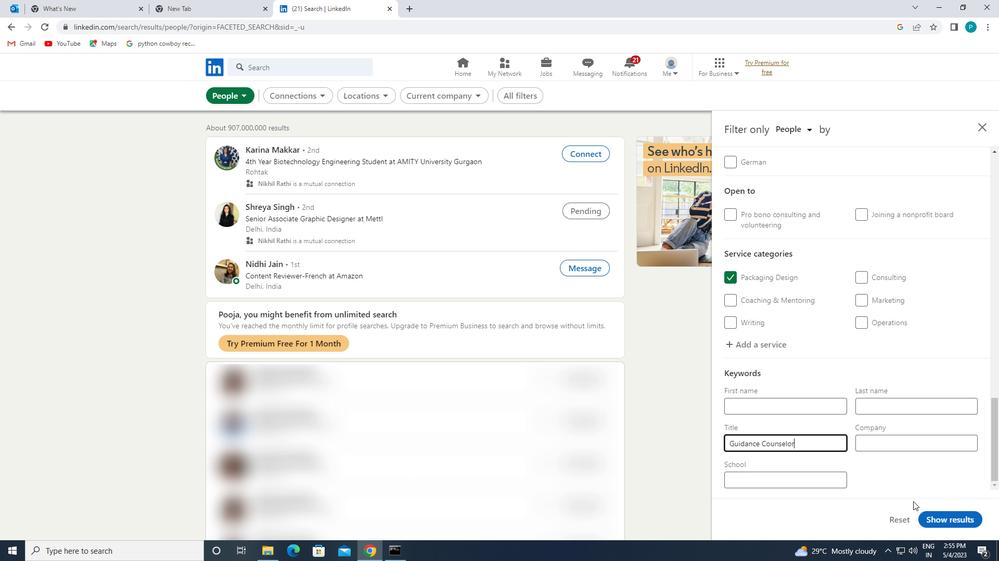 
Action: Mouse pressed left at (940, 516)
Screenshot: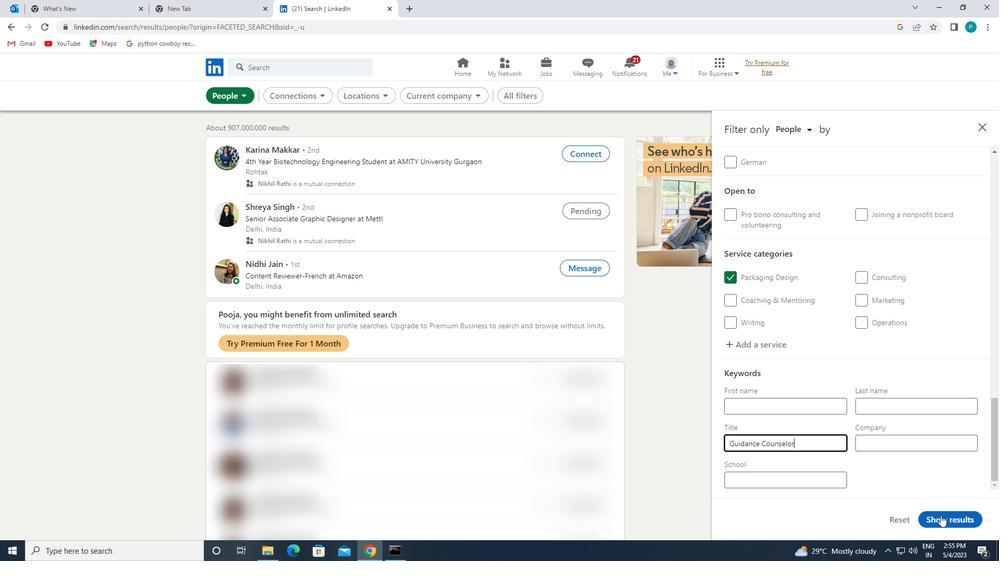 
Action: Mouse moved to (941, 516)
Screenshot: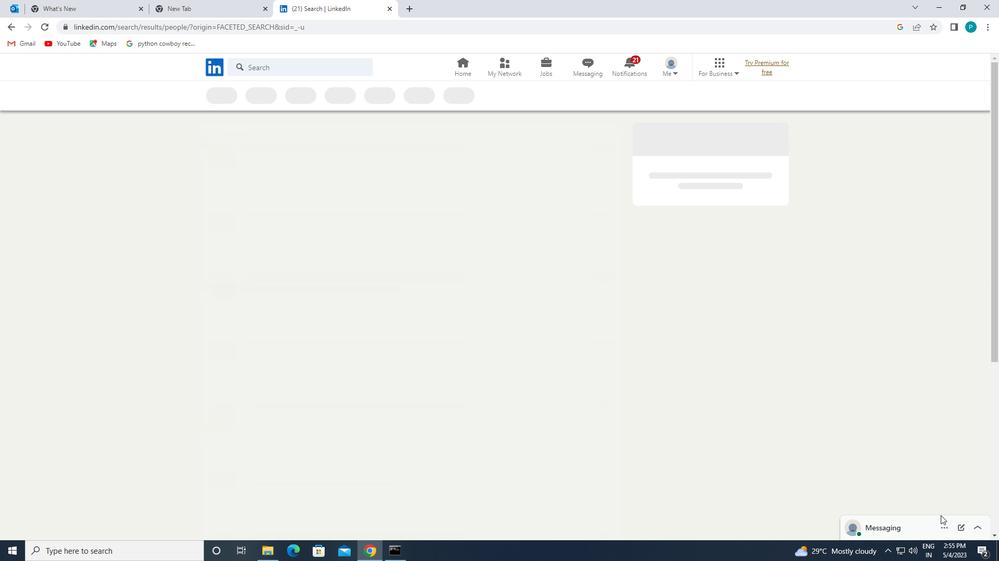 
